 Task: Look for space in Upland, United States from 10th July, 2023 to 15th July, 2023 for 7 adults in price range Rs.10000 to Rs.15000. Place can be entire place or shared room with 4 bedrooms having 7 beds and 4 bathrooms. Property type can be house, flat, guest house. Amenities needed are: wifi, TV, free parkinig on premises, gym, breakfast. Booking option can be shelf check-in. Required host language is English.
Action: Mouse moved to (516, 136)
Screenshot: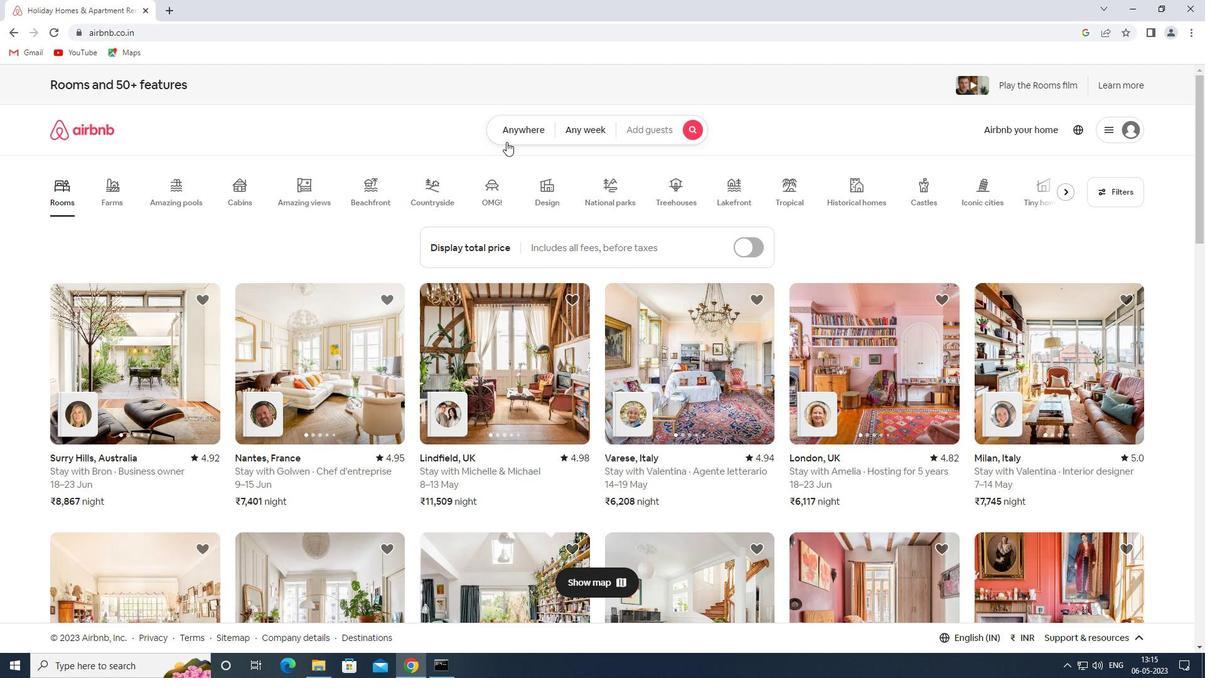 
Action: Mouse pressed left at (516, 136)
Screenshot: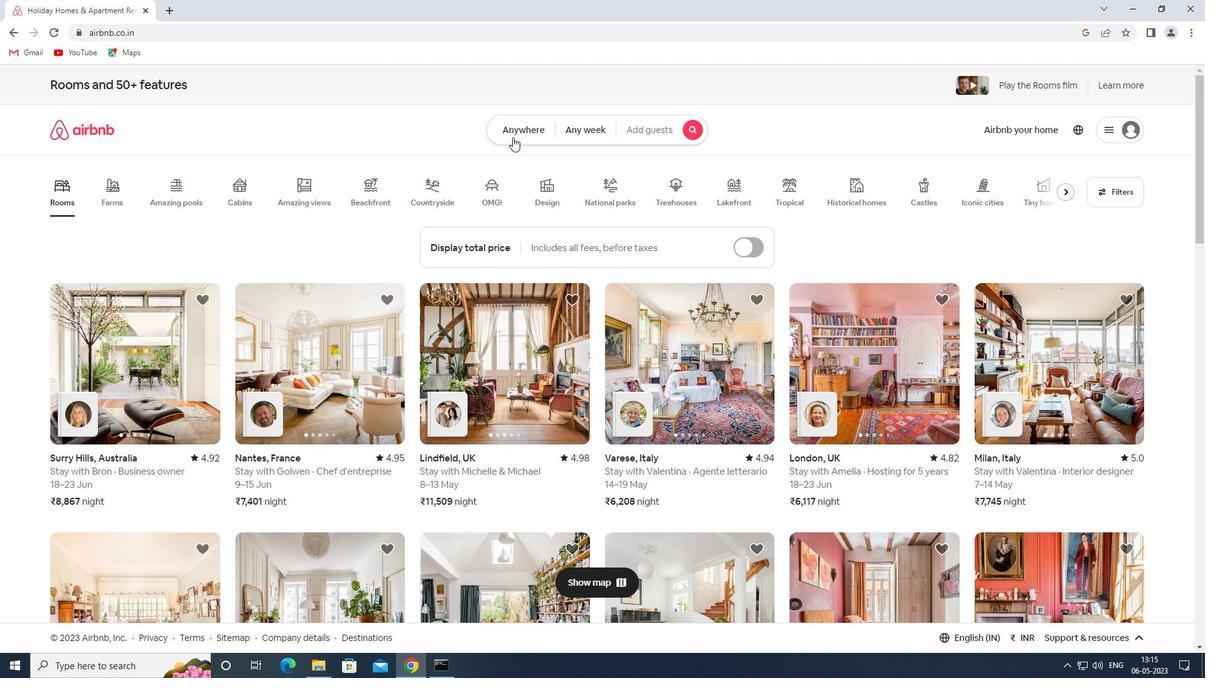 
Action: Mouse moved to (450, 188)
Screenshot: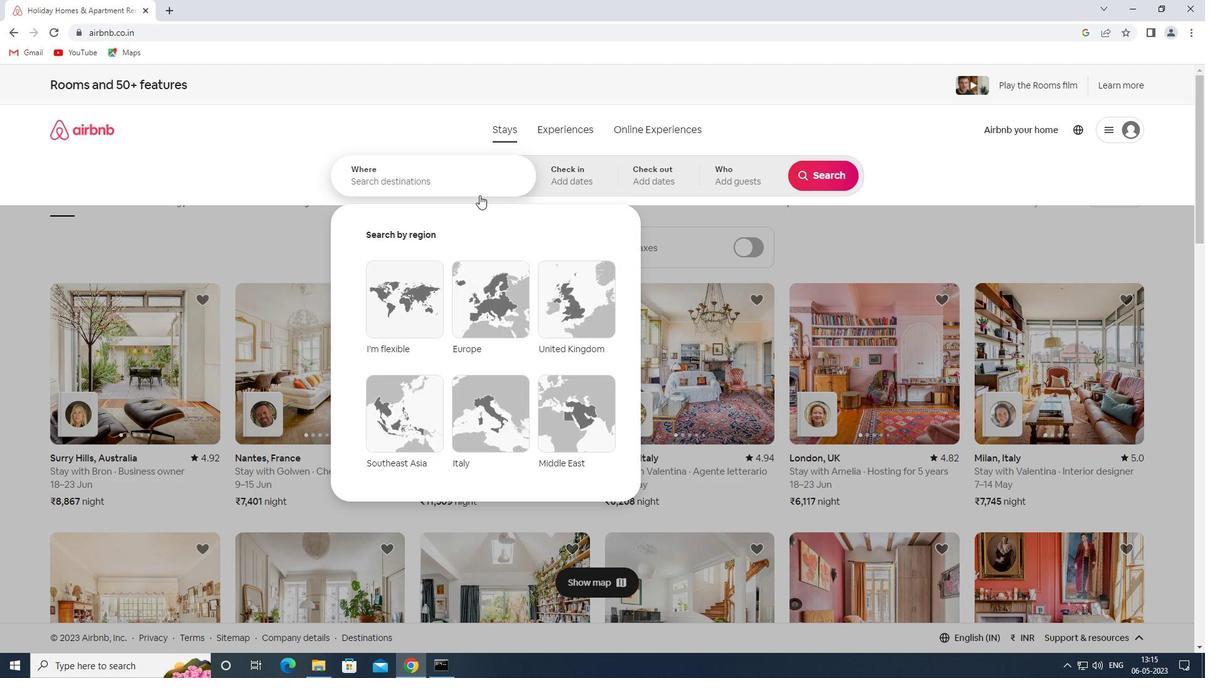 
Action: Mouse pressed left at (450, 188)
Screenshot: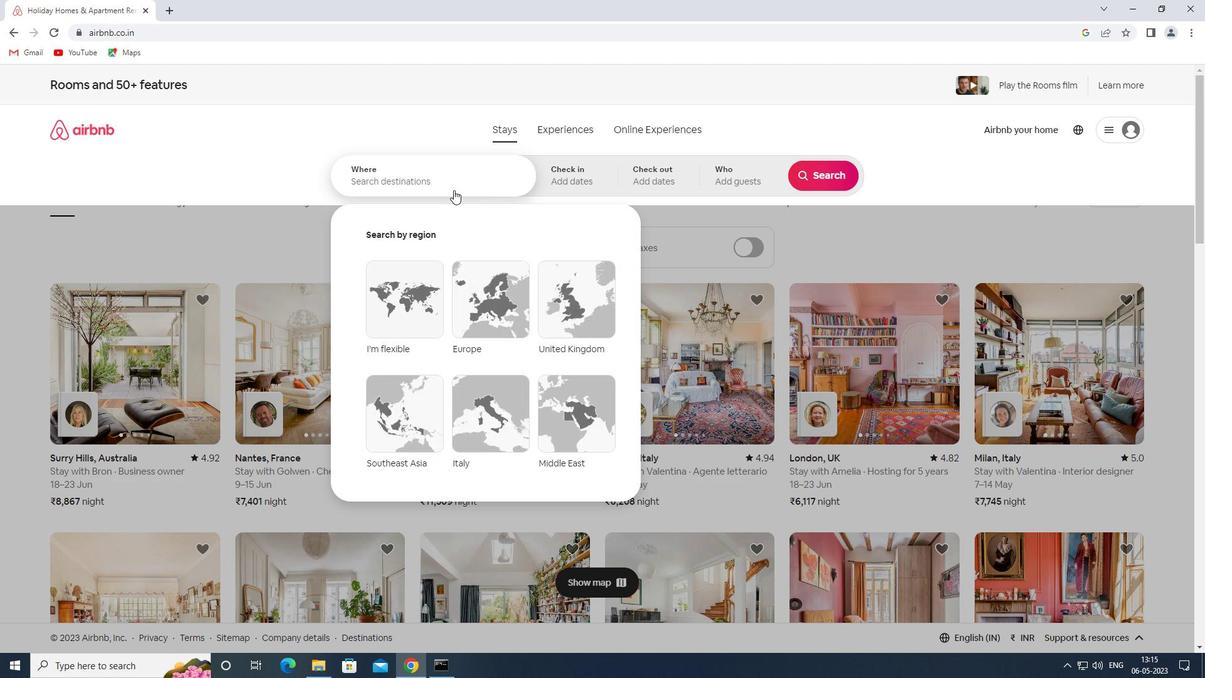 
Action: Key pressed <Key.shift>SPACE<Key.space>IN<Key.space><Key.shift>UPLAND,<Key.shift>UNITED<Key.space><Key.shift>STATES
Screenshot: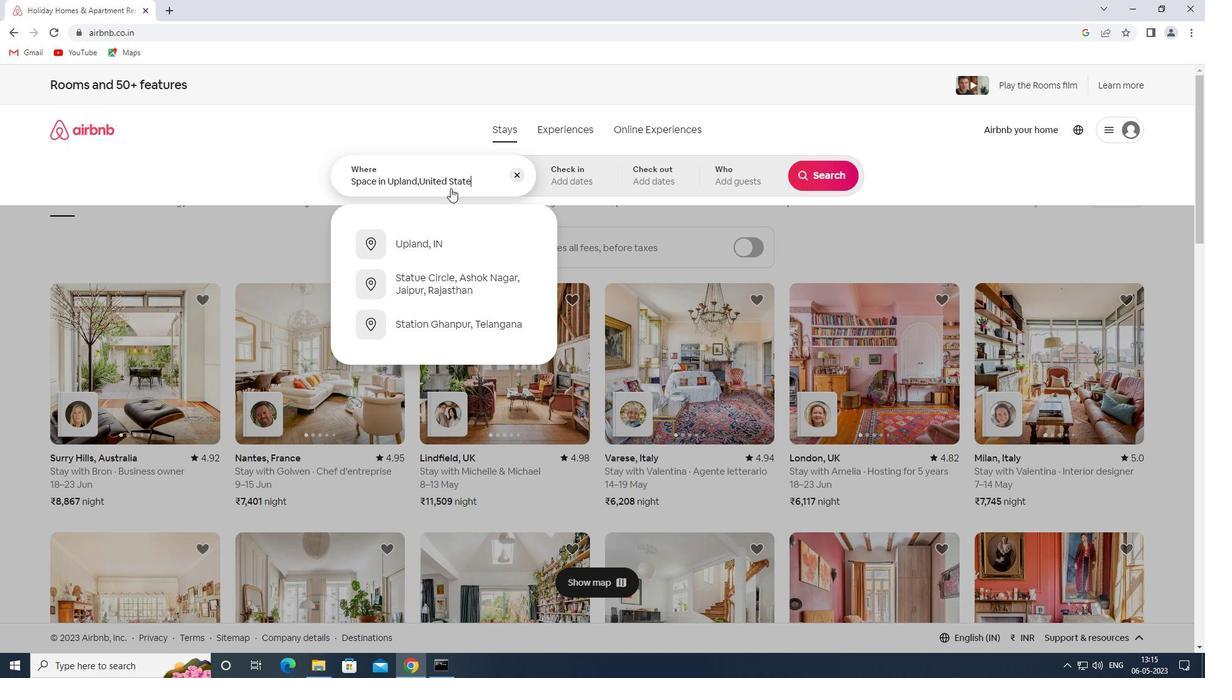 
Action: Mouse moved to (570, 178)
Screenshot: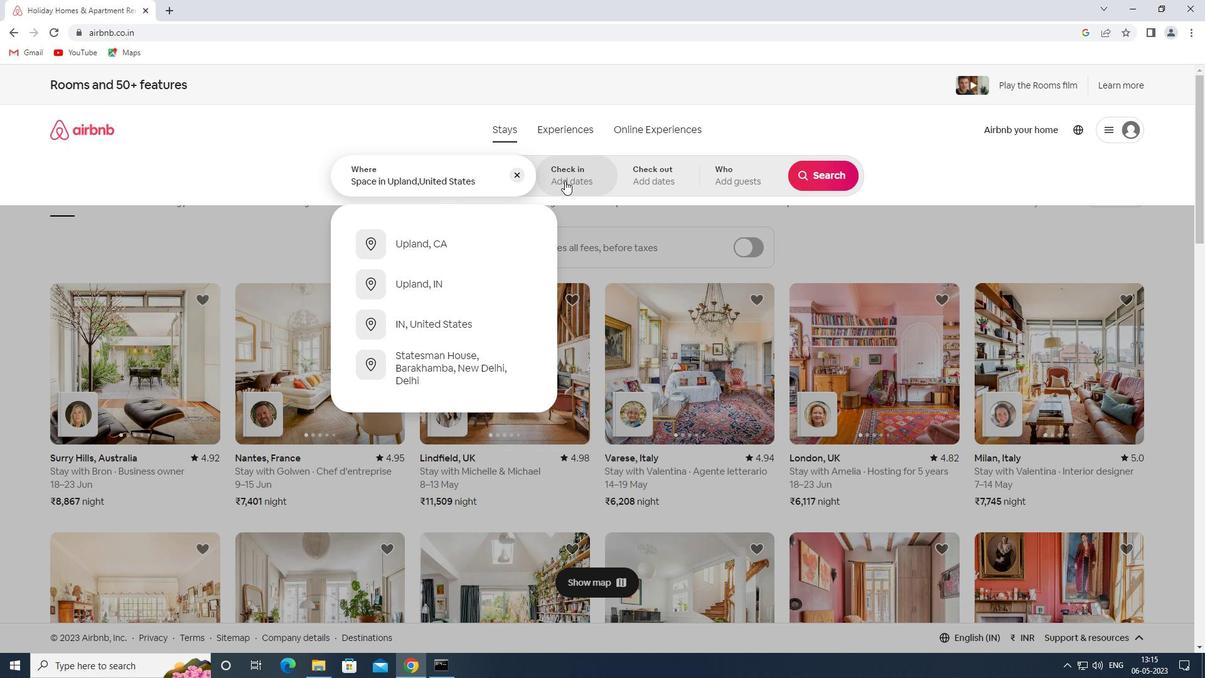 
Action: Mouse pressed left at (570, 178)
Screenshot: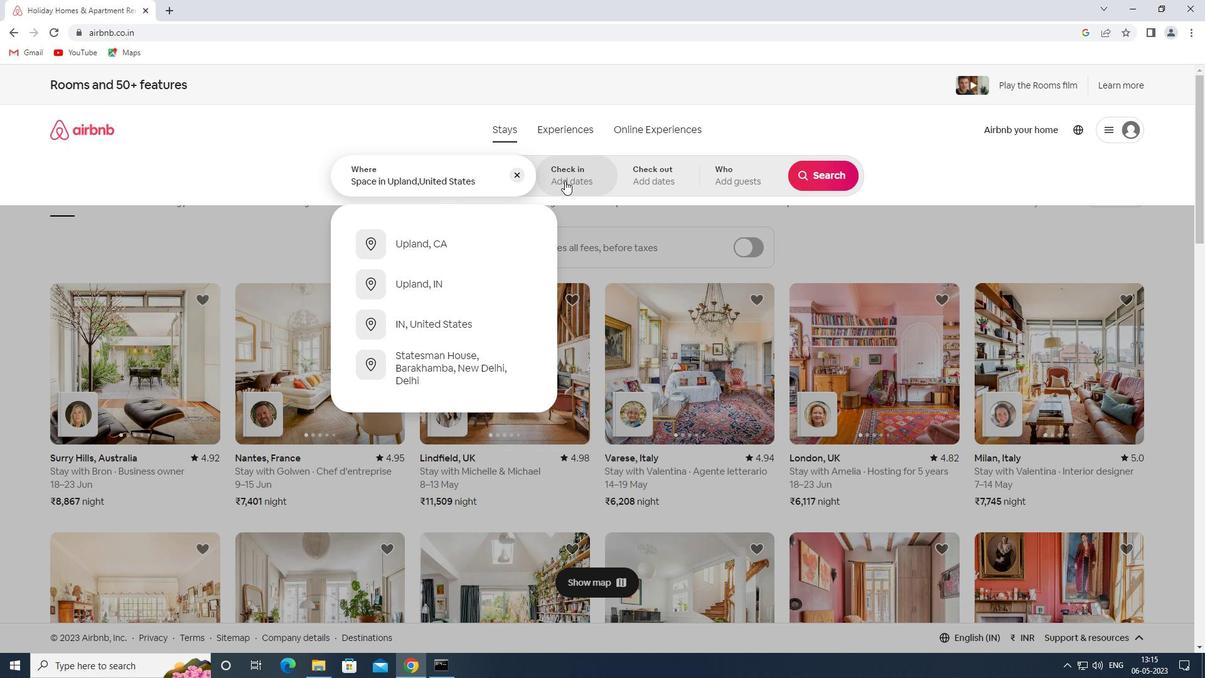 
Action: Mouse moved to (809, 276)
Screenshot: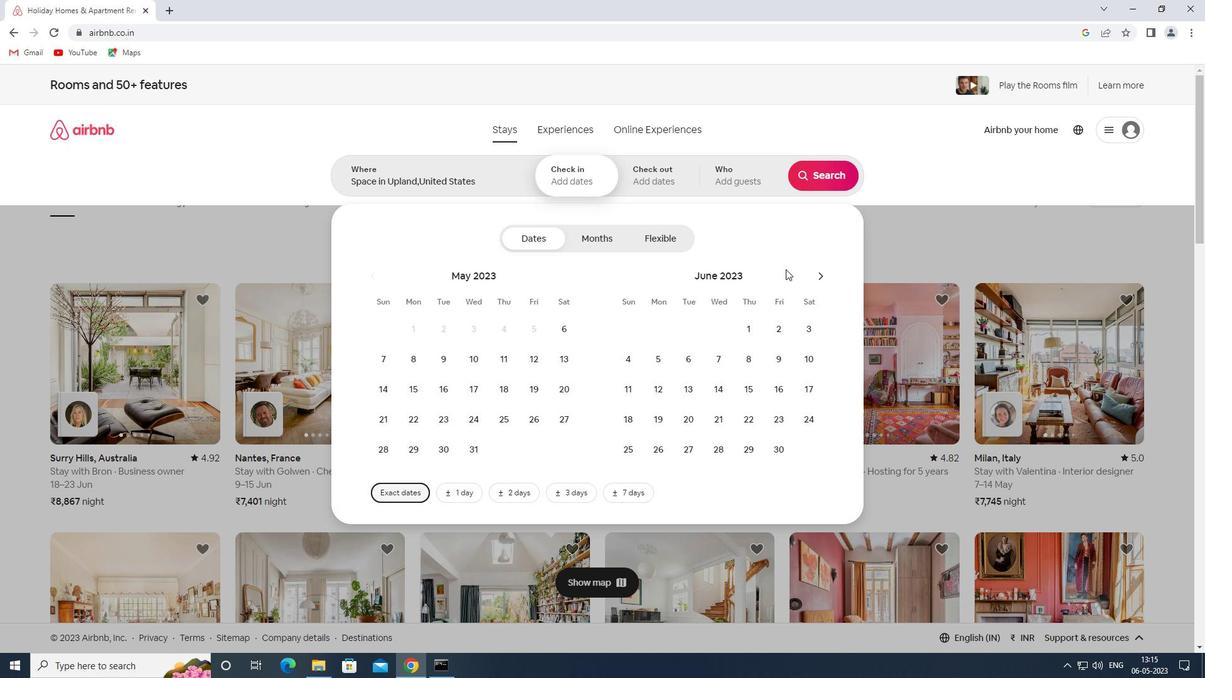 
Action: Mouse pressed left at (809, 276)
Screenshot: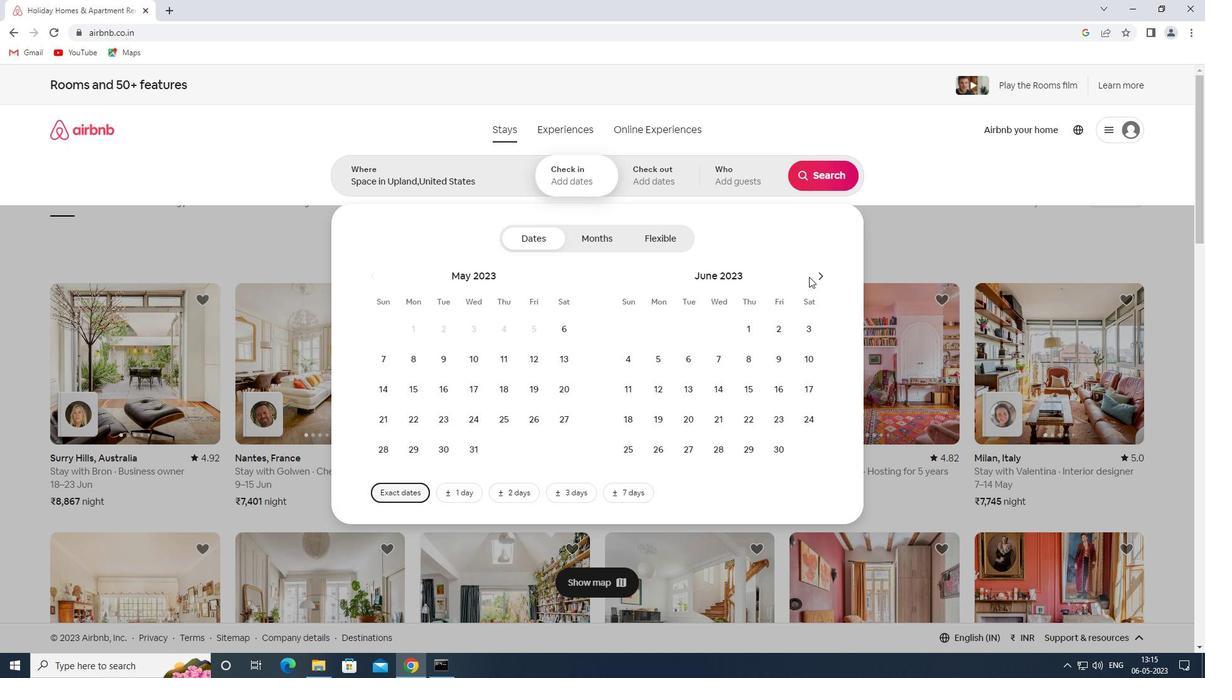 
Action: Mouse moved to (821, 278)
Screenshot: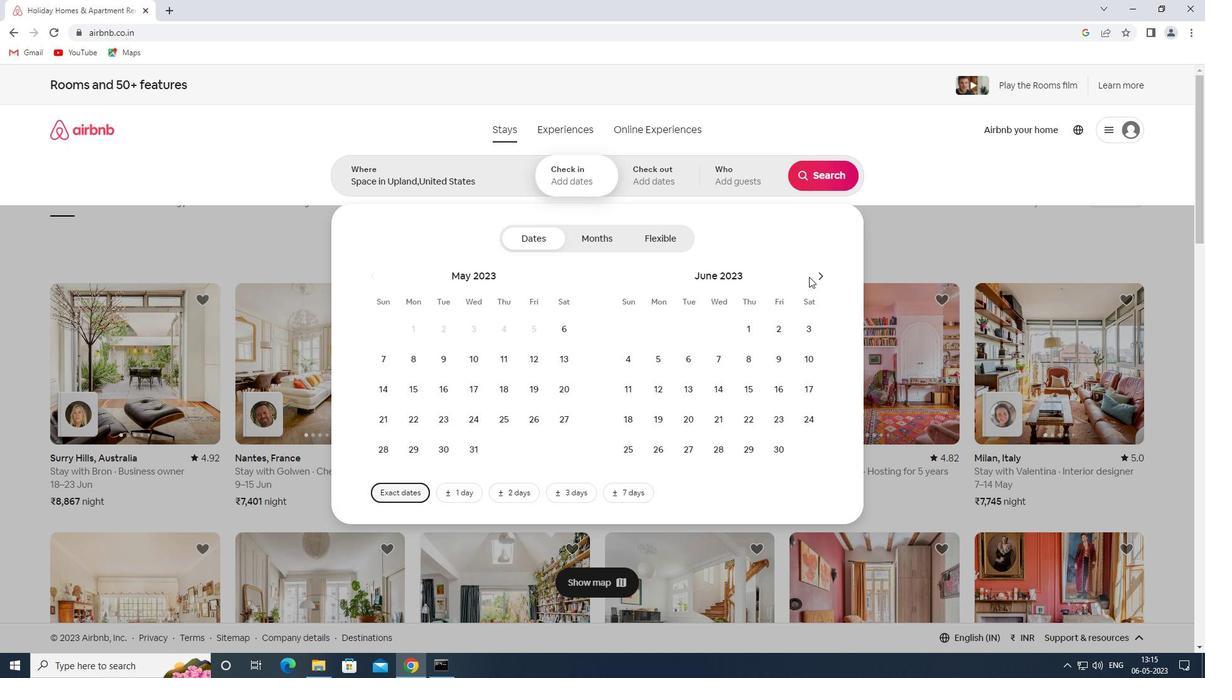 
Action: Mouse pressed left at (821, 278)
Screenshot: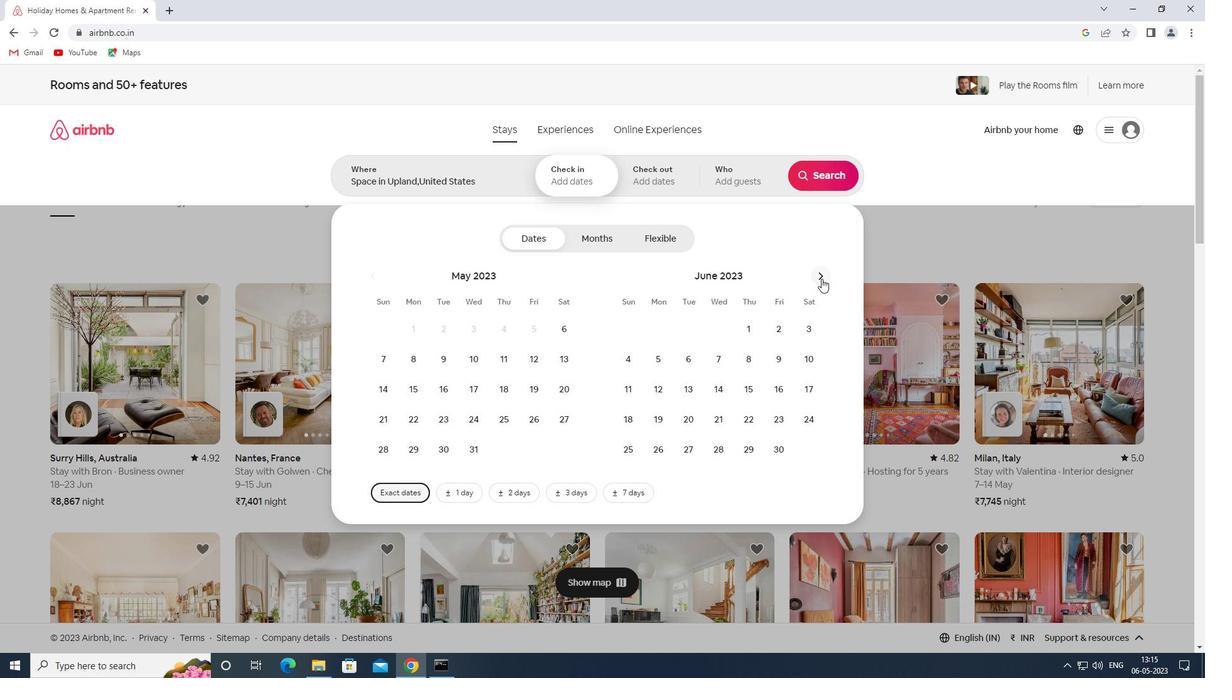 
Action: Mouse moved to (675, 387)
Screenshot: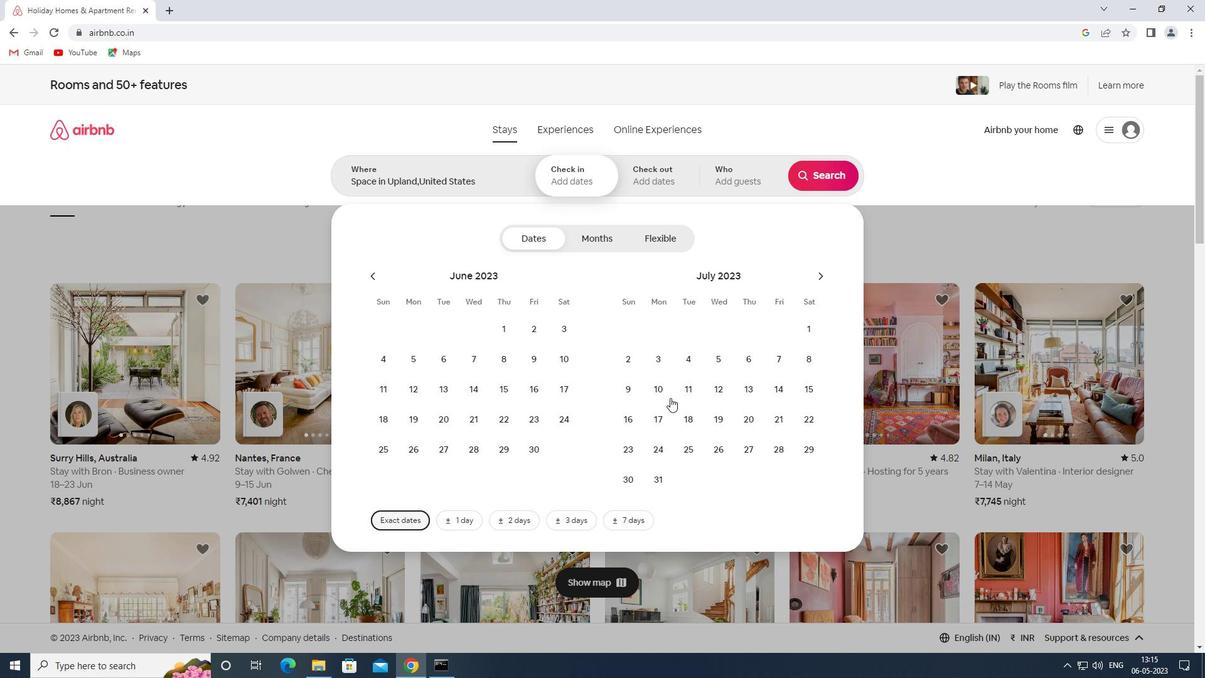 
Action: Mouse pressed left at (675, 387)
Screenshot: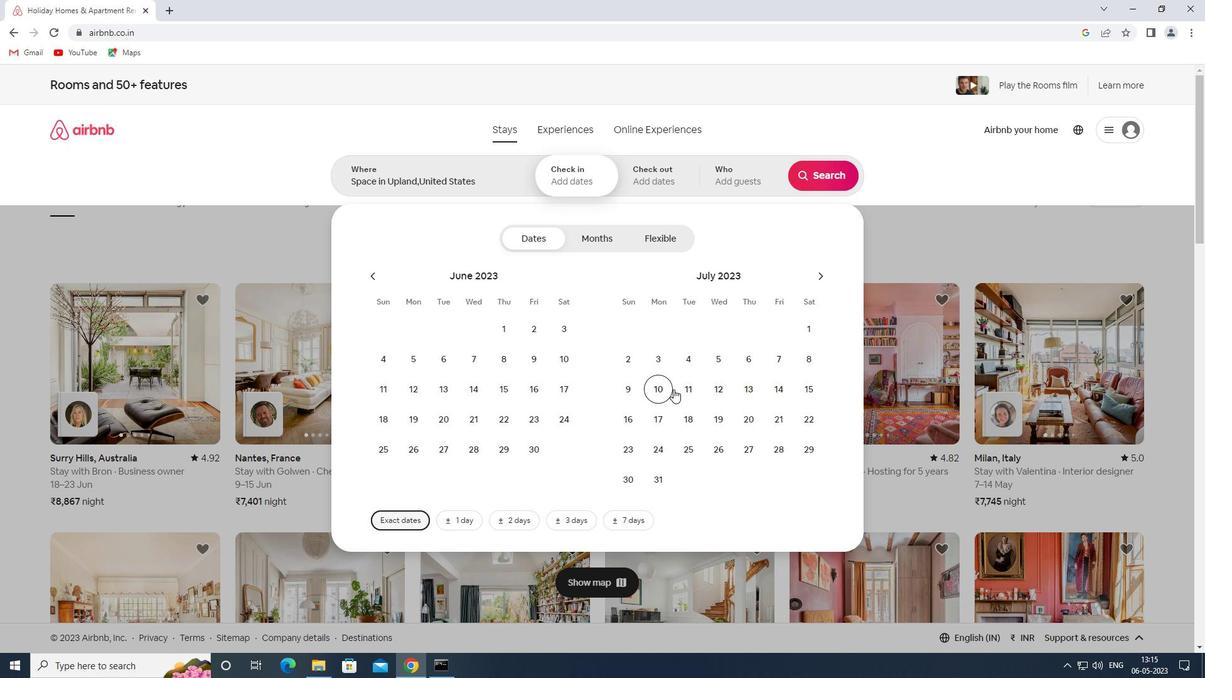 
Action: Mouse moved to (650, 392)
Screenshot: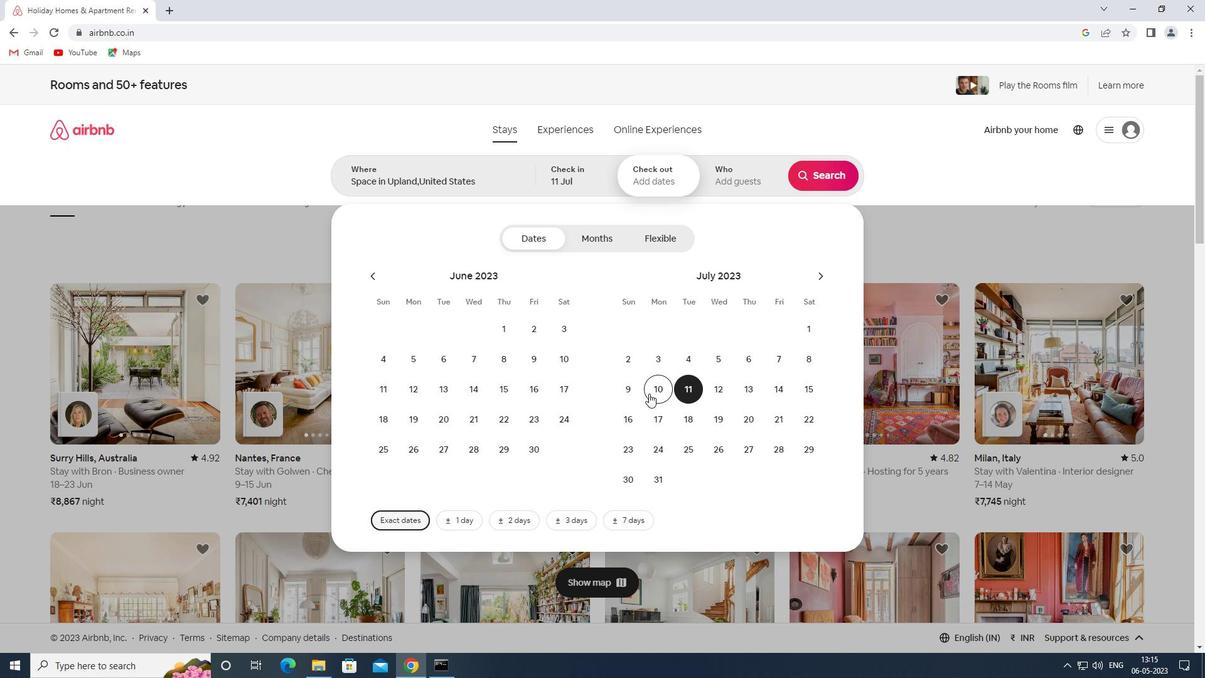 
Action: Mouse pressed left at (650, 392)
Screenshot: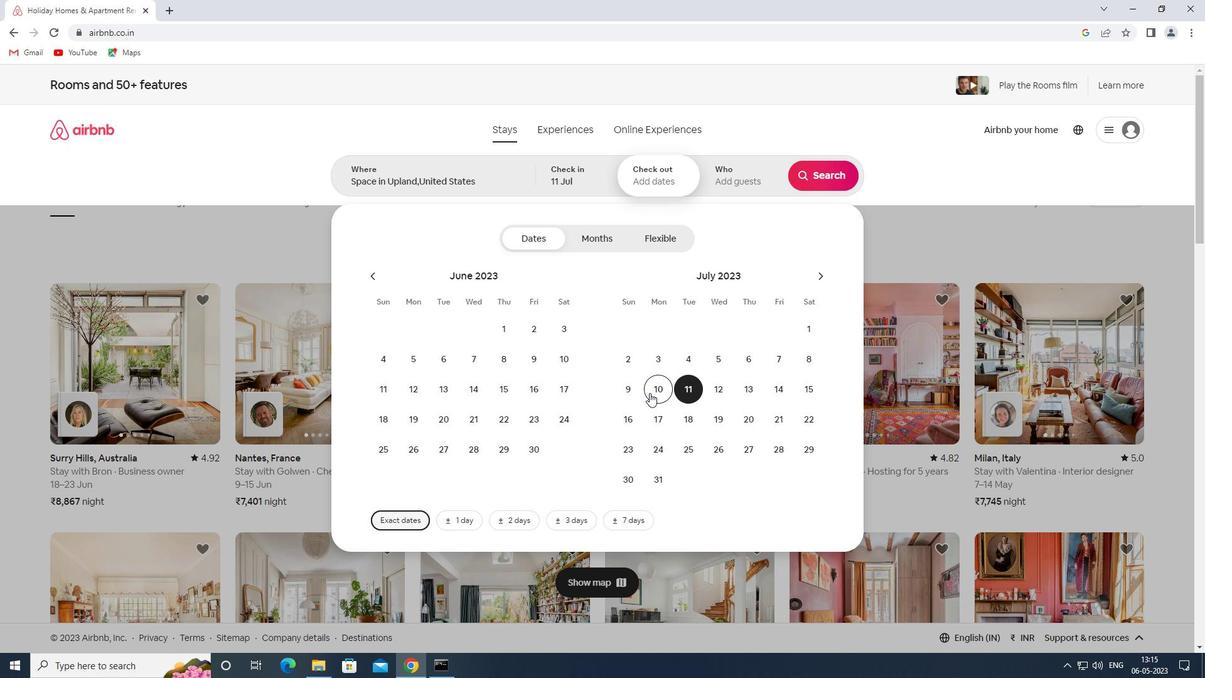 
Action: Mouse moved to (795, 385)
Screenshot: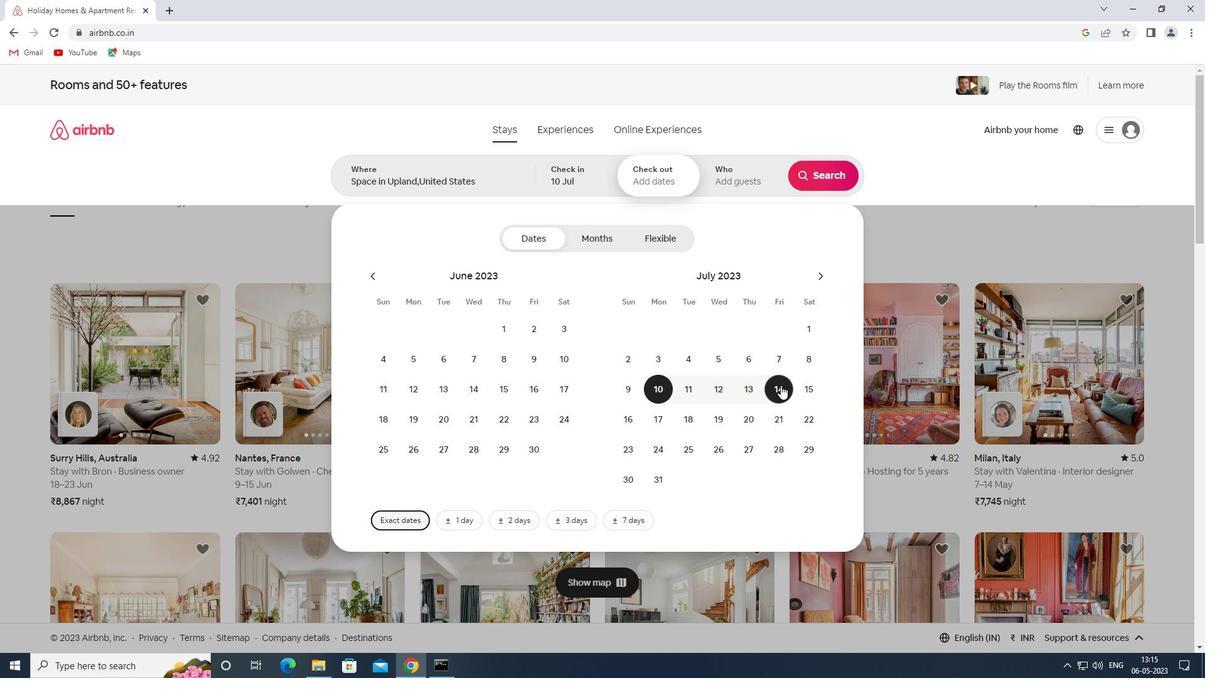 
Action: Mouse pressed left at (795, 385)
Screenshot: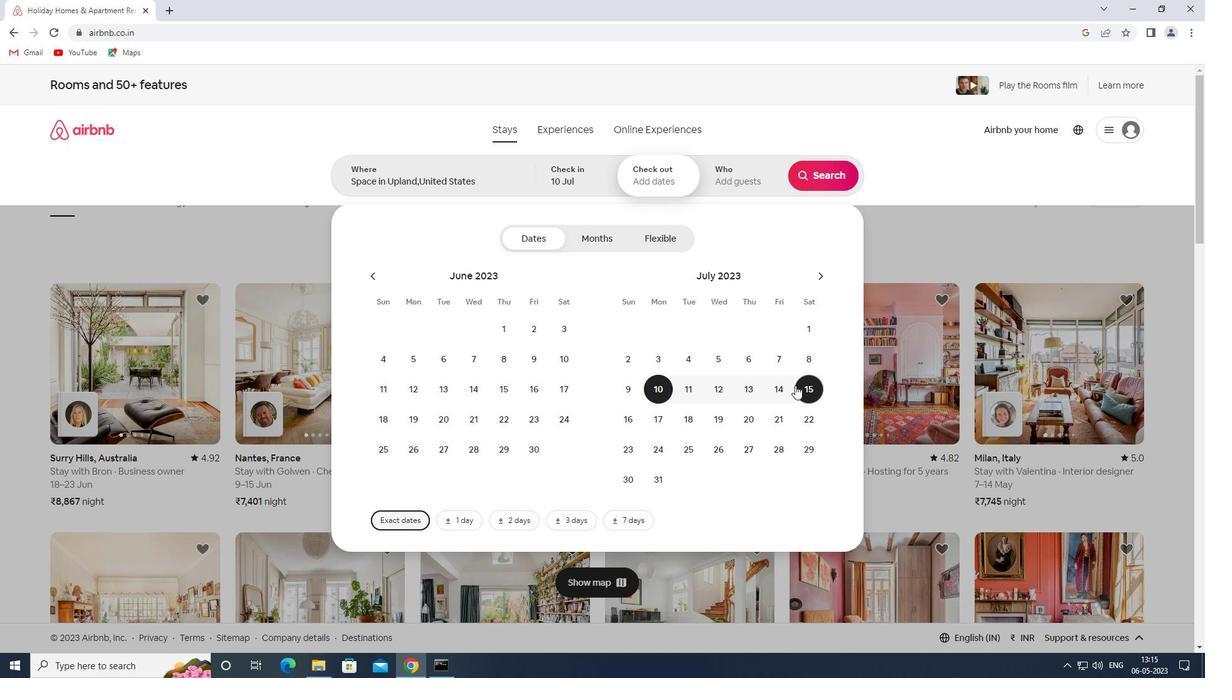 
Action: Mouse moved to (730, 177)
Screenshot: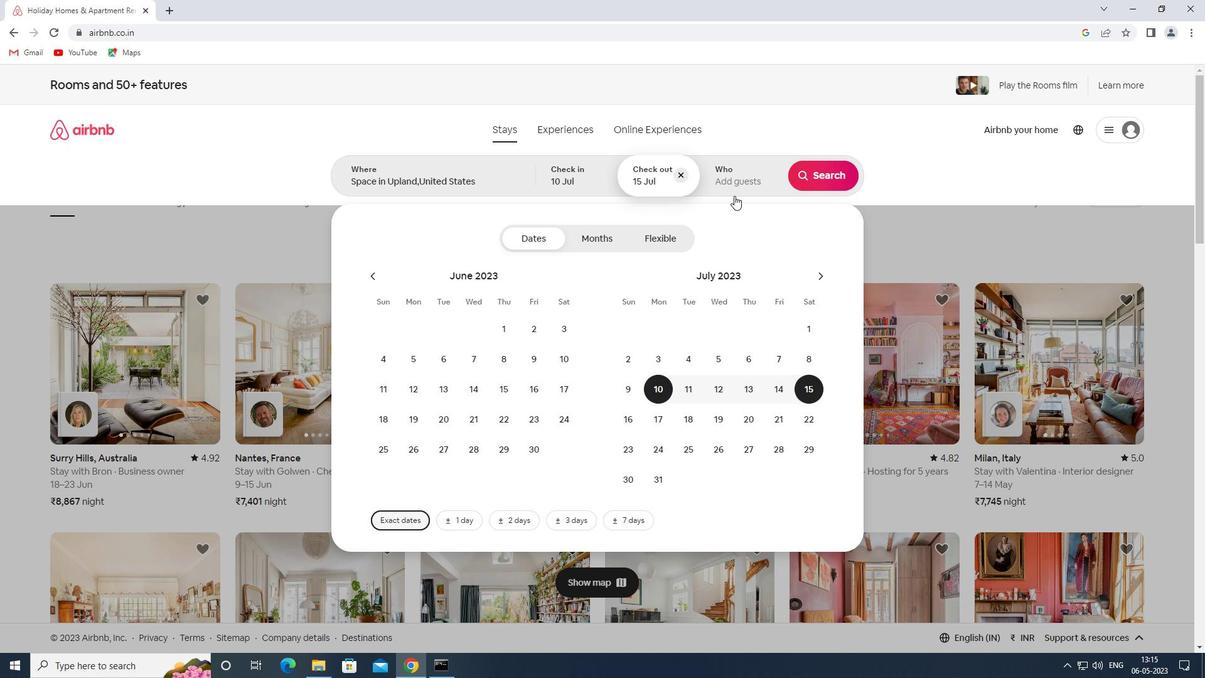 
Action: Mouse pressed left at (730, 177)
Screenshot: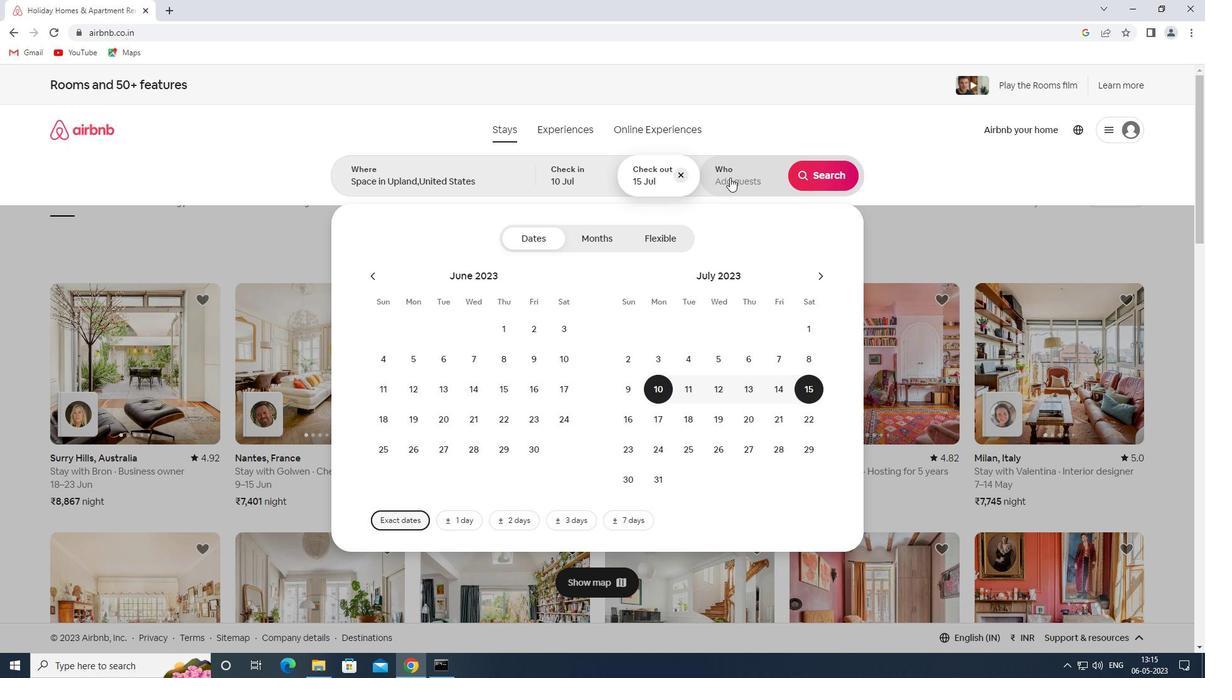 
Action: Mouse moved to (828, 243)
Screenshot: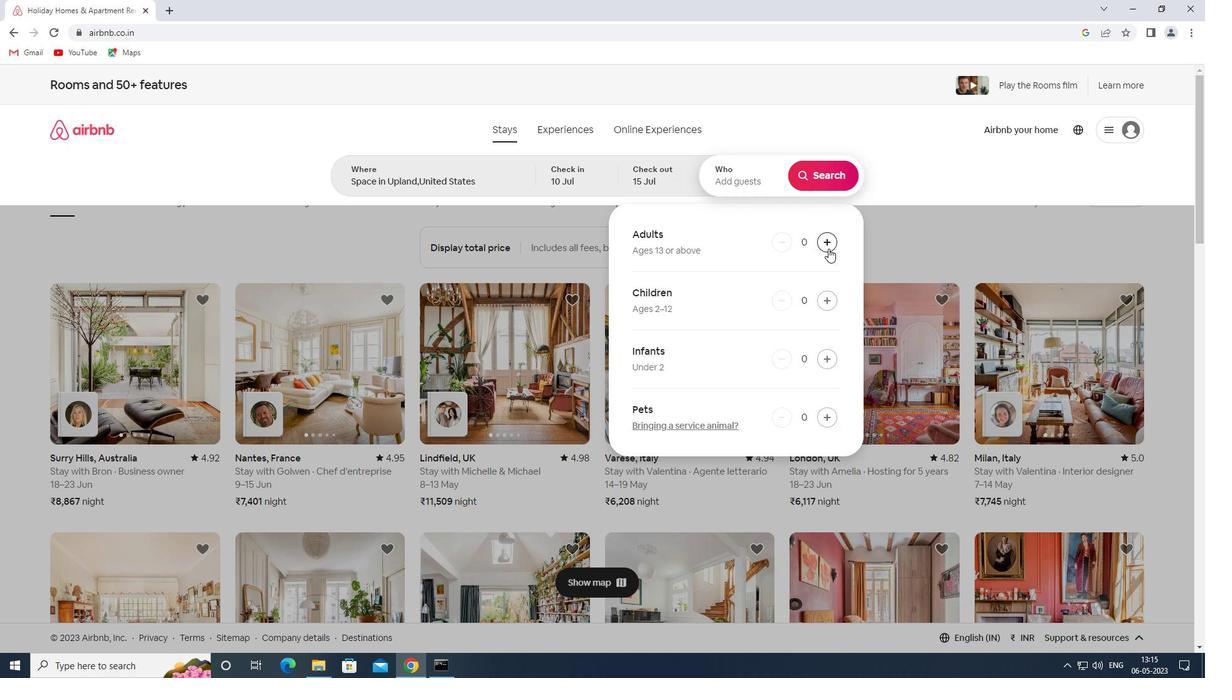 
Action: Mouse pressed left at (828, 243)
Screenshot: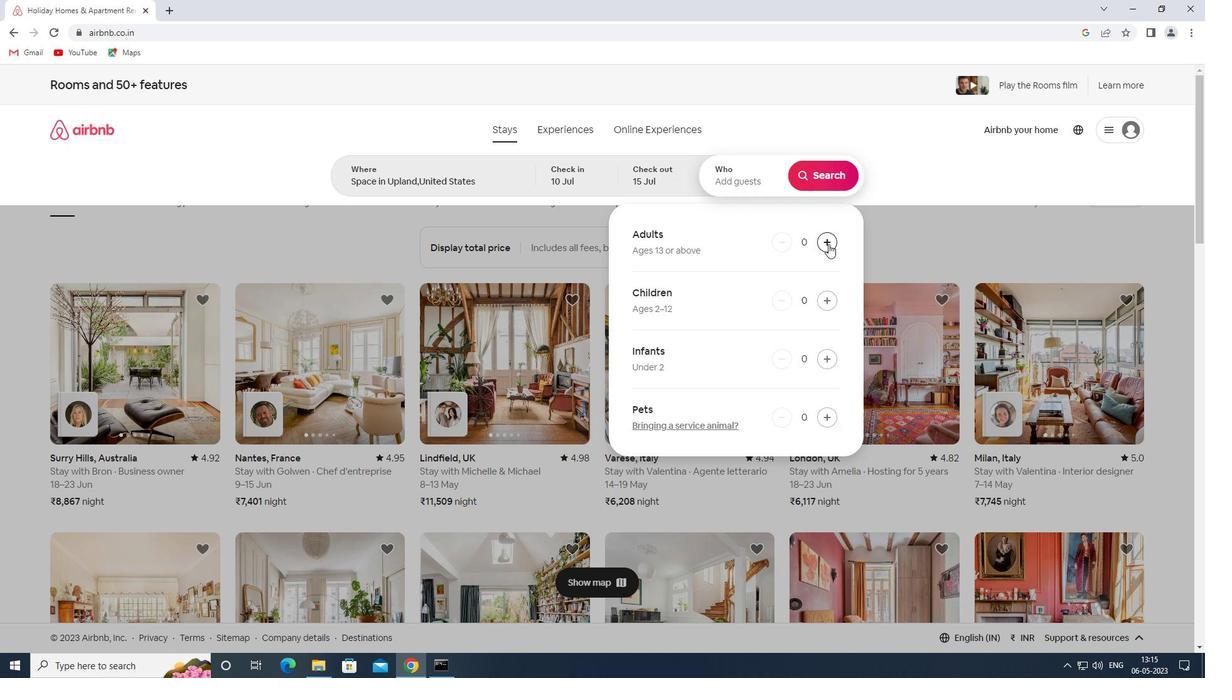 
Action: Mouse pressed left at (828, 243)
Screenshot: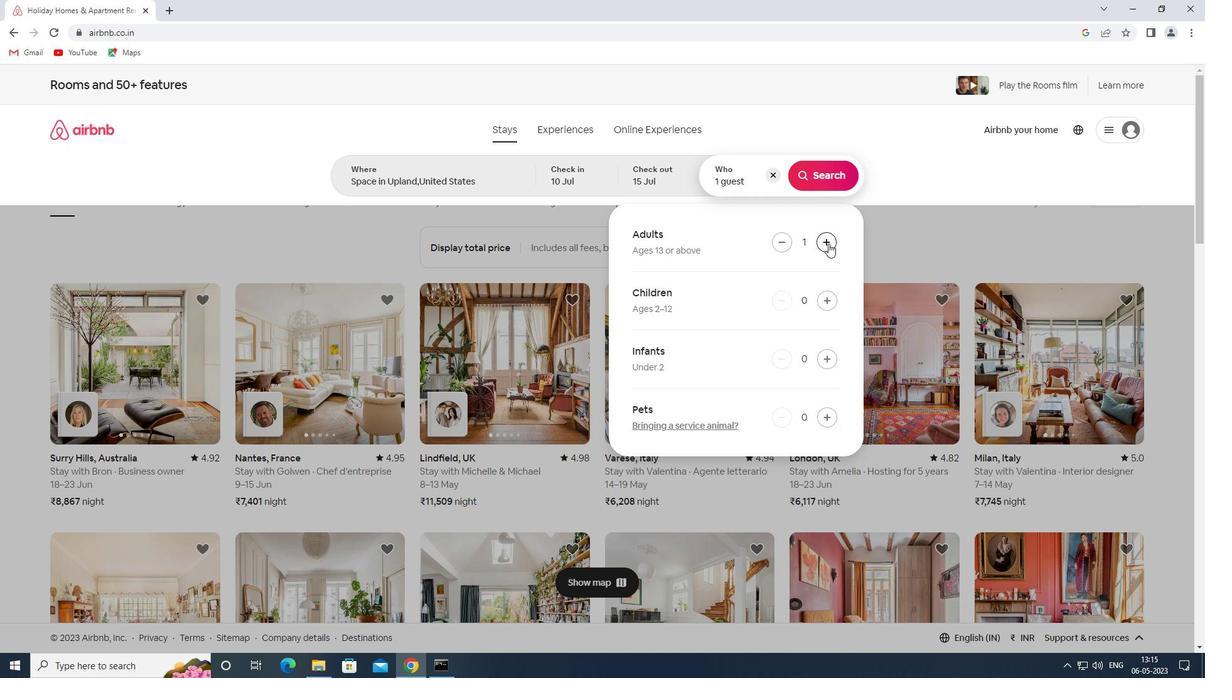 
Action: Mouse pressed left at (828, 243)
Screenshot: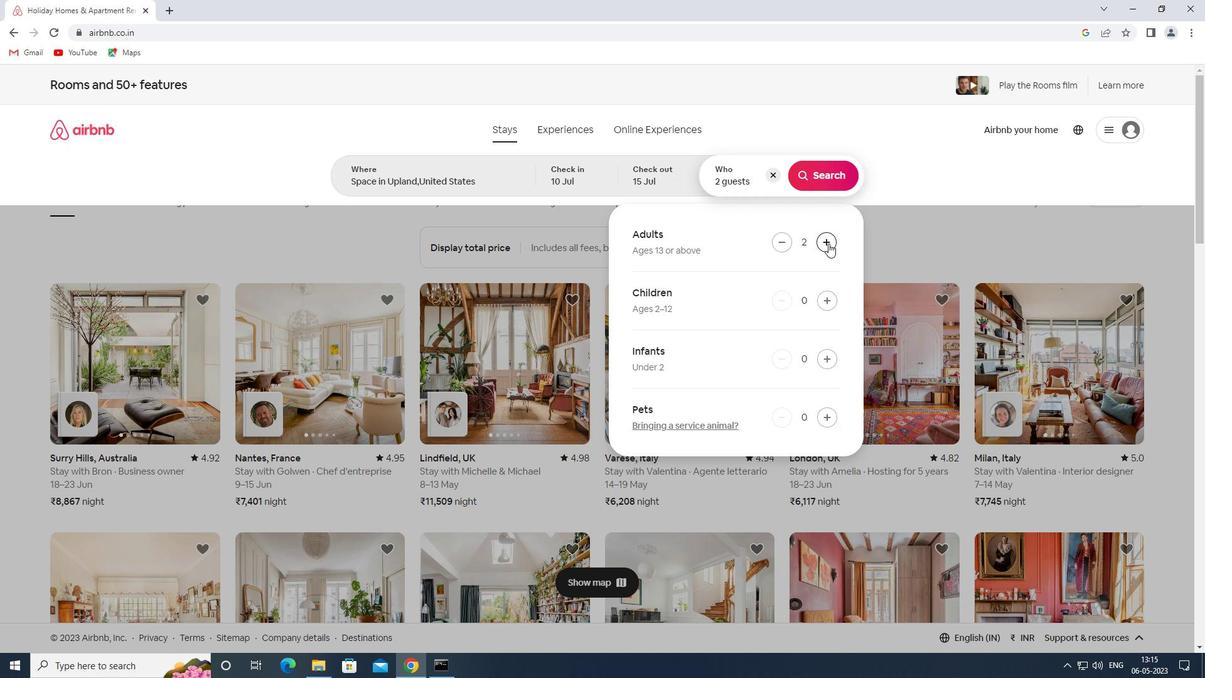 
Action: Mouse pressed left at (828, 243)
Screenshot: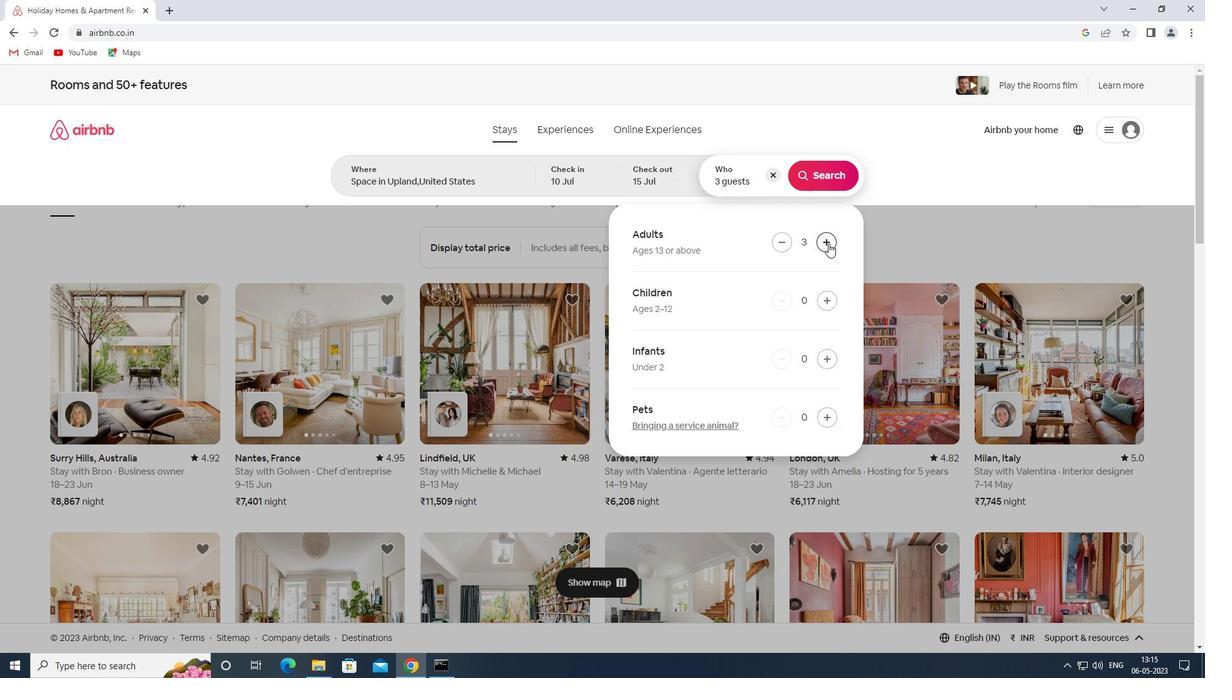 
Action: Mouse pressed left at (828, 243)
Screenshot: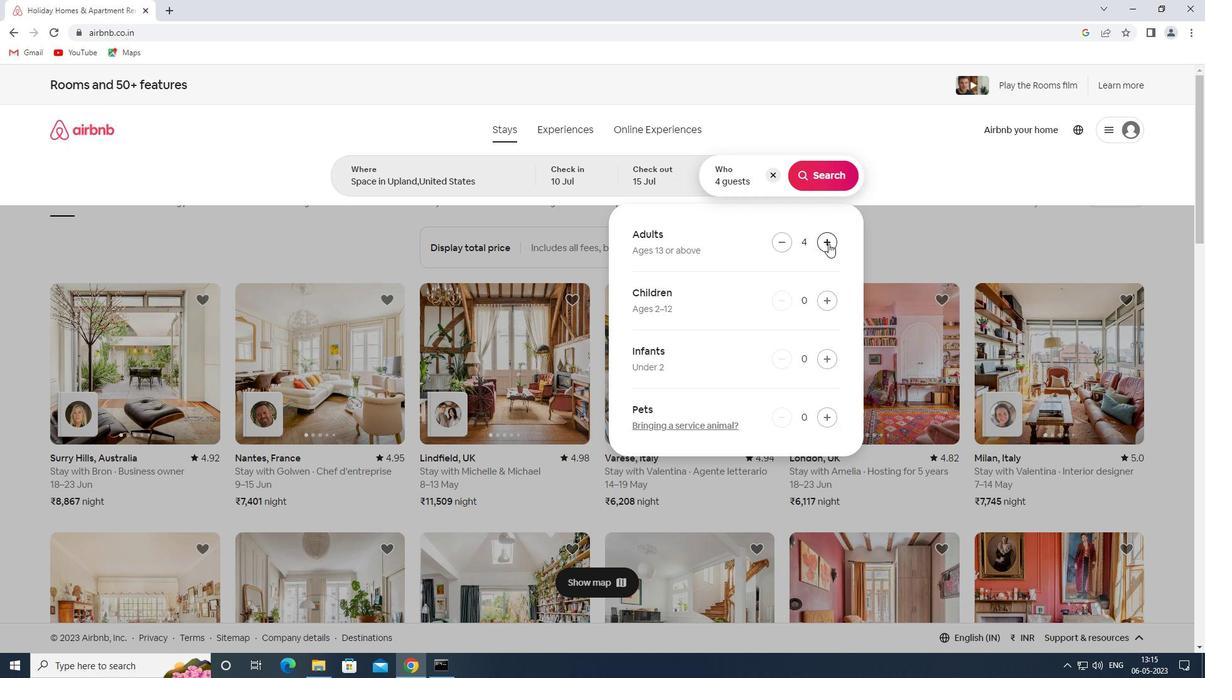 
Action: Mouse pressed left at (828, 243)
Screenshot: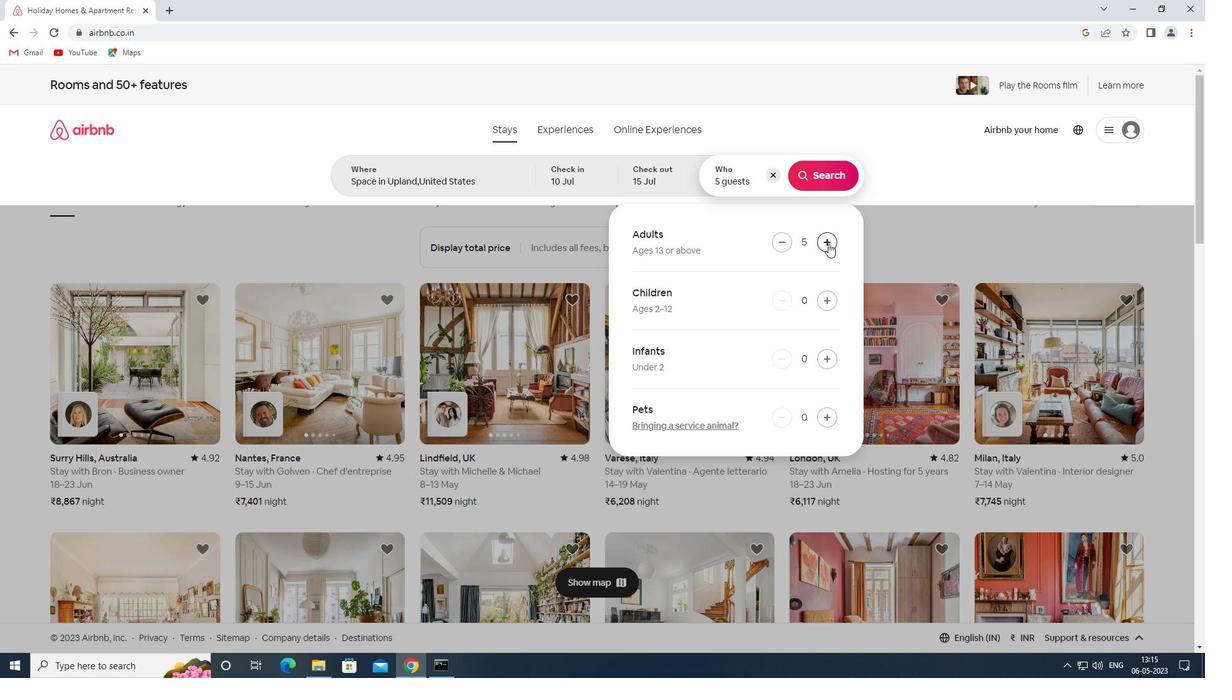 
Action: Mouse pressed left at (828, 243)
Screenshot: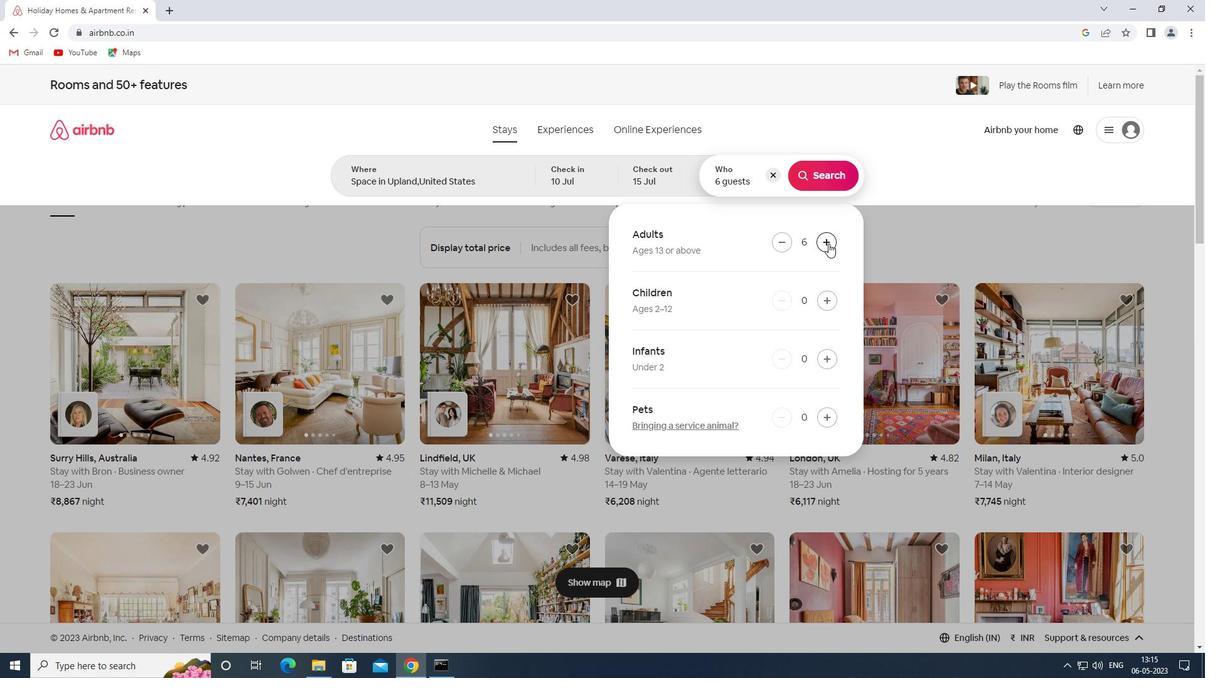 
Action: Mouse moved to (813, 180)
Screenshot: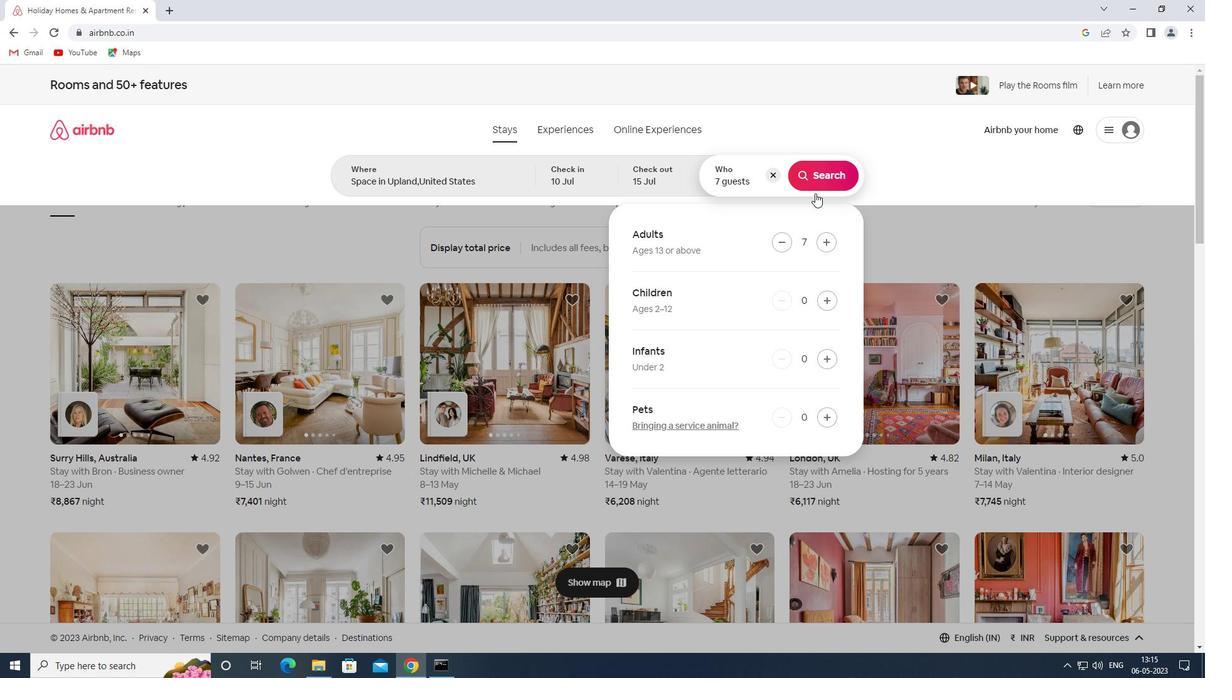 
Action: Mouse pressed left at (813, 180)
Screenshot: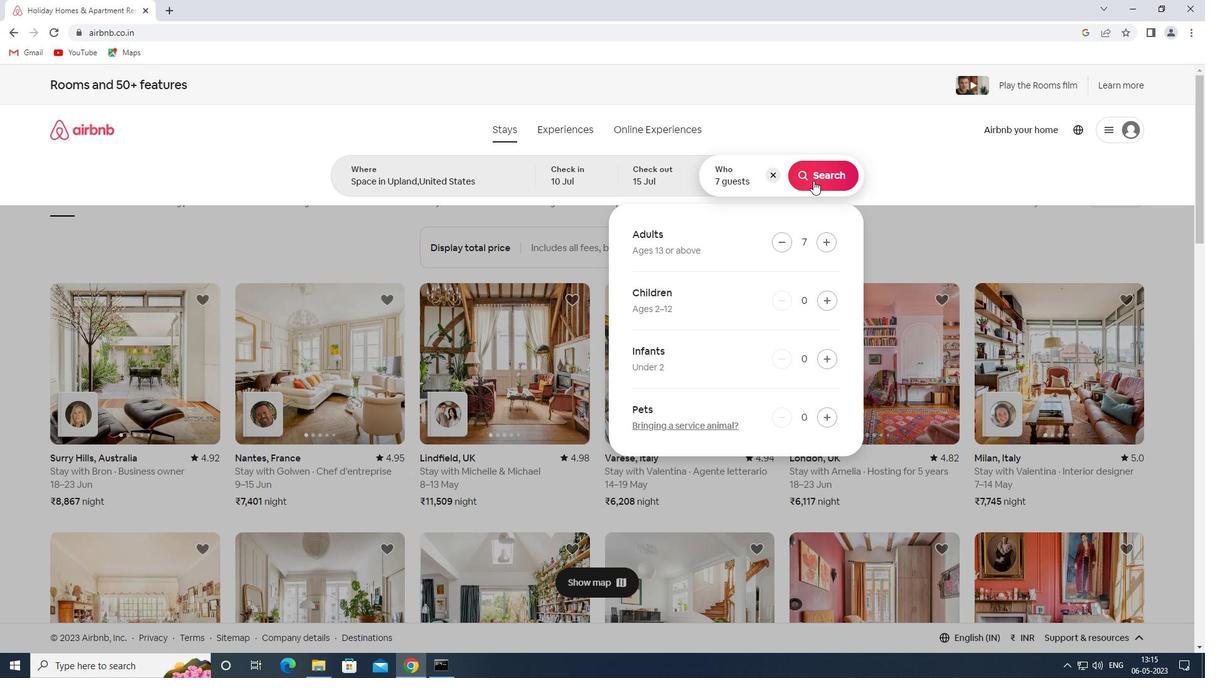 
Action: Mouse moved to (1141, 132)
Screenshot: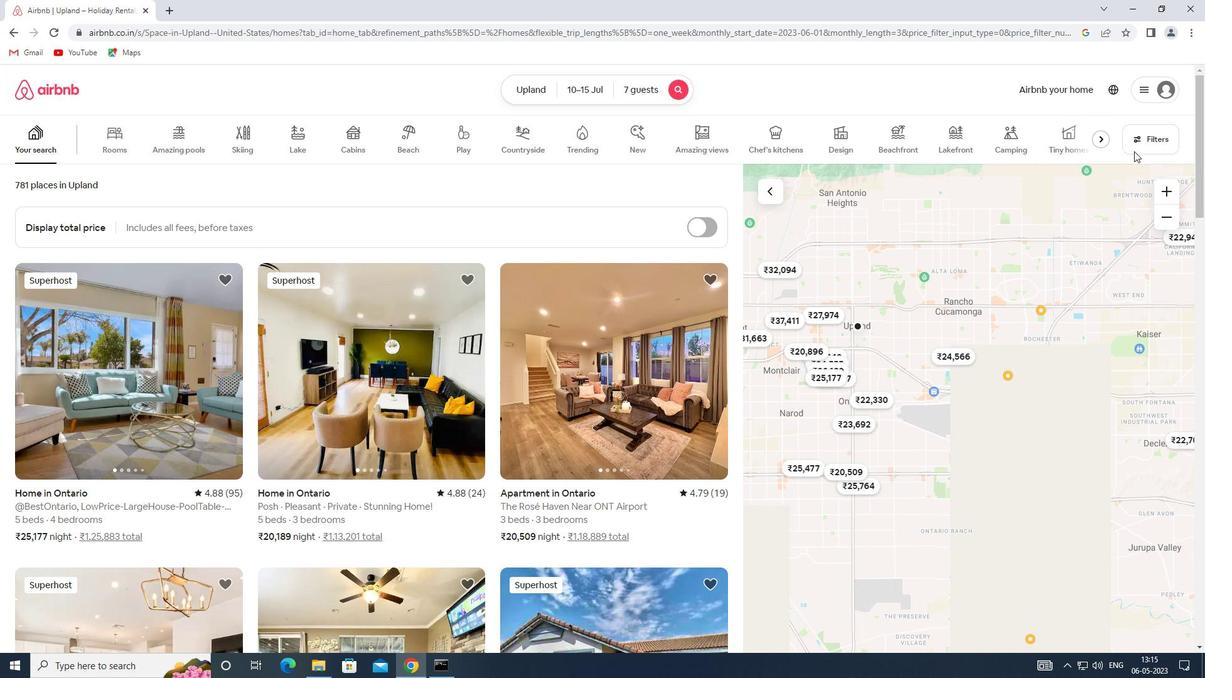 
Action: Mouse pressed left at (1141, 132)
Screenshot: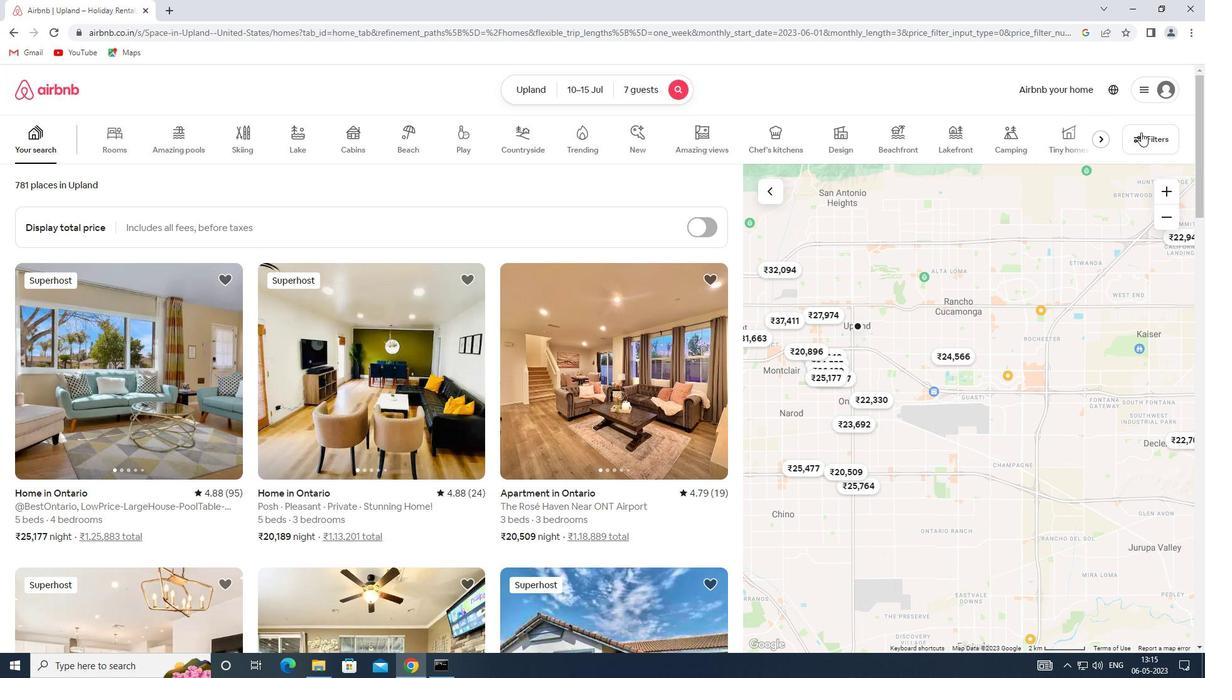 
Action: Mouse moved to (433, 450)
Screenshot: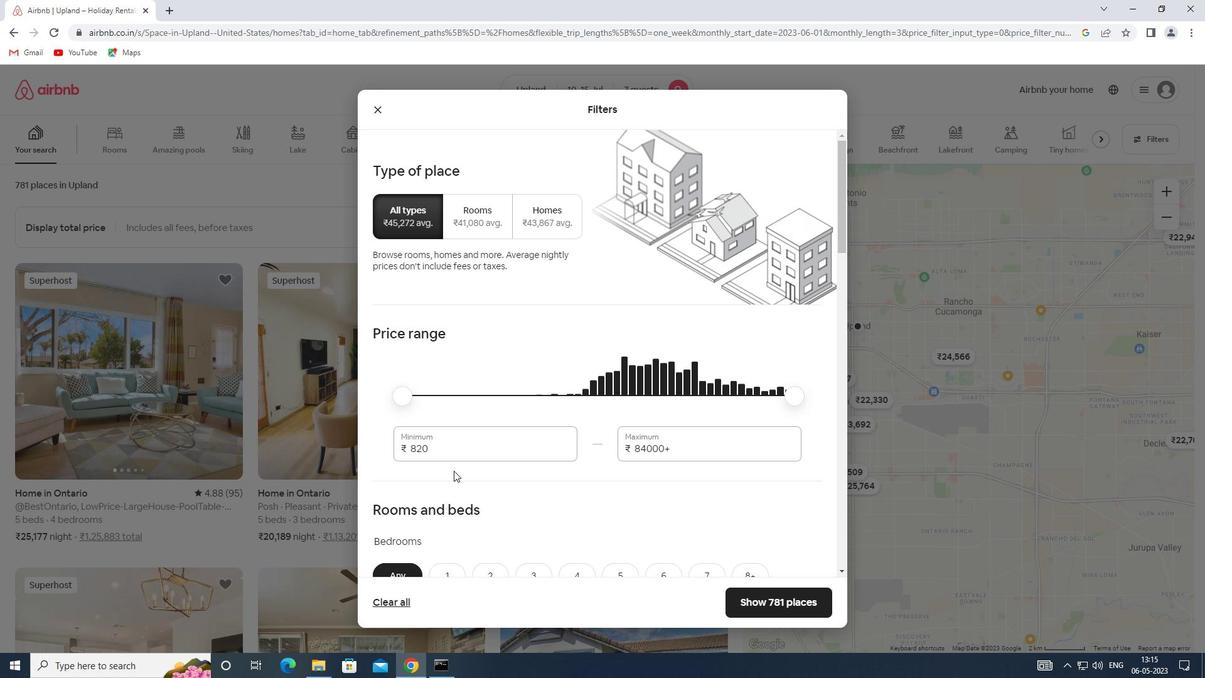 
Action: Mouse pressed left at (433, 450)
Screenshot: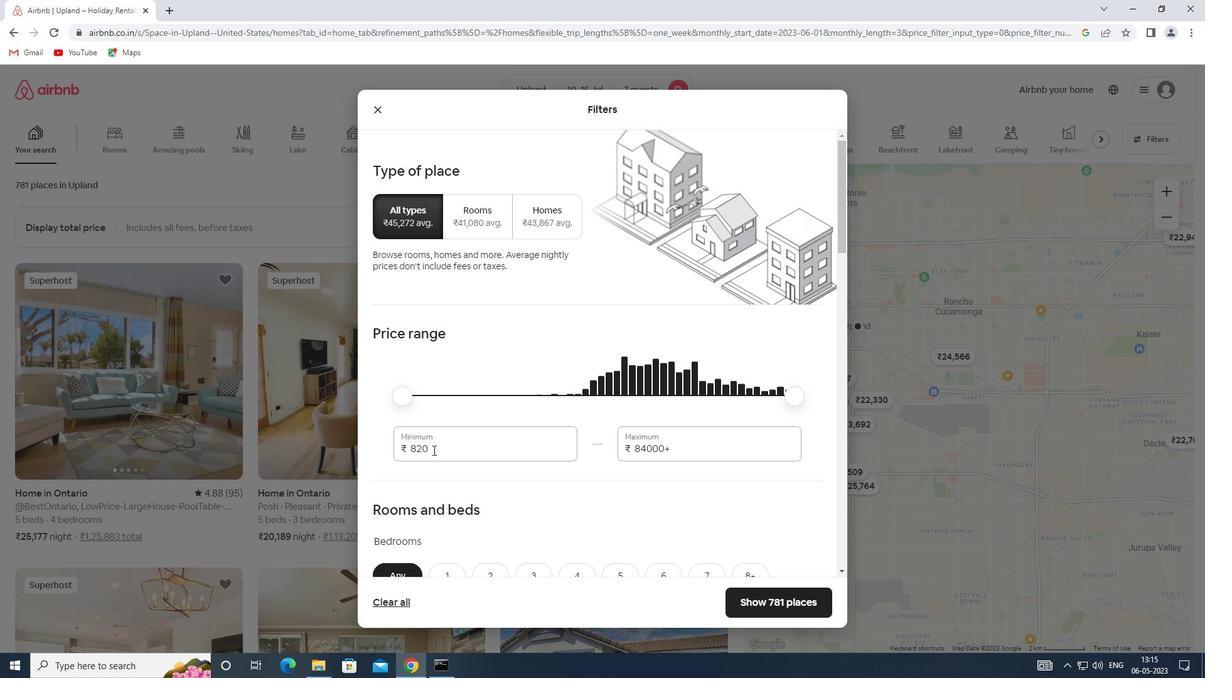 
Action: Mouse moved to (388, 445)
Screenshot: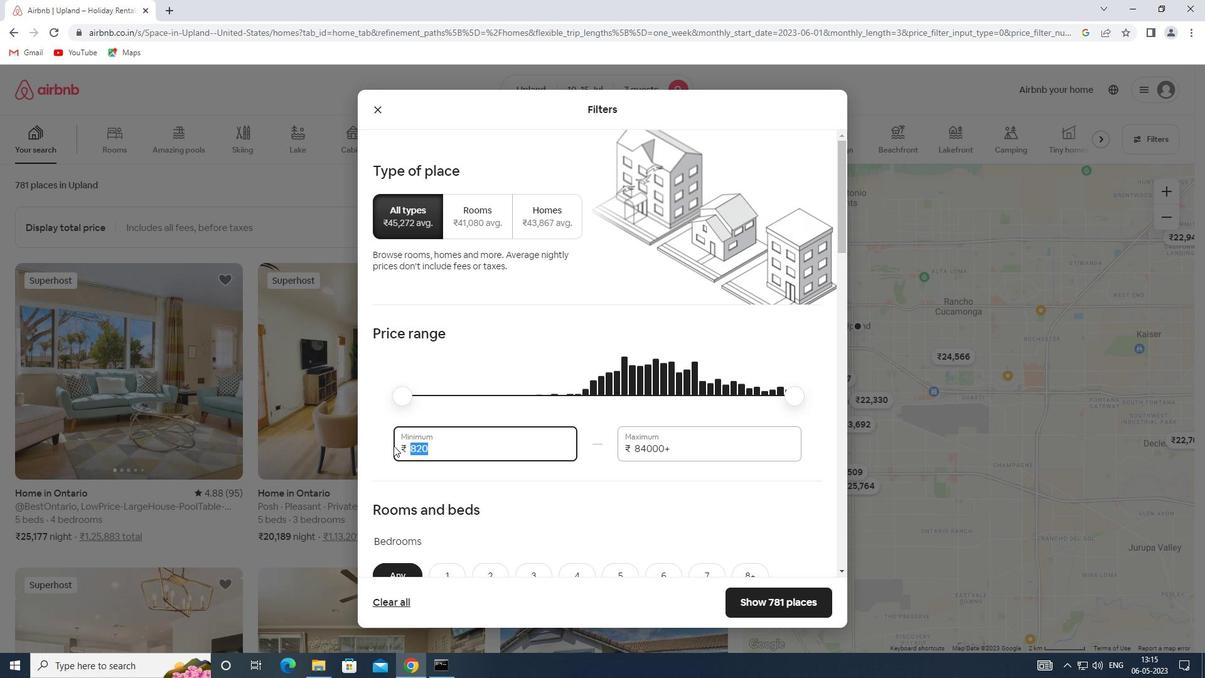 
Action: Key pressed 1
Screenshot: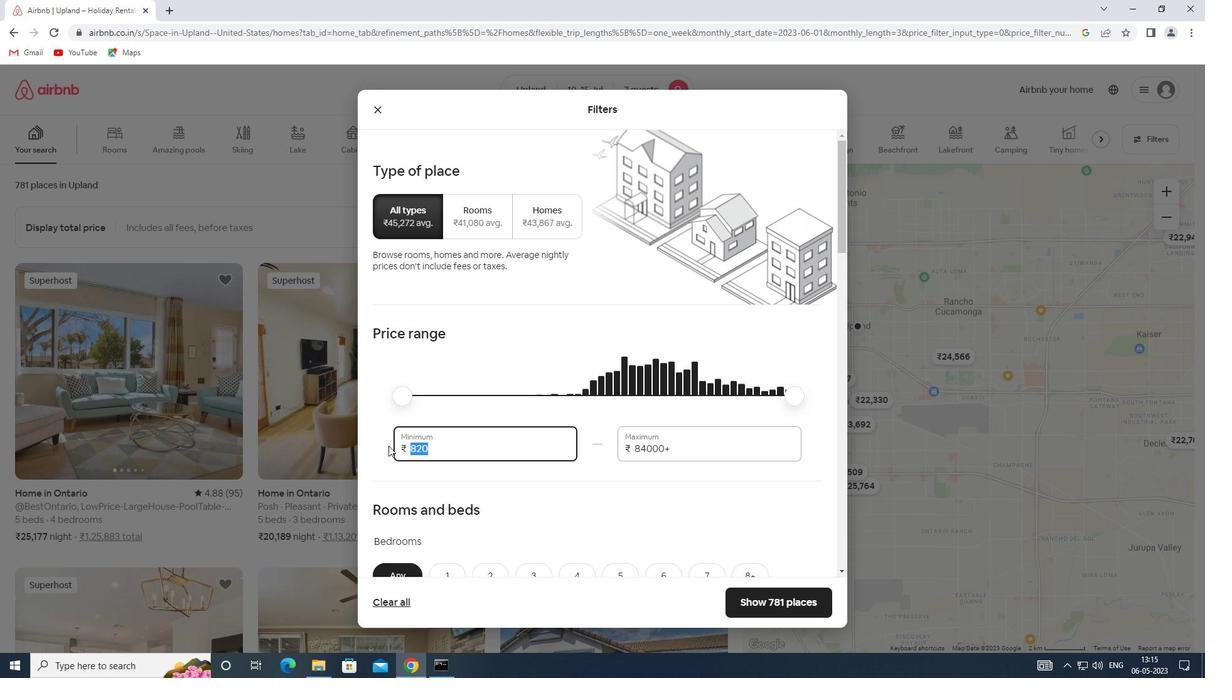 
Action: Mouse moved to (388, 445)
Screenshot: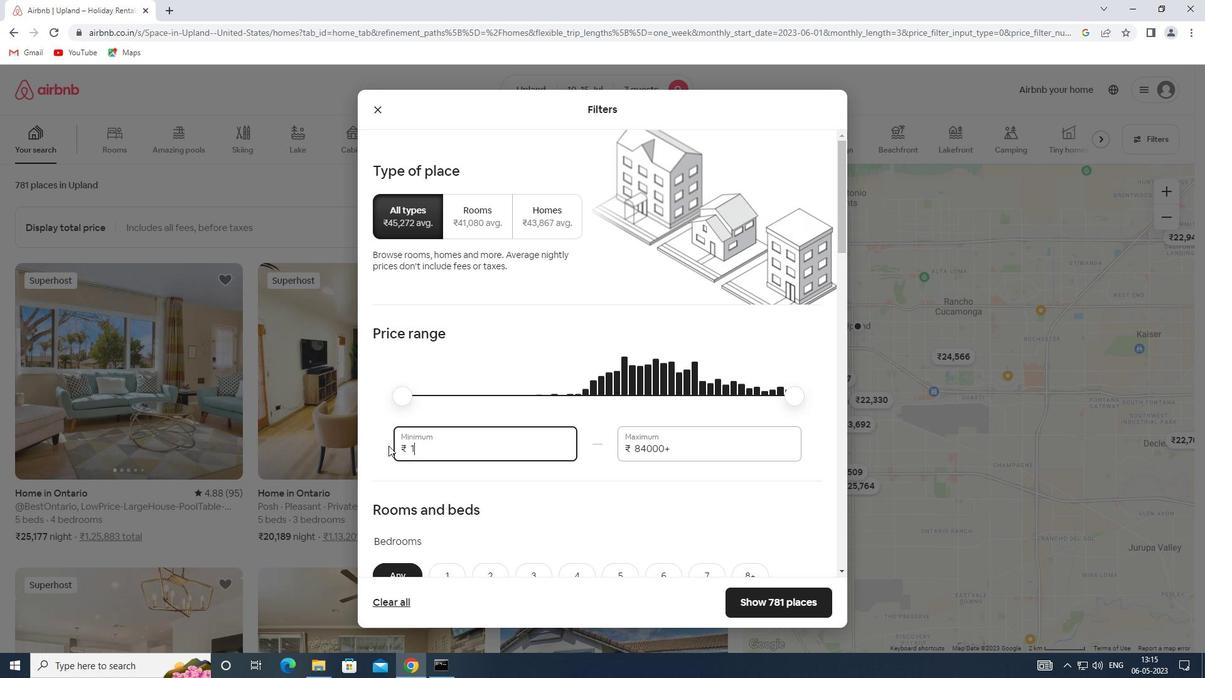 
Action: Key pressed 000
Screenshot: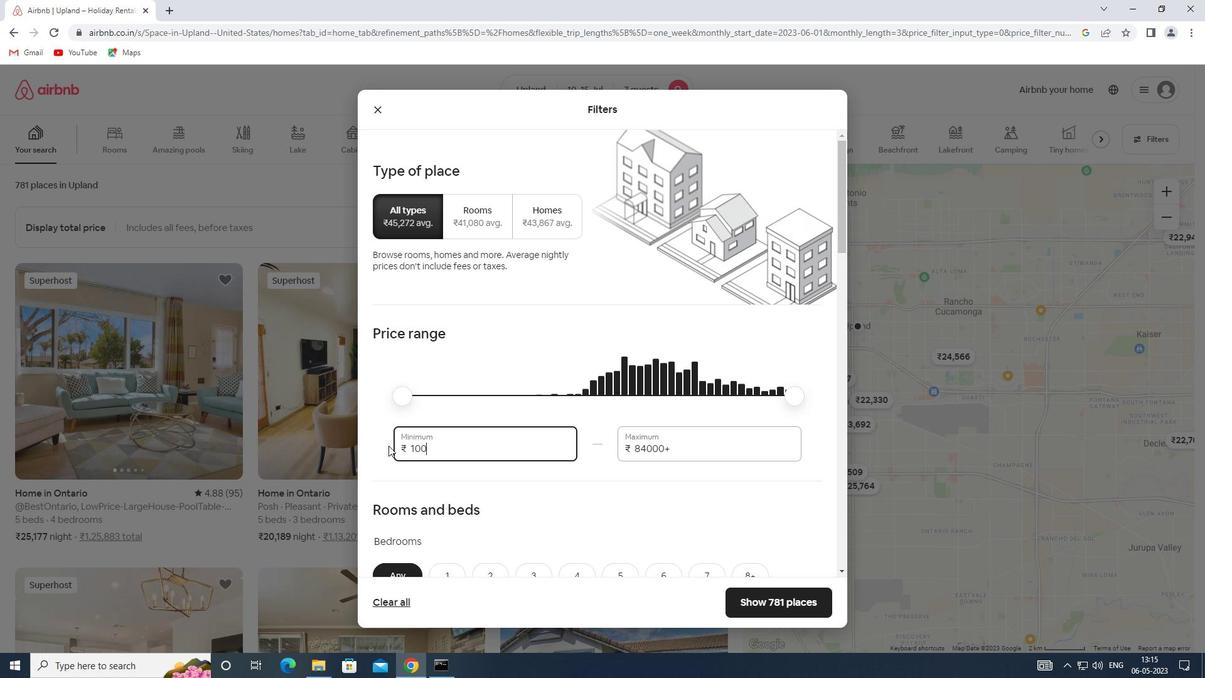 
Action: Mouse moved to (389, 445)
Screenshot: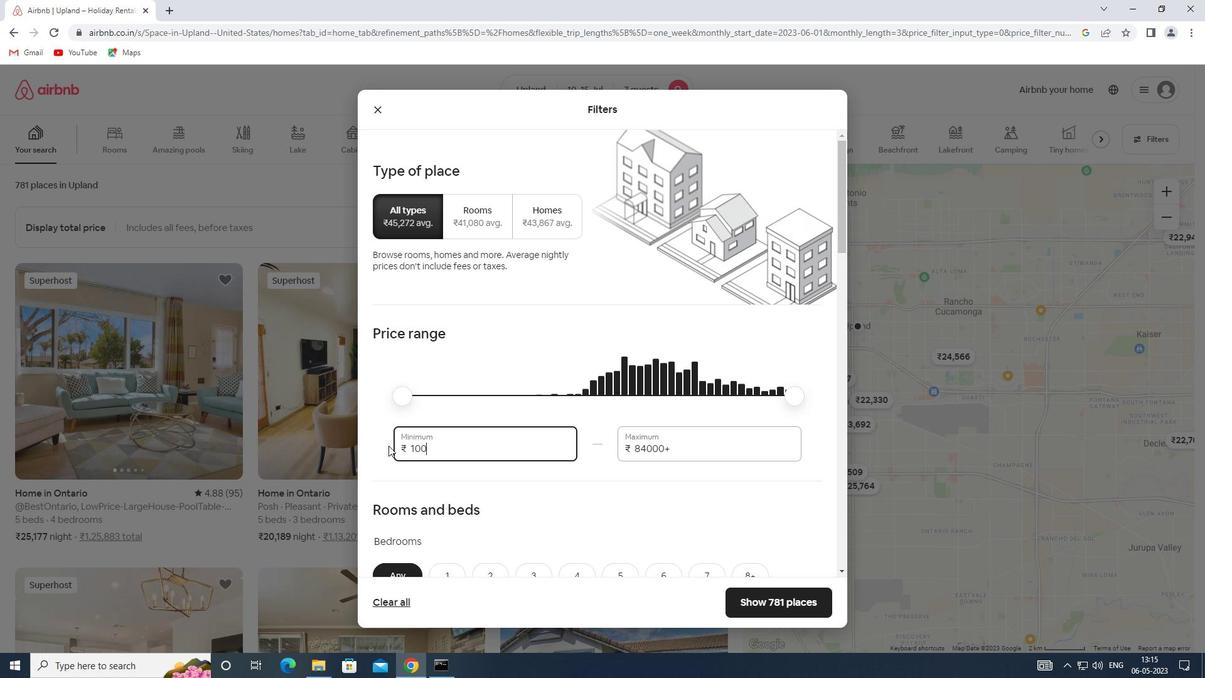 
Action: Key pressed 0
Screenshot: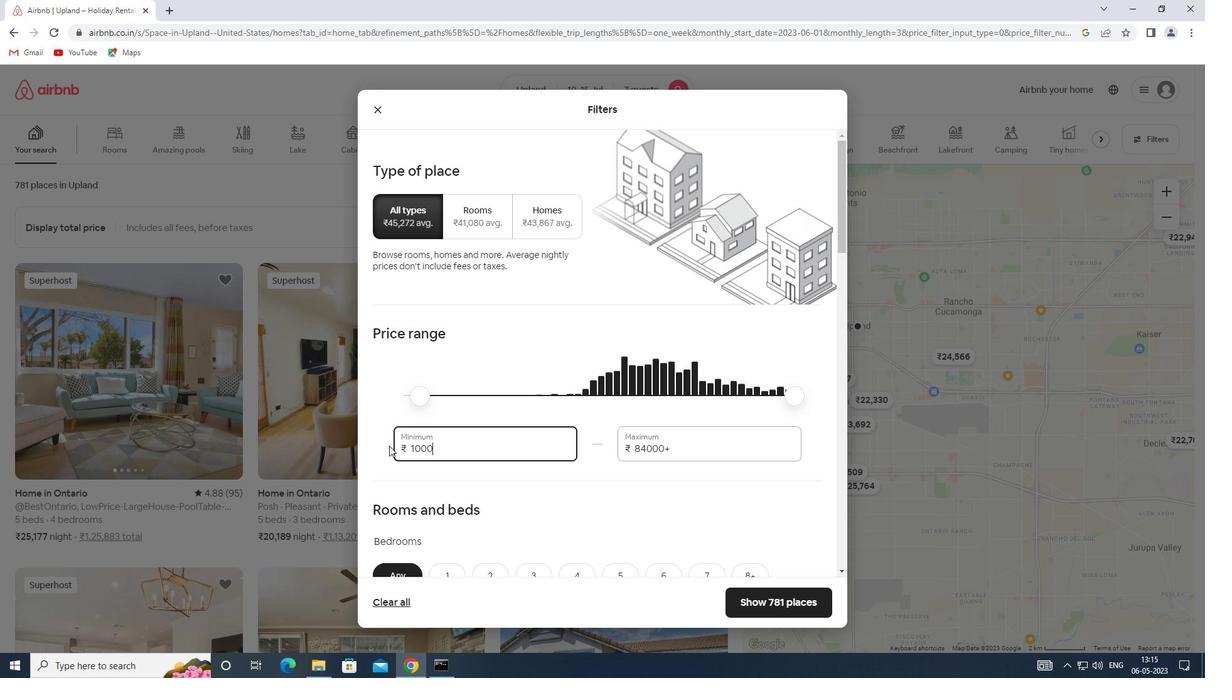 
Action: Mouse moved to (690, 450)
Screenshot: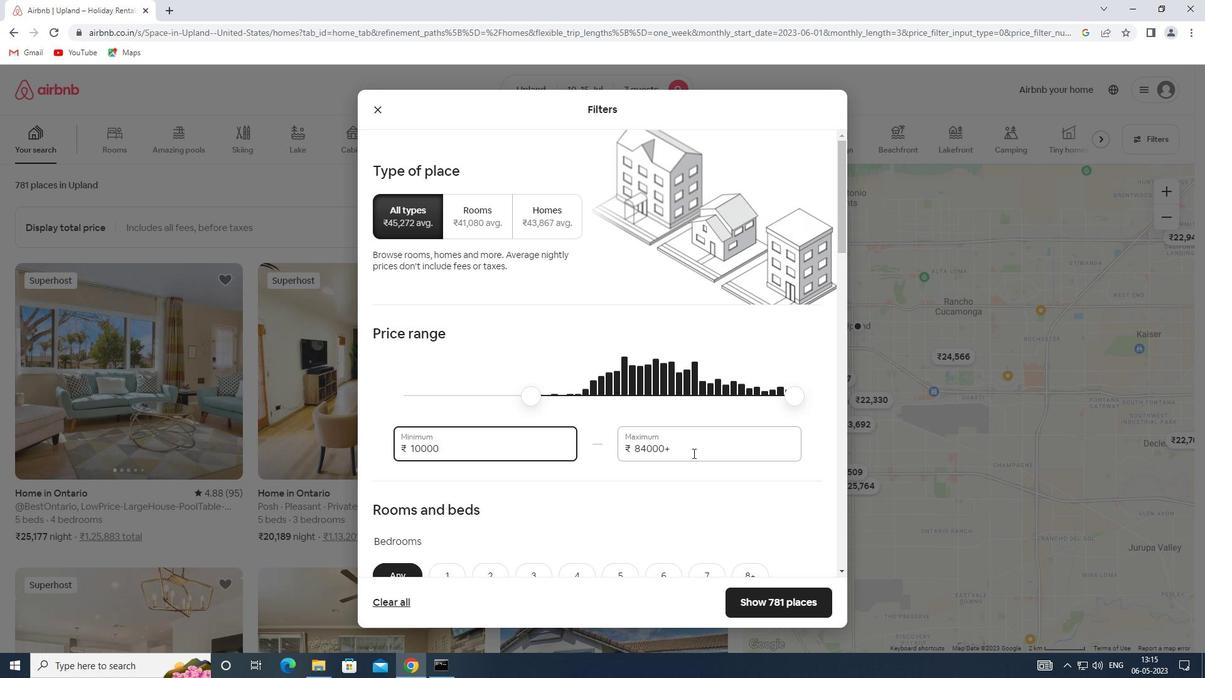 
Action: Mouse pressed left at (690, 450)
Screenshot: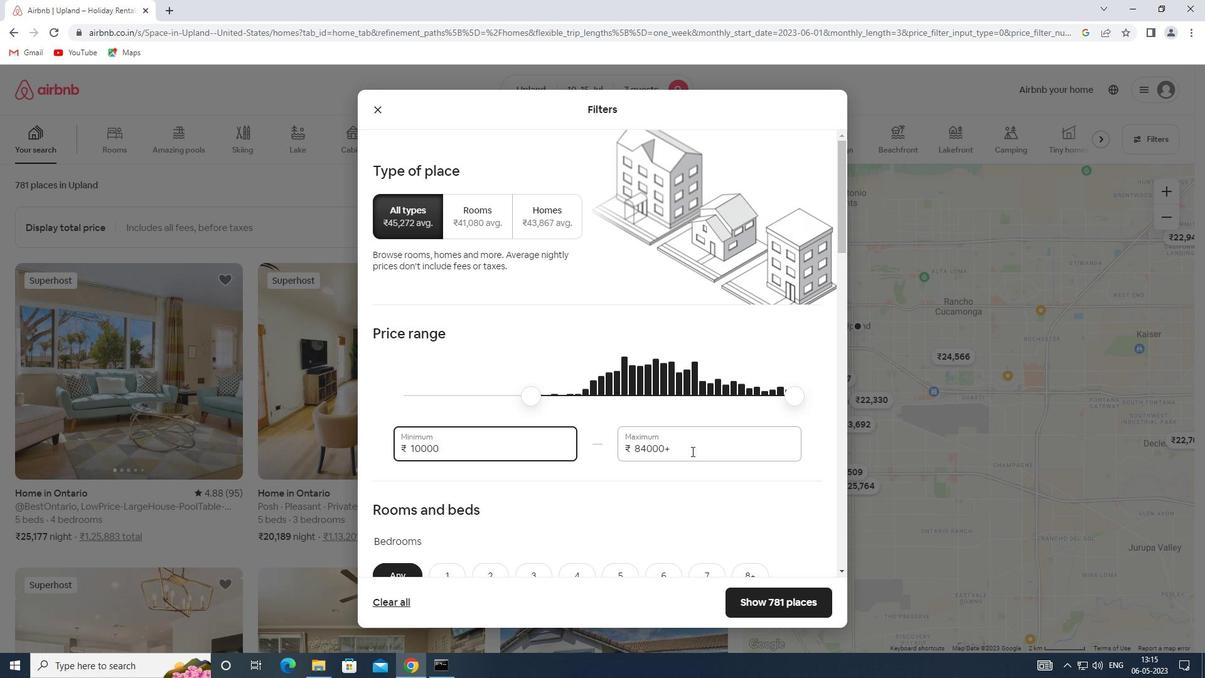
Action: Mouse moved to (635, 450)
Screenshot: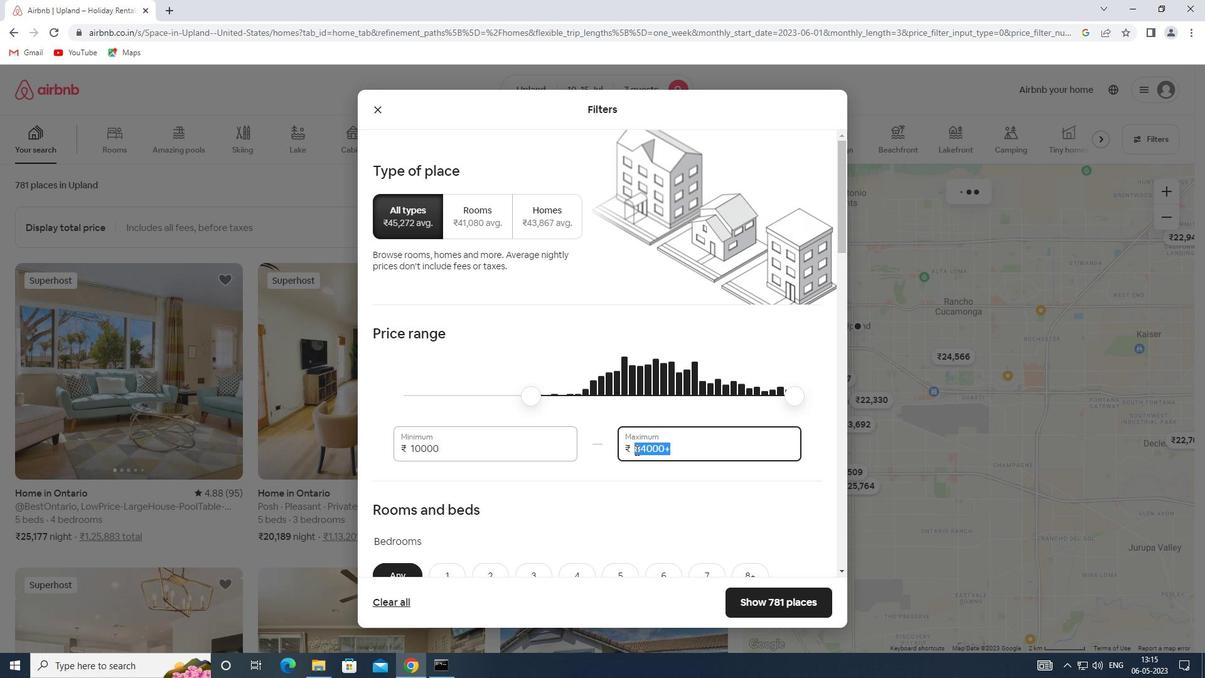 
Action: Key pressed 15000
Screenshot: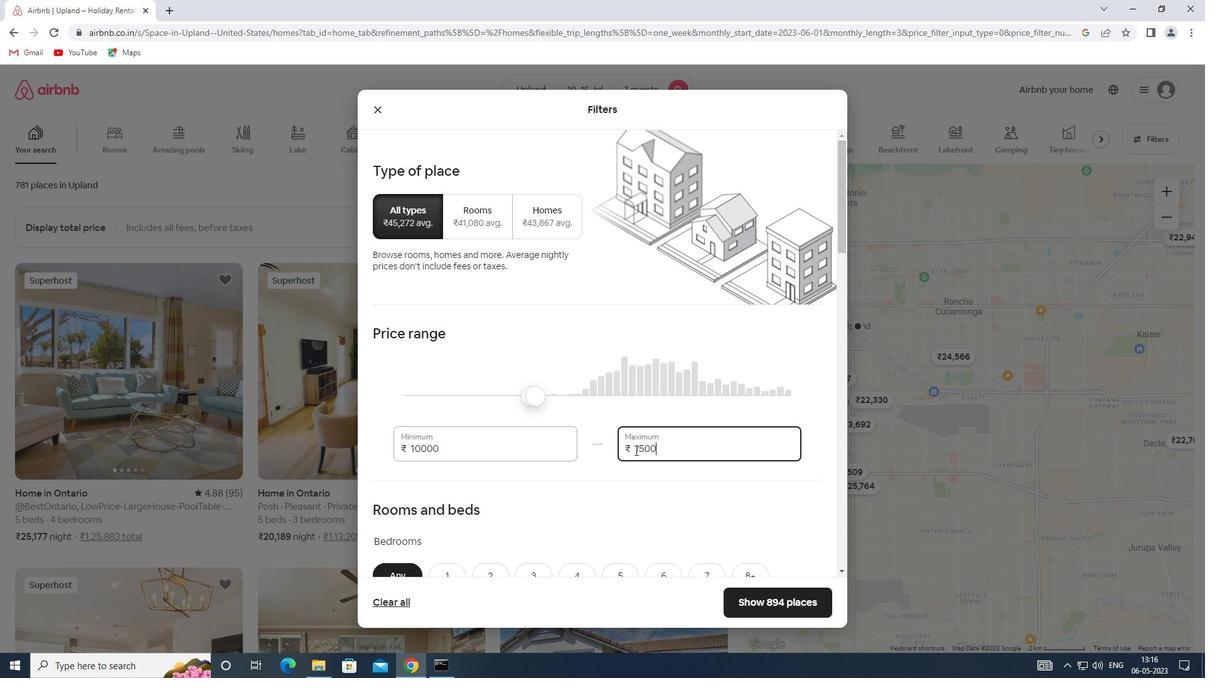 
Action: Mouse scrolled (635, 449) with delta (0, 0)
Screenshot: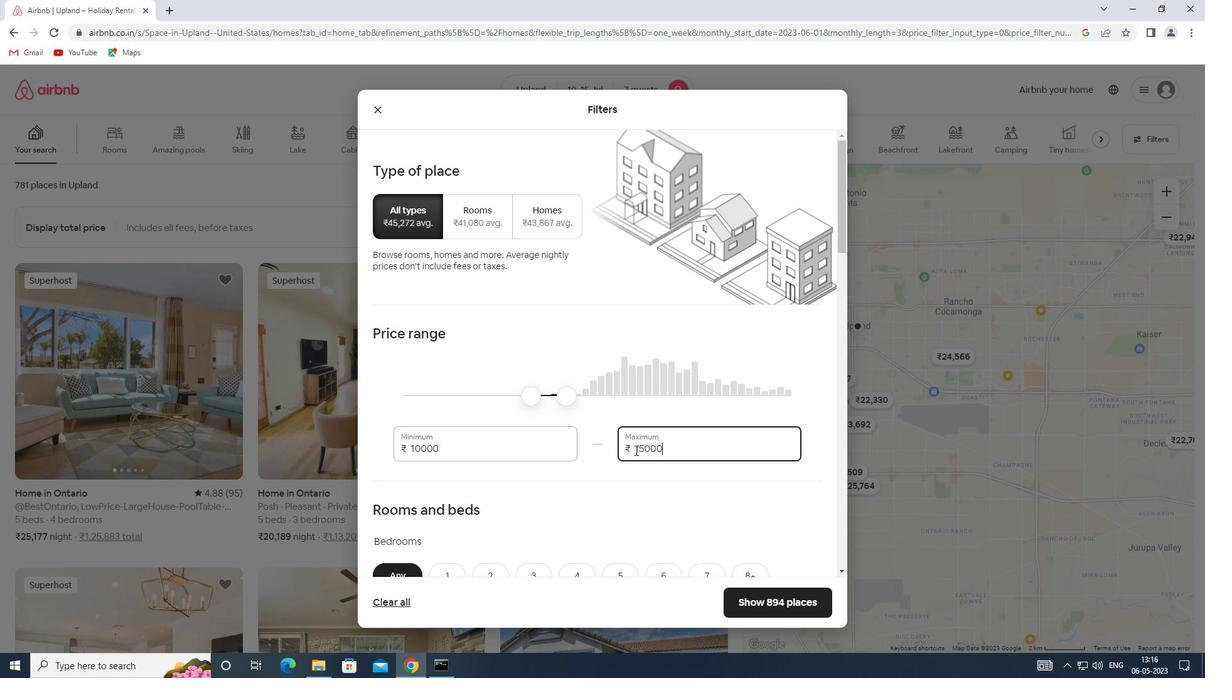 
Action: Mouse scrolled (635, 449) with delta (0, 0)
Screenshot: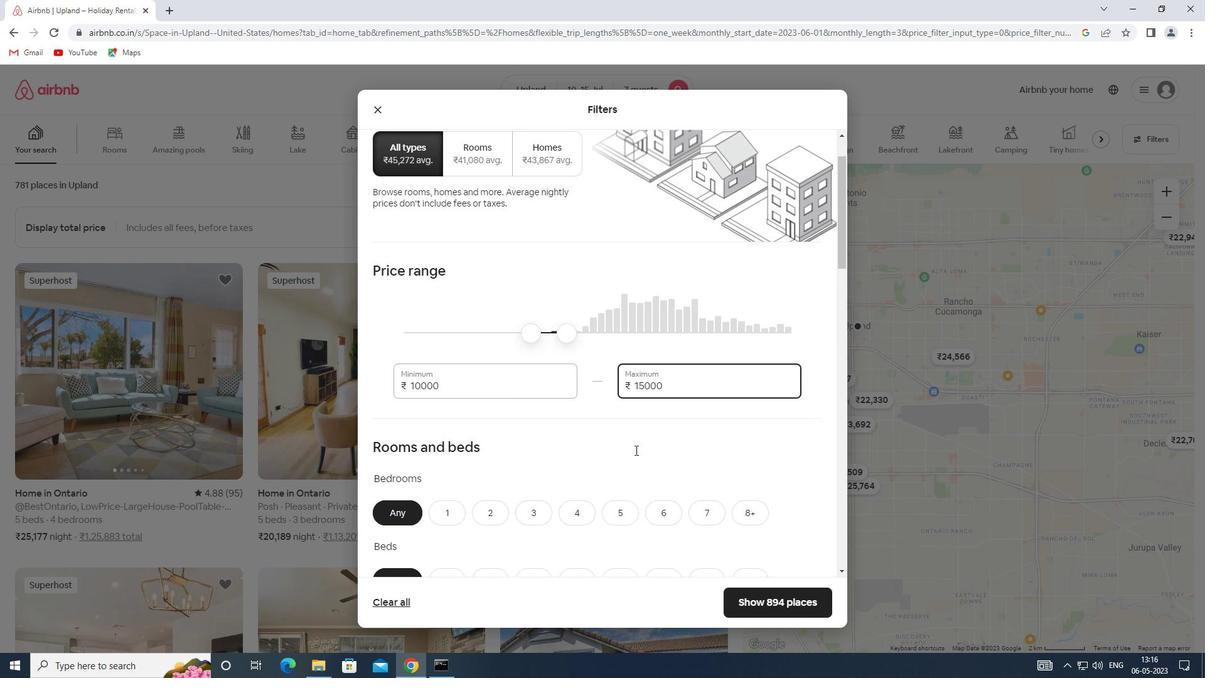 
Action: Mouse scrolled (635, 449) with delta (0, 0)
Screenshot: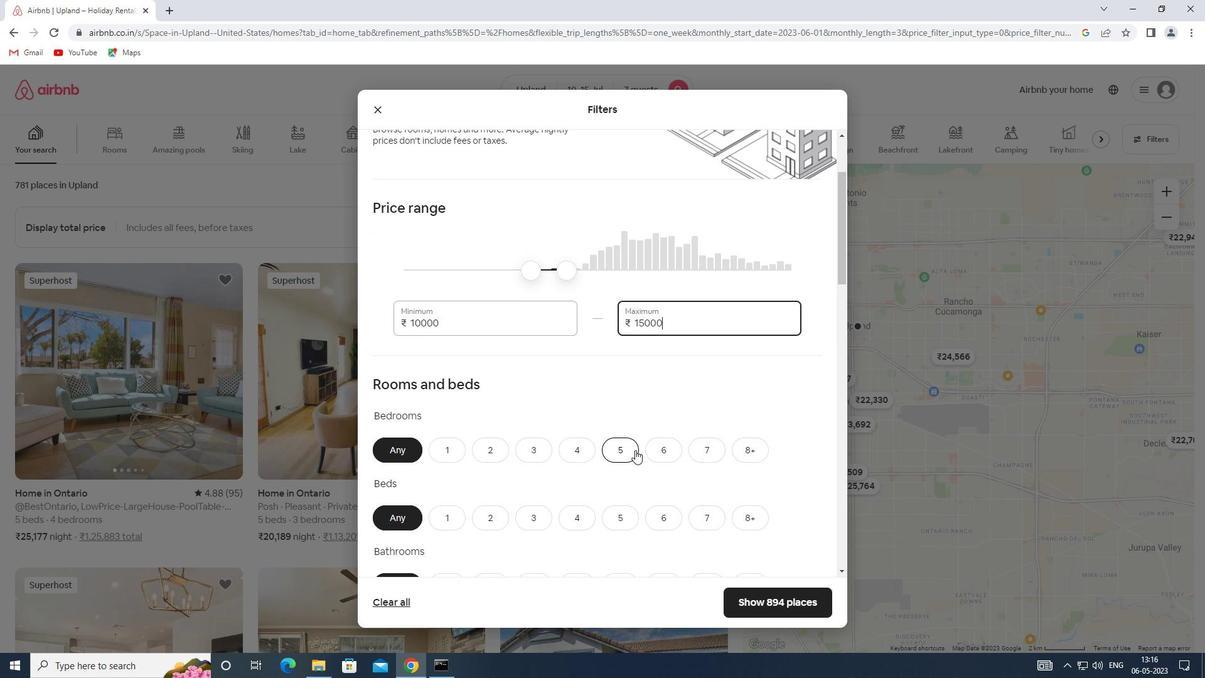 
Action: Mouse moved to (587, 393)
Screenshot: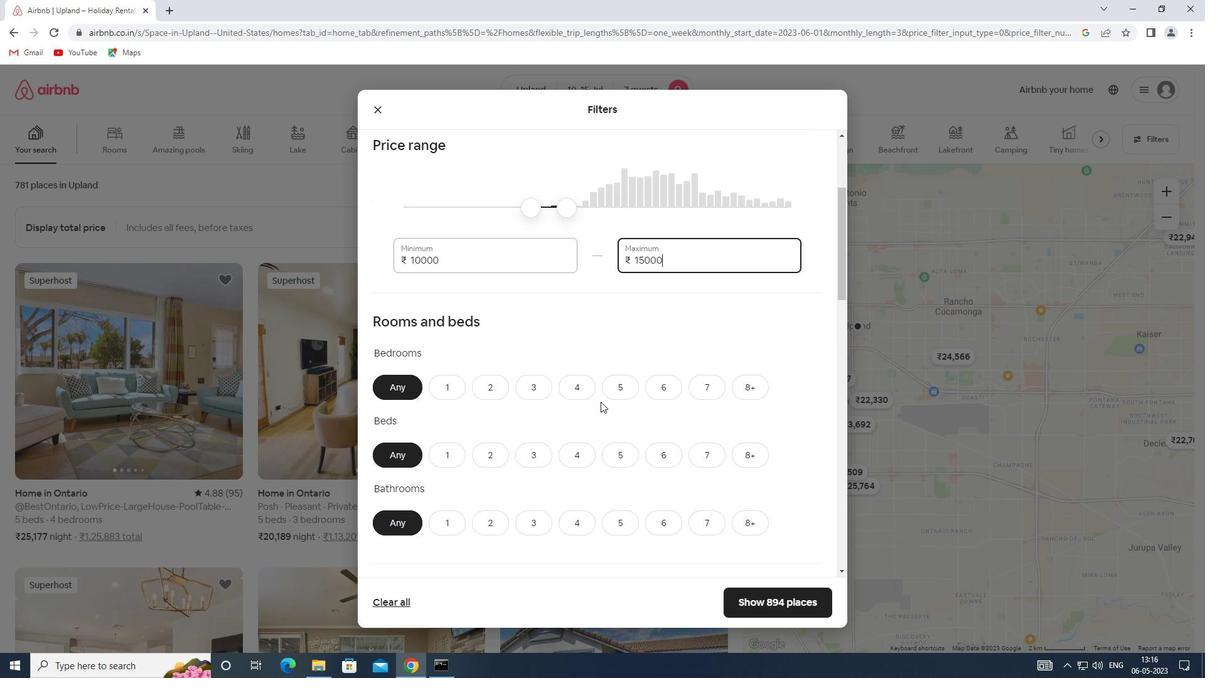 
Action: Mouse pressed left at (587, 393)
Screenshot: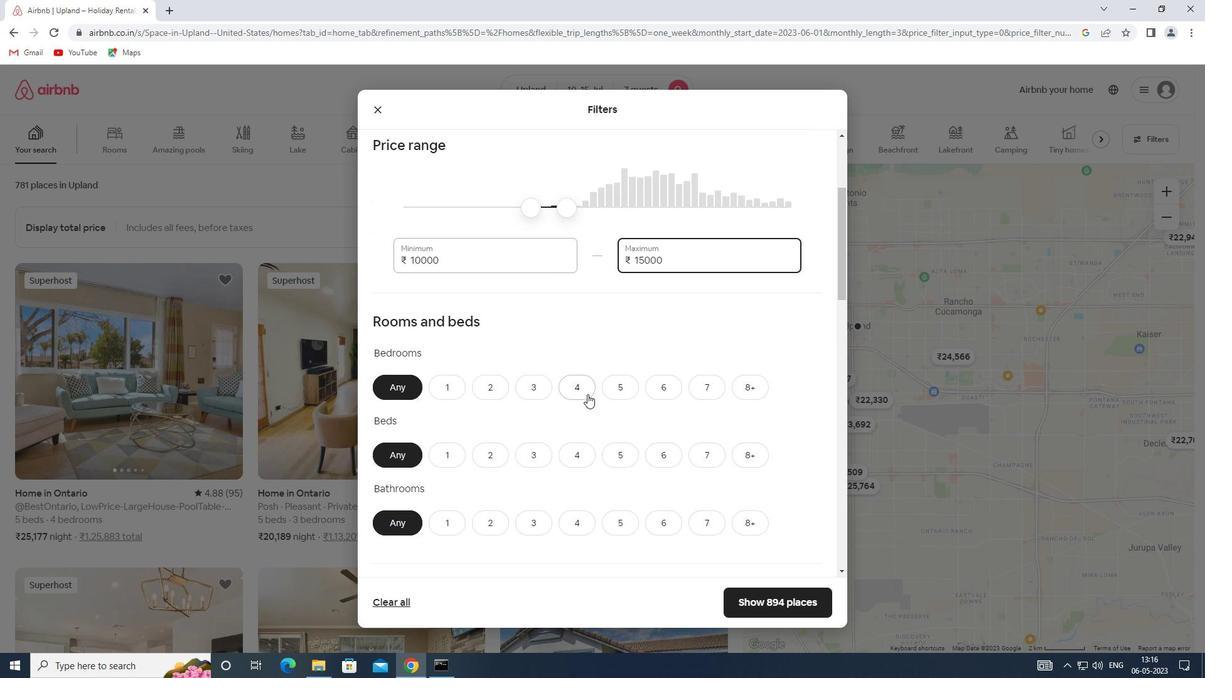 
Action: Mouse moved to (699, 452)
Screenshot: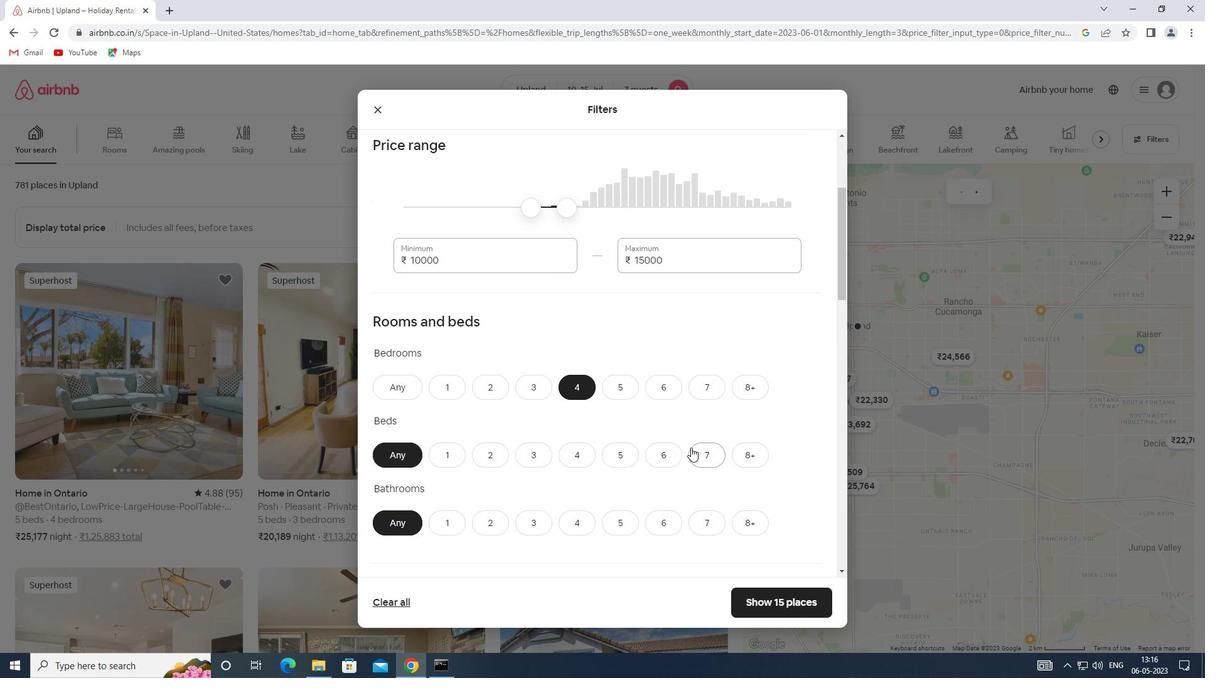 
Action: Mouse pressed left at (699, 452)
Screenshot: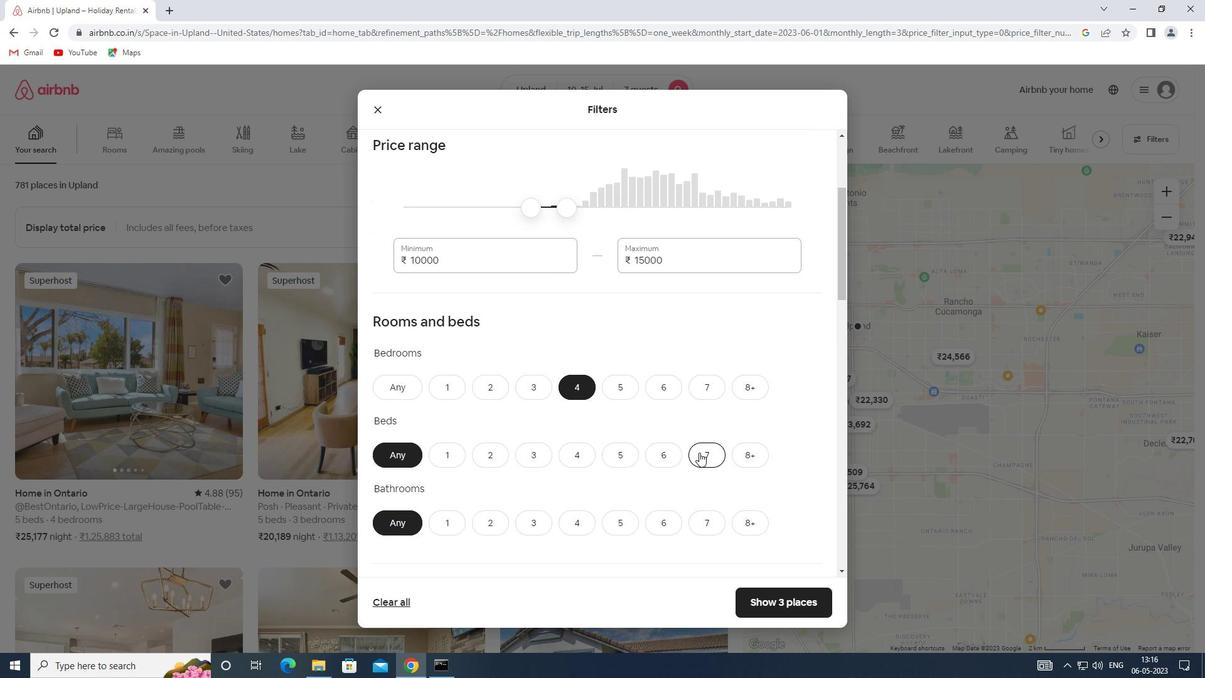
Action: Mouse moved to (578, 516)
Screenshot: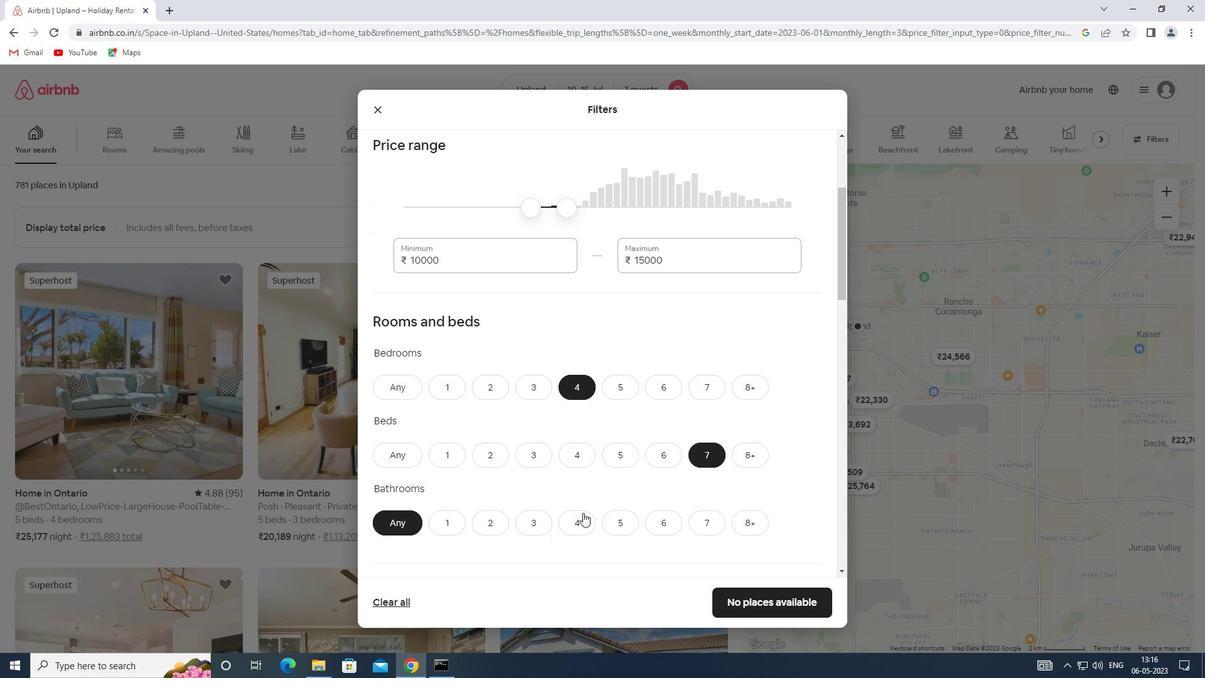 
Action: Mouse pressed left at (578, 516)
Screenshot: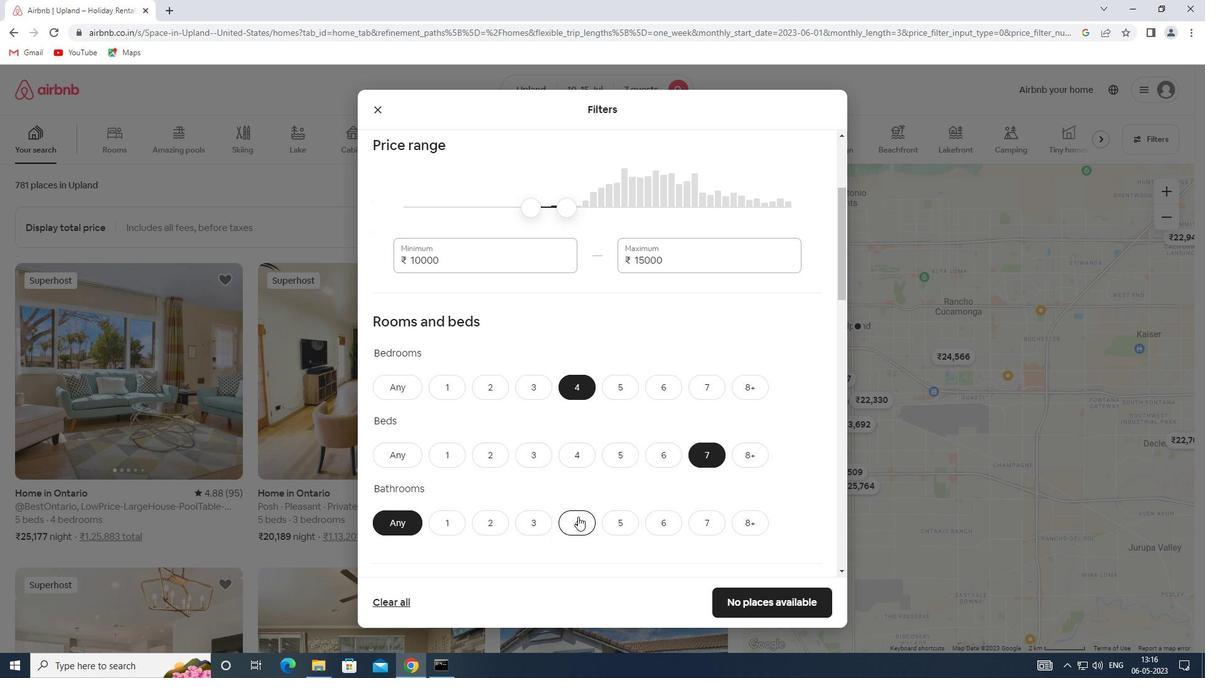 
Action: Mouse moved to (605, 442)
Screenshot: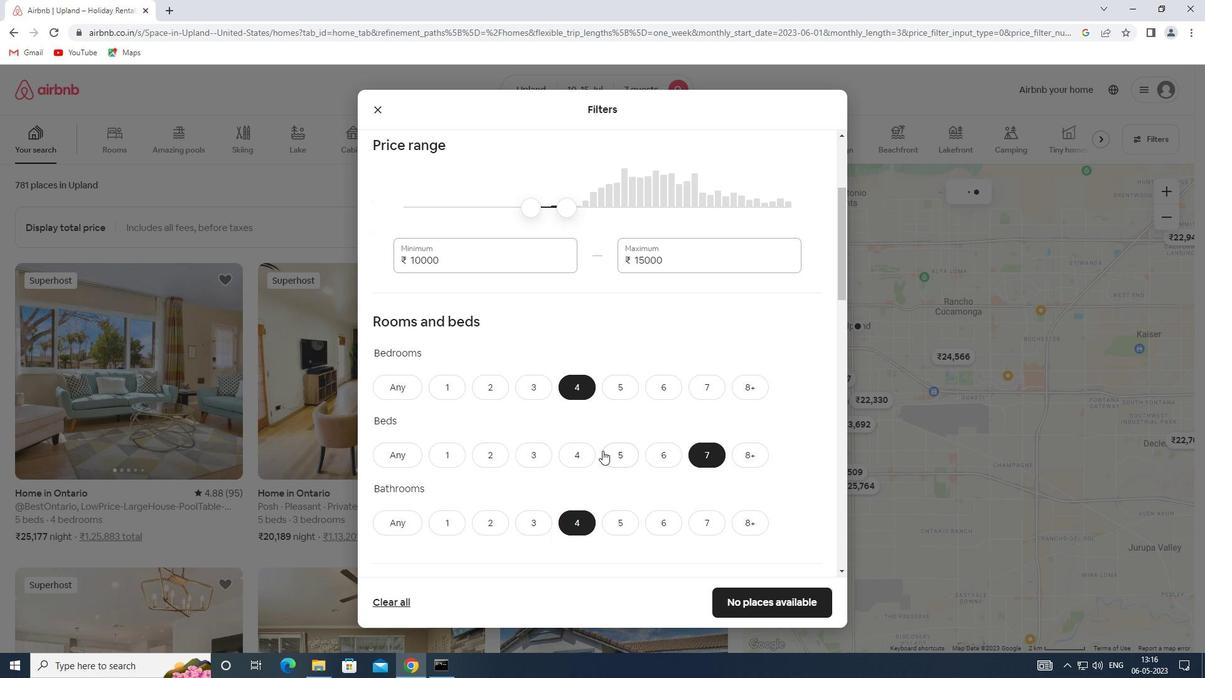 
Action: Mouse scrolled (605, 442) with delta (0, 0)
Screenshot: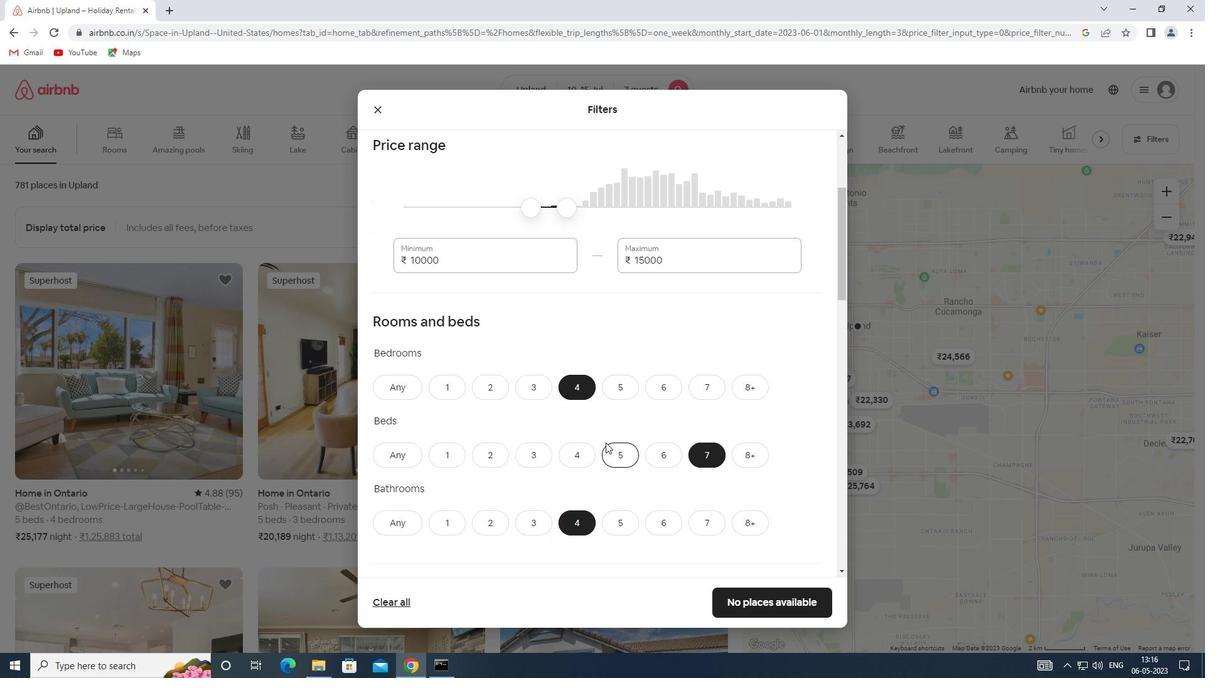 
Action: Mouse scrolled (605, 442) with delta (0, 0)
Screenshot: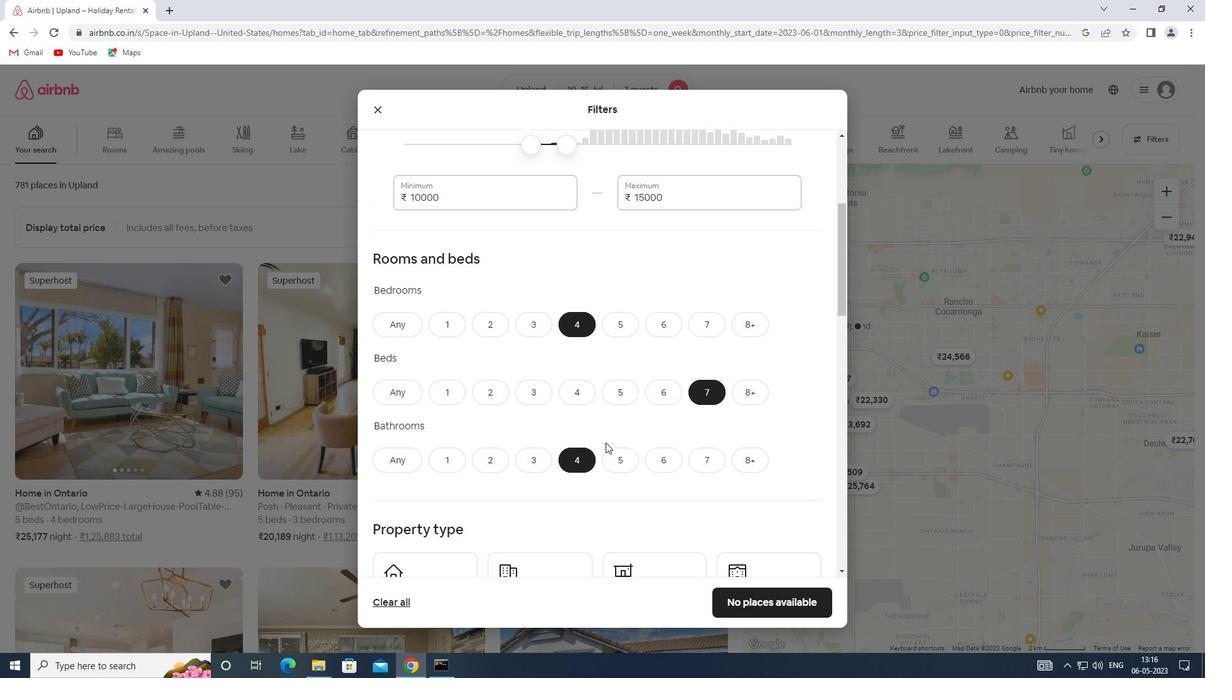 
Action: Mouse scrolled (605, 442) with delta (0, 0)
Screenshot: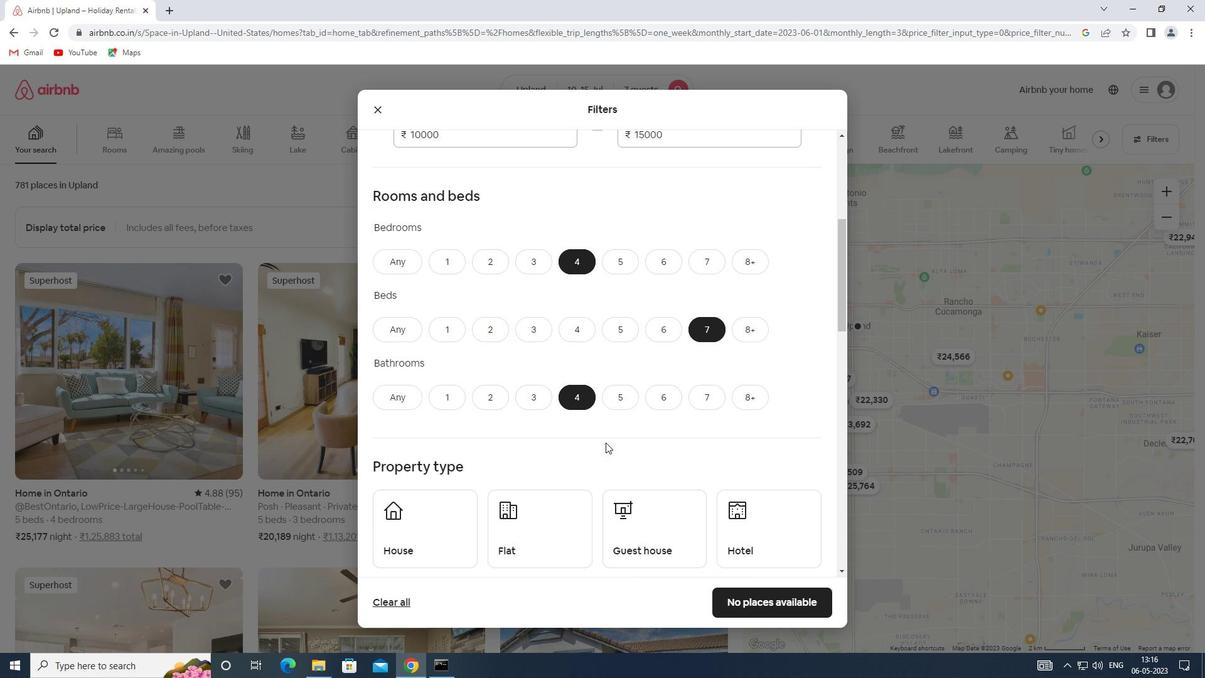 
Action: Mouse moved to (451, 477)
Screenshot: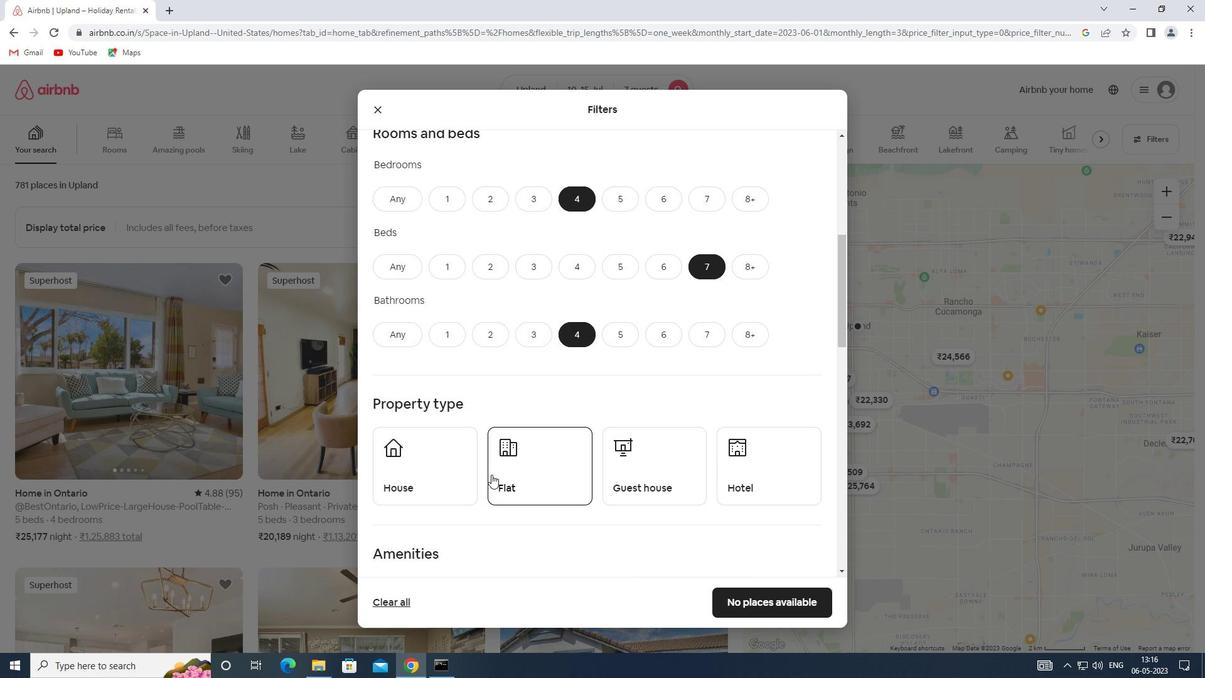 
Action: Mouse pressed left at (451, 477)
Screenshot: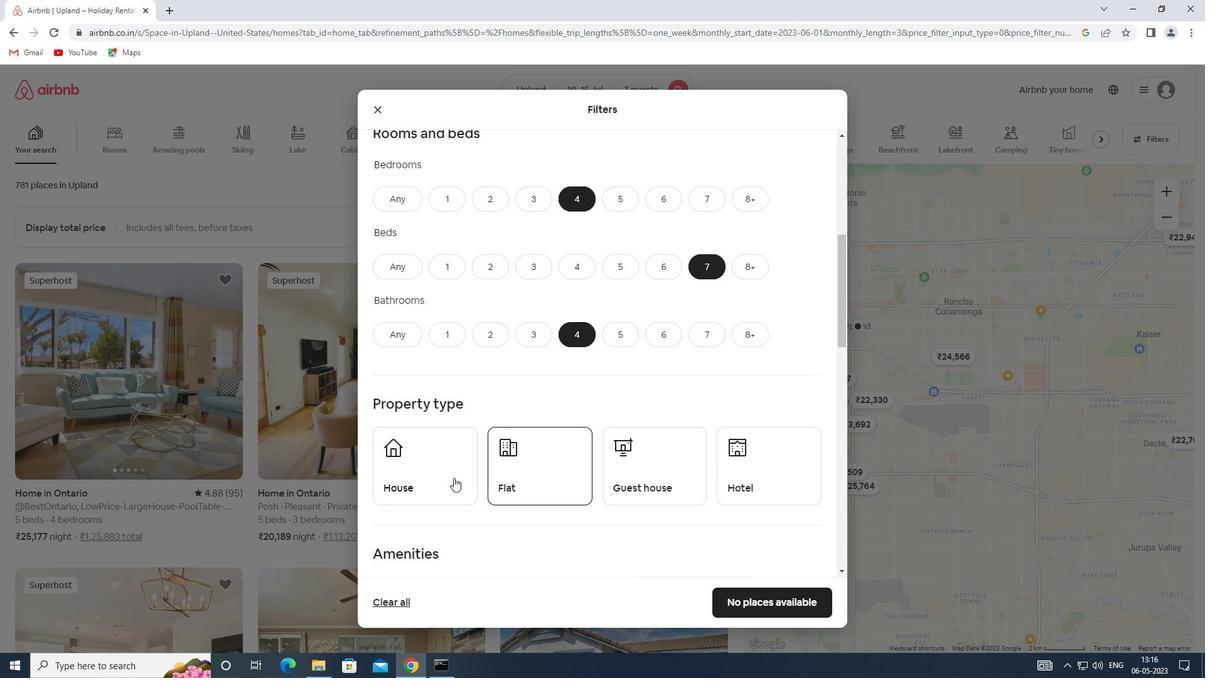 
Action: Mouse moved to (514, 479)
Screenshot: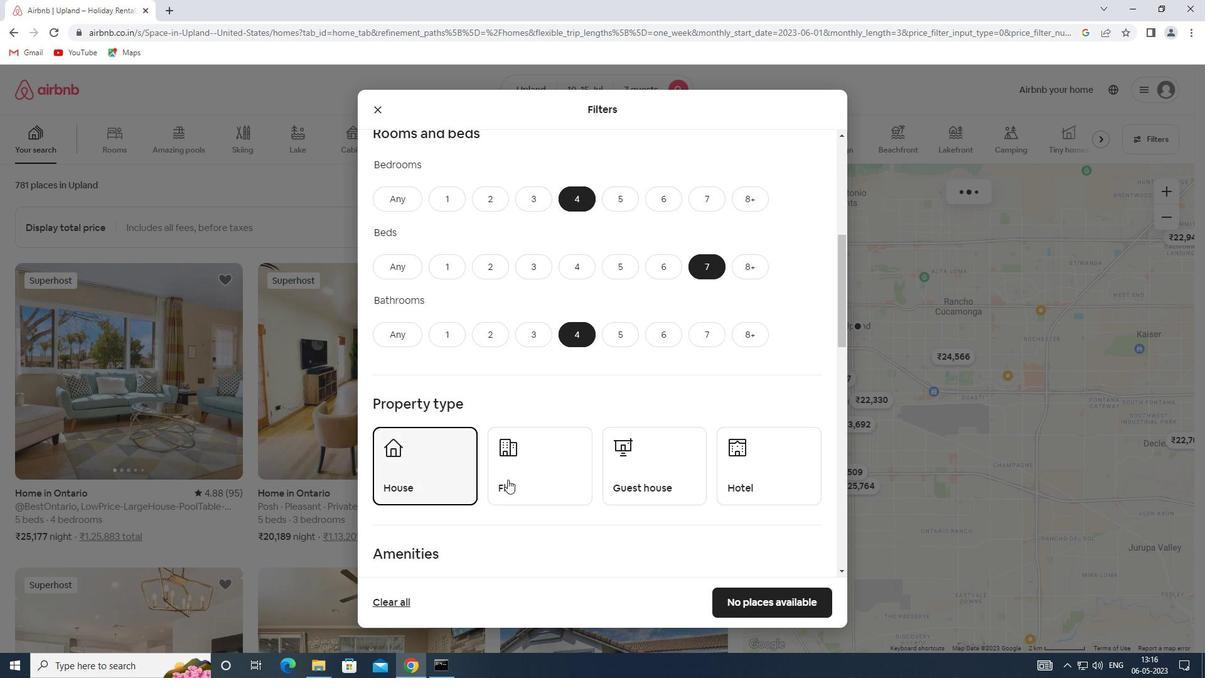 
Action: Mouse pressed left at (514, 479)
Screenshot: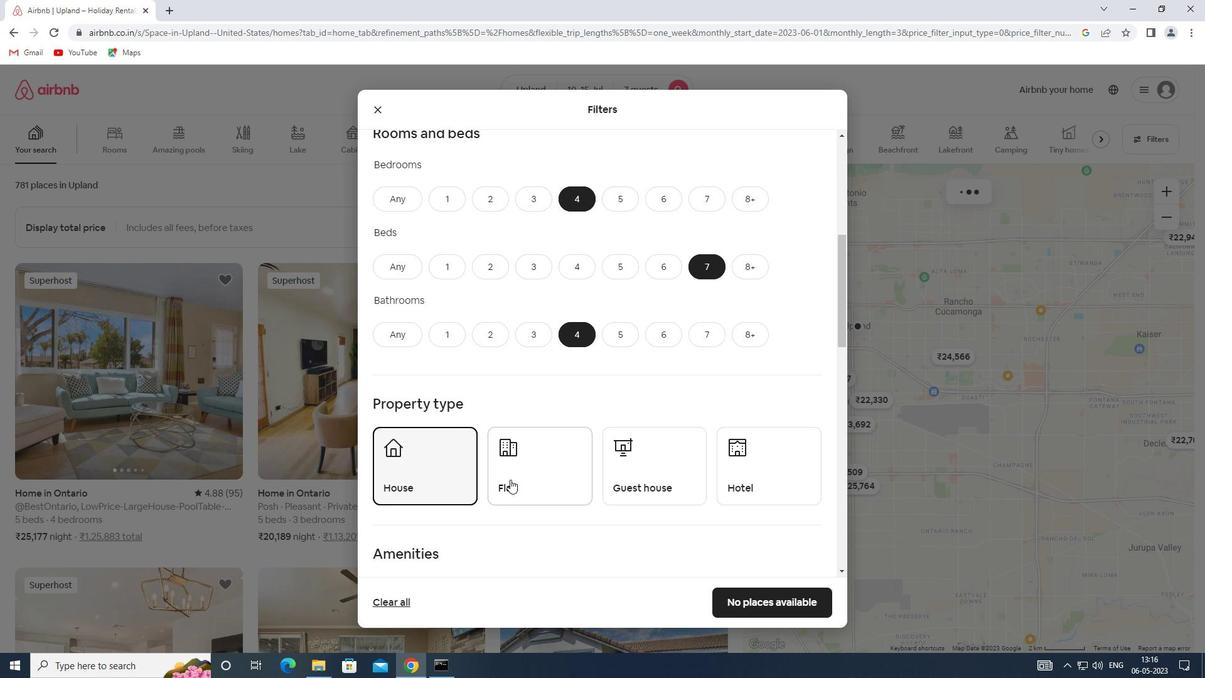 
Action: Mouse moved to (650, 481)
Screenshot: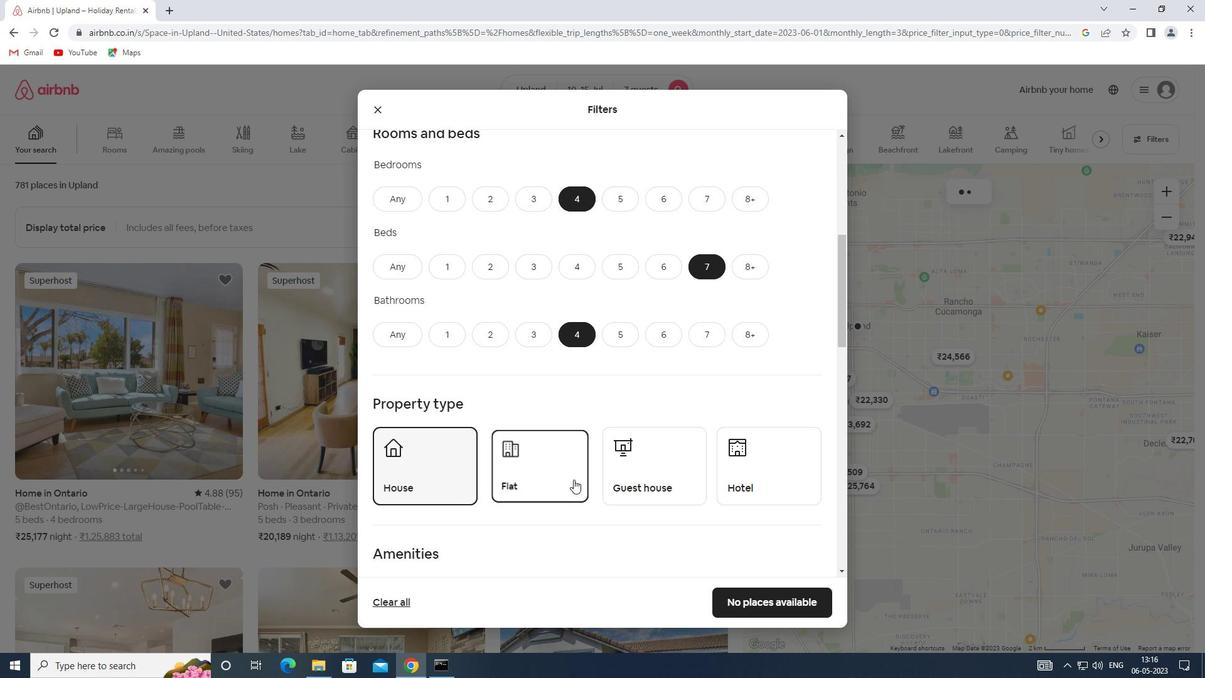 
Action: Mouse pressed left at (650, 481)
Screenshot: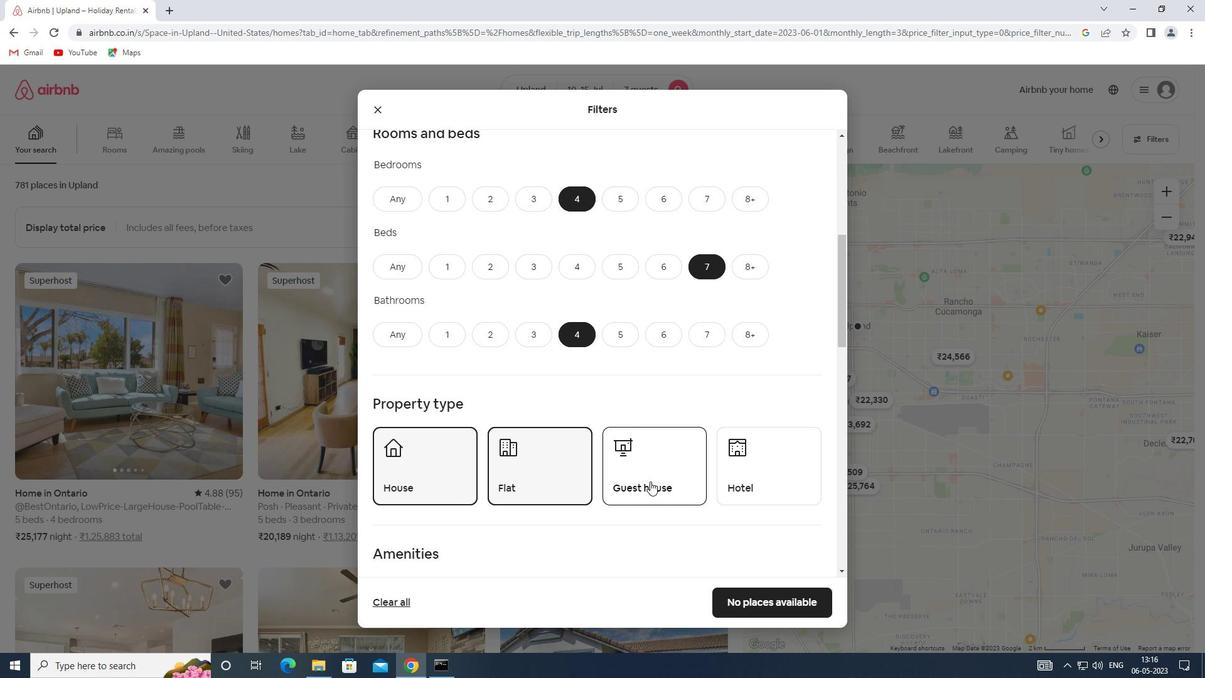 
Action: Mouse moved to (636, 475)
Screenshot: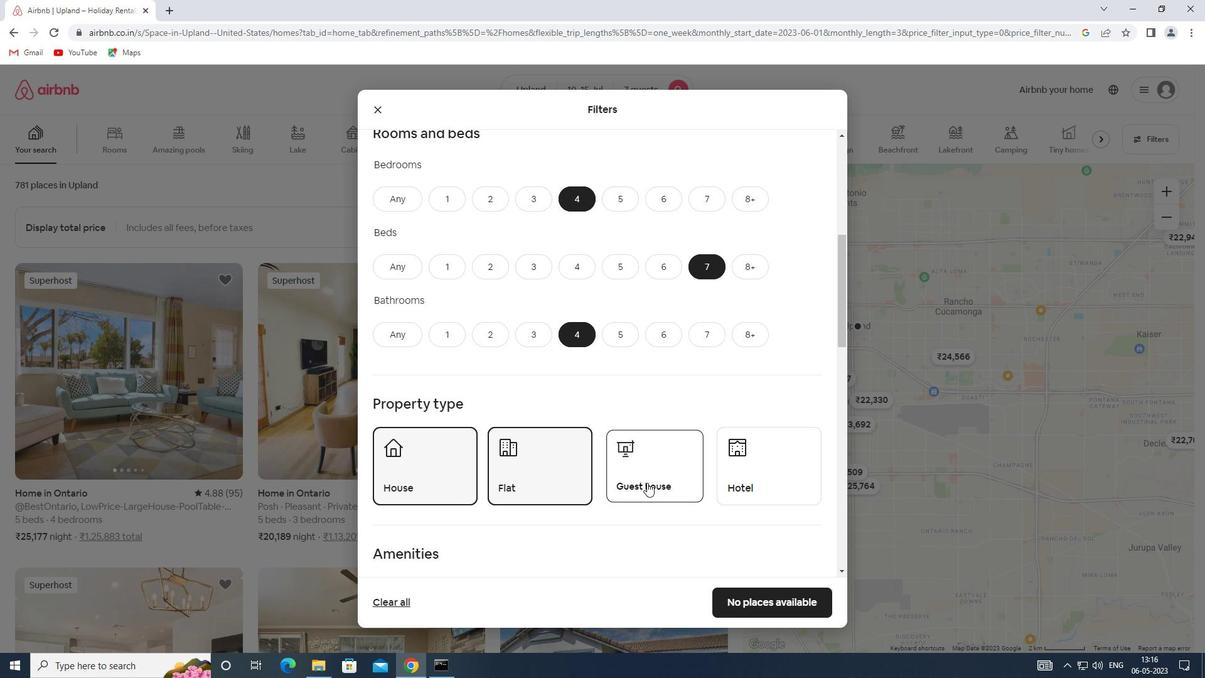 
Action: Mouse scrolled (636, 475) with delta (0, 0)
Screenshot: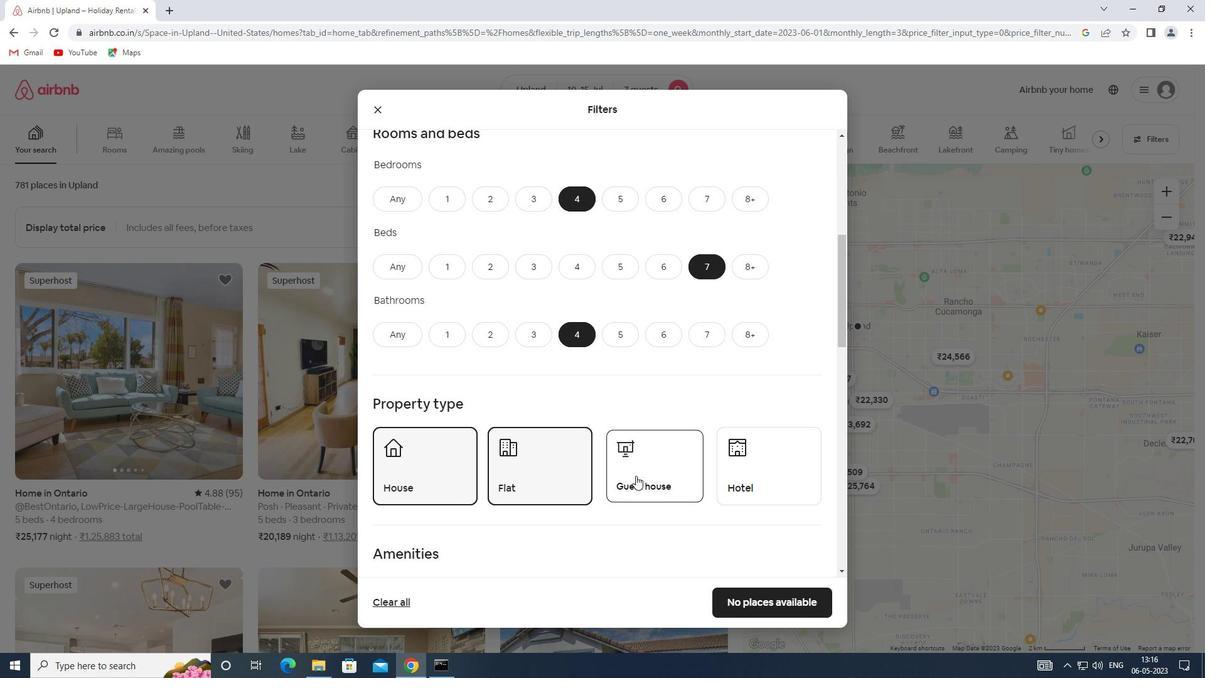 
Action: Mouse scrolled (636, 475) with delta (0, 0)
Screenshot: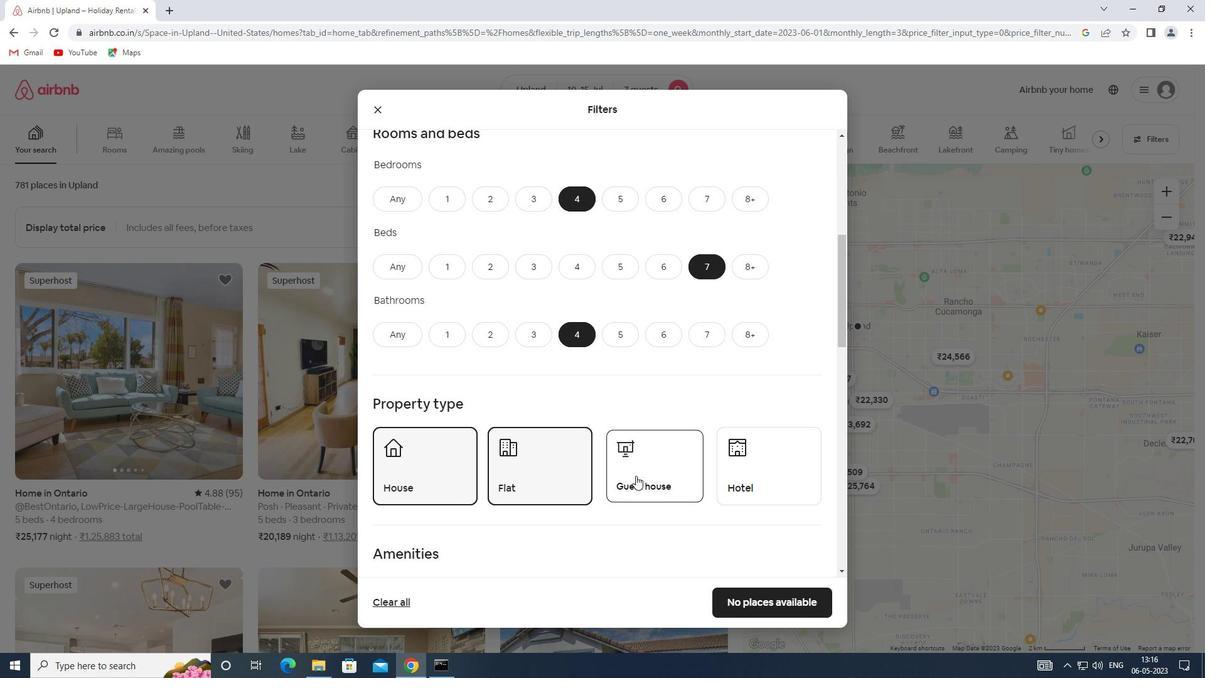 
Action: Mouse scrolled (636, 475) with delta (0, 0)
Screenshot: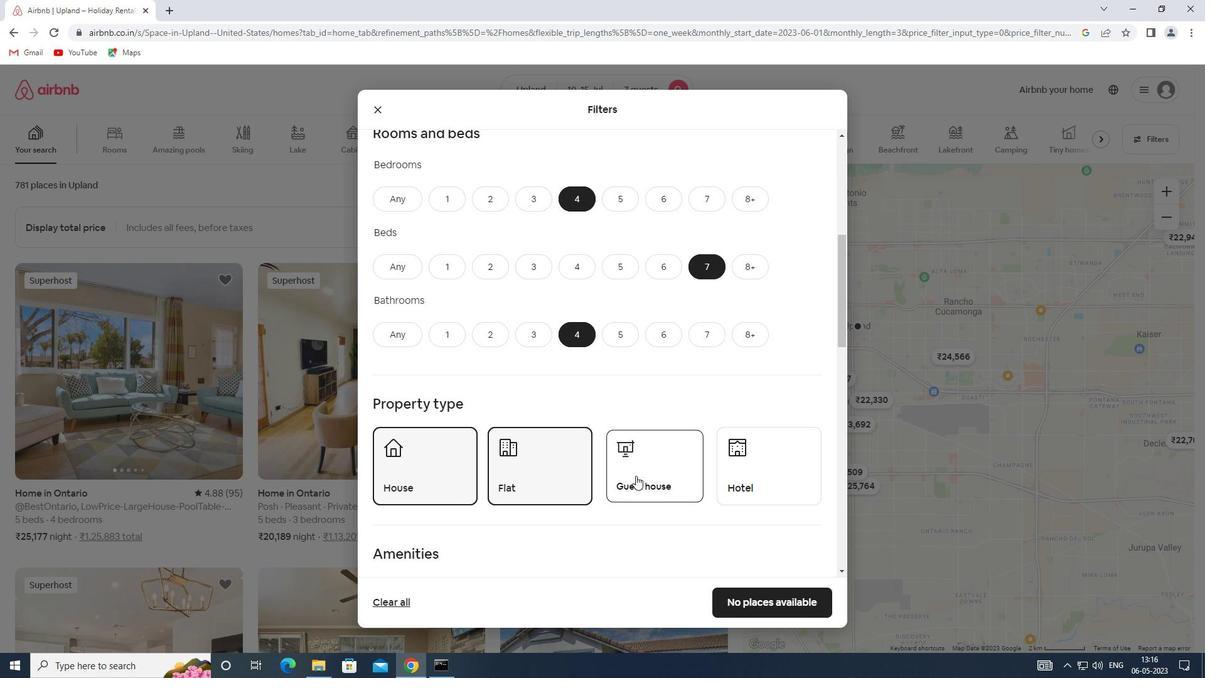 
Action: Mouse scrolled (636, 475) with delta (0, 0)
Screenshot: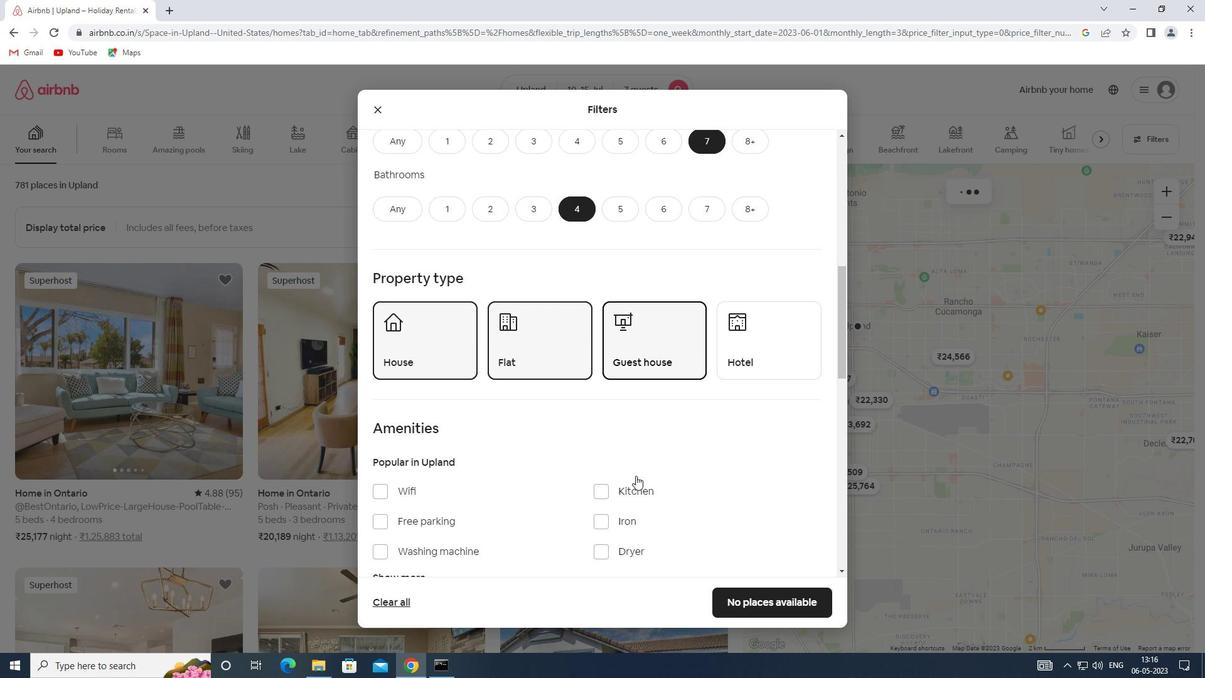 
Action: Mouse moved to (636, 475)
Screenshot: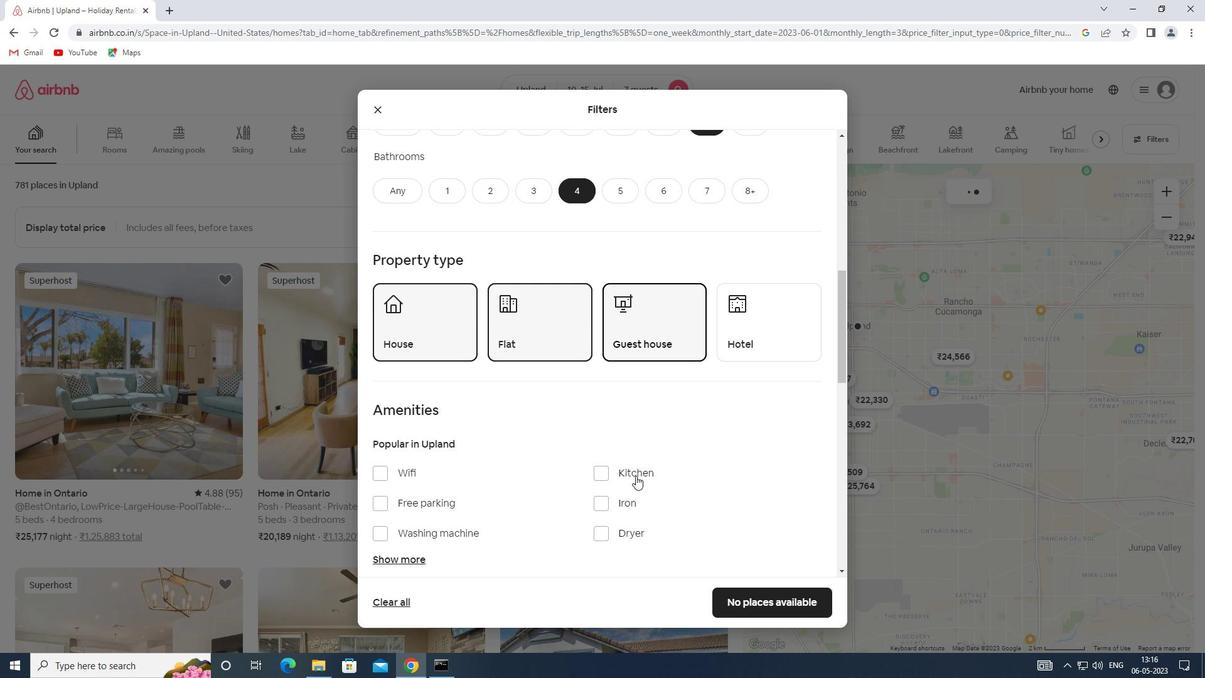 
Action: Mouse scrolled (636, 474) with delta (0, 0)
Screenshot: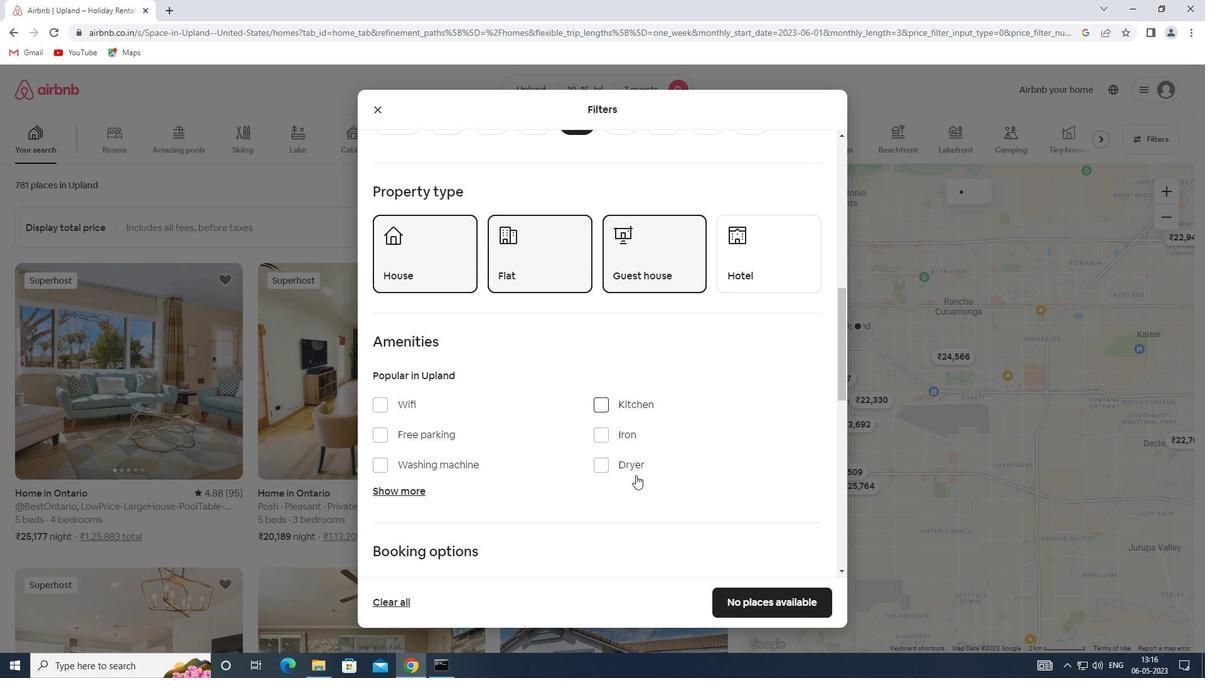 
Action: Mouse moved to (387, 307)
Screenshot: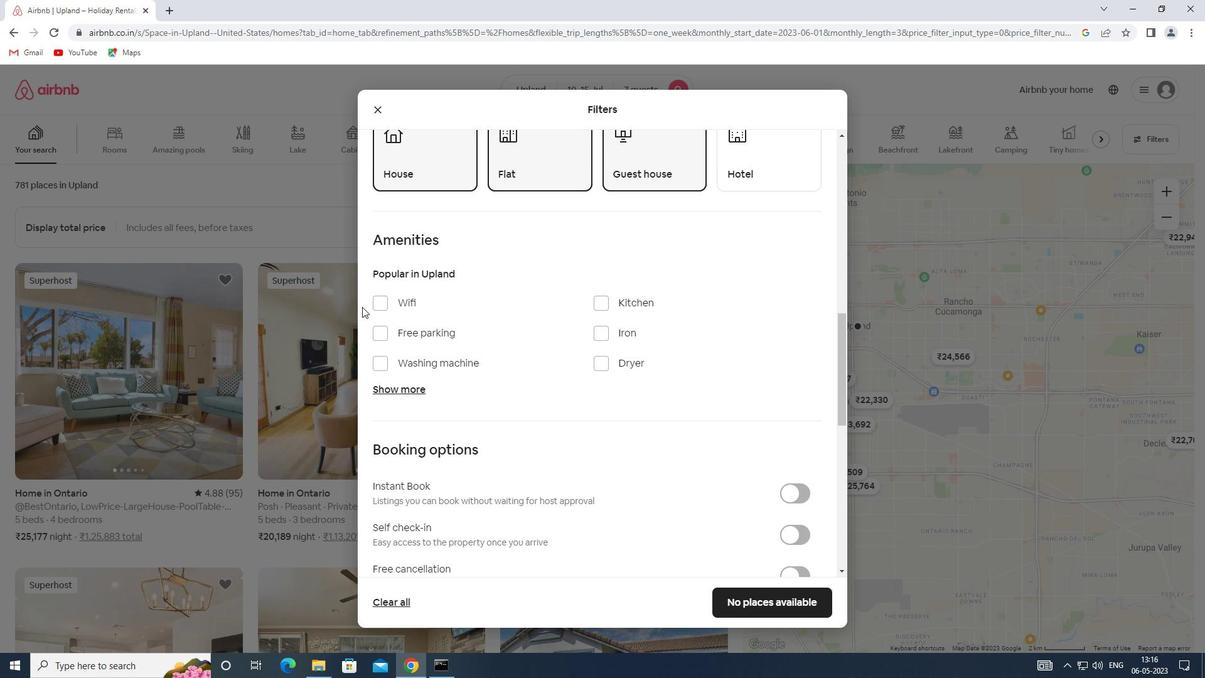 
Action: Mouse pressed left at (387, 307)
Screenshot: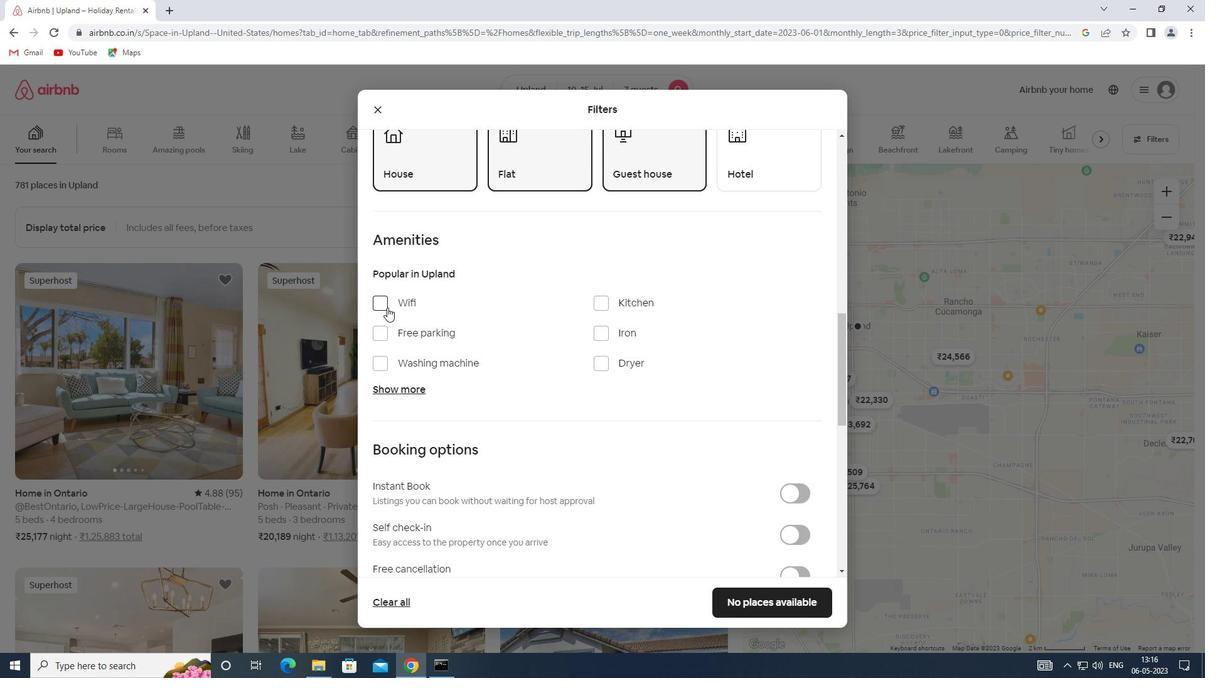 
Action: Mouse moved to (389, 388)
Screenshot: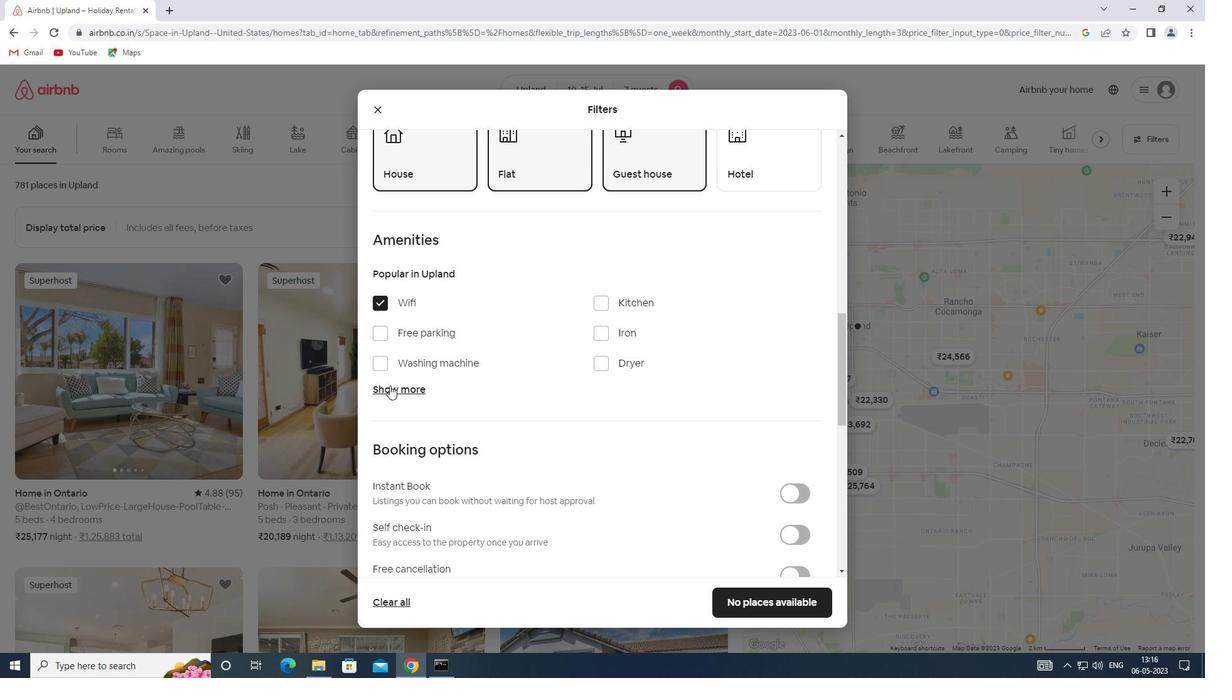 
Action: Mouse pressed left at (389, 388)
Screenshot: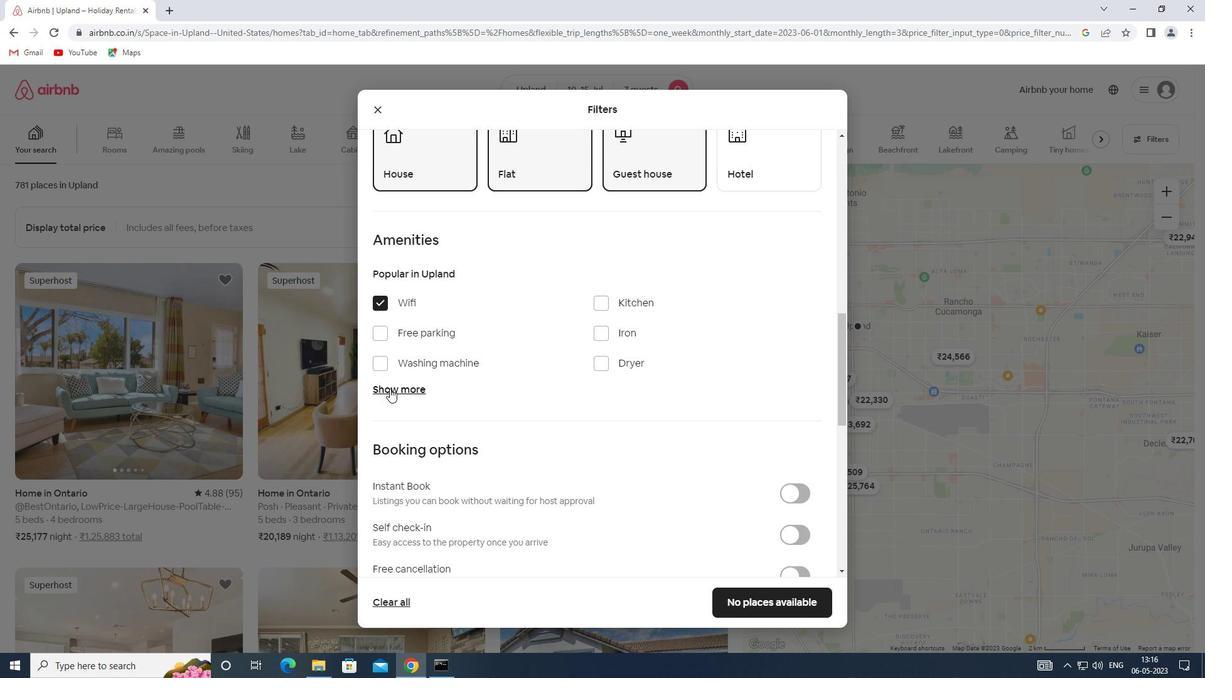 
Action: Mouse moved to (600, 460)
Screenshot: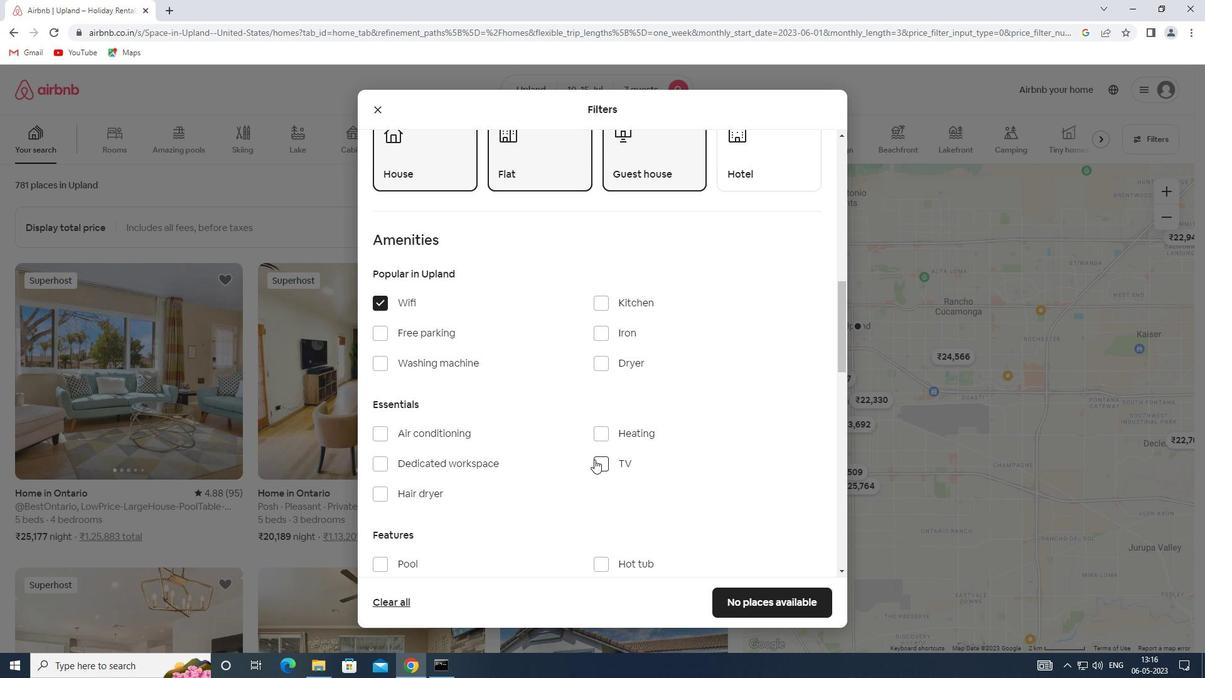 
Action: Mouse pressed left at (600, 460)
Screenshot: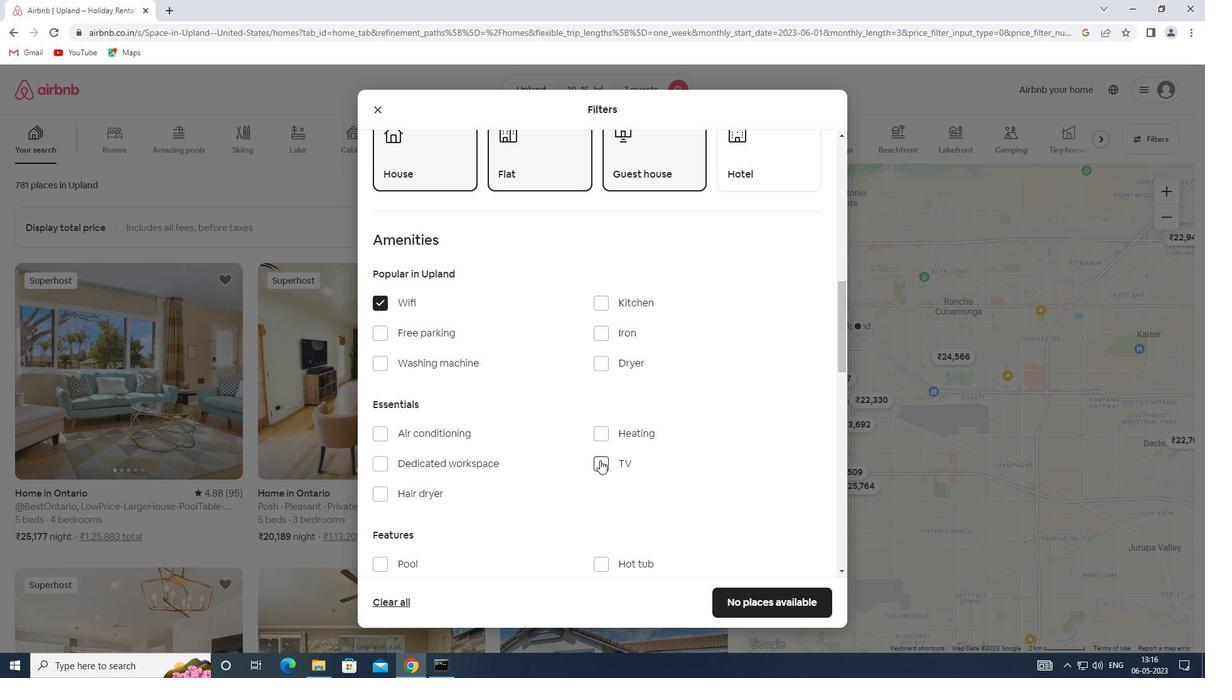 
Action: Mouse moved to (416, 330)
Screenshot: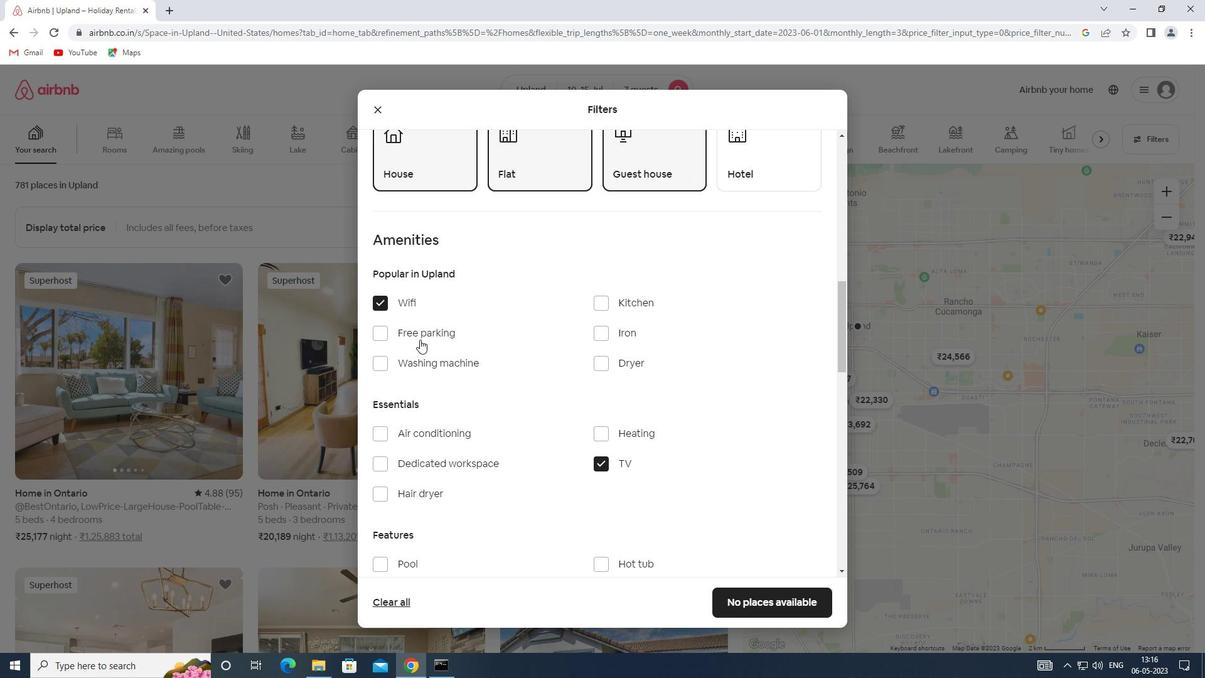 
Action: Mouse pressed left at (416, 330)
Screenshot: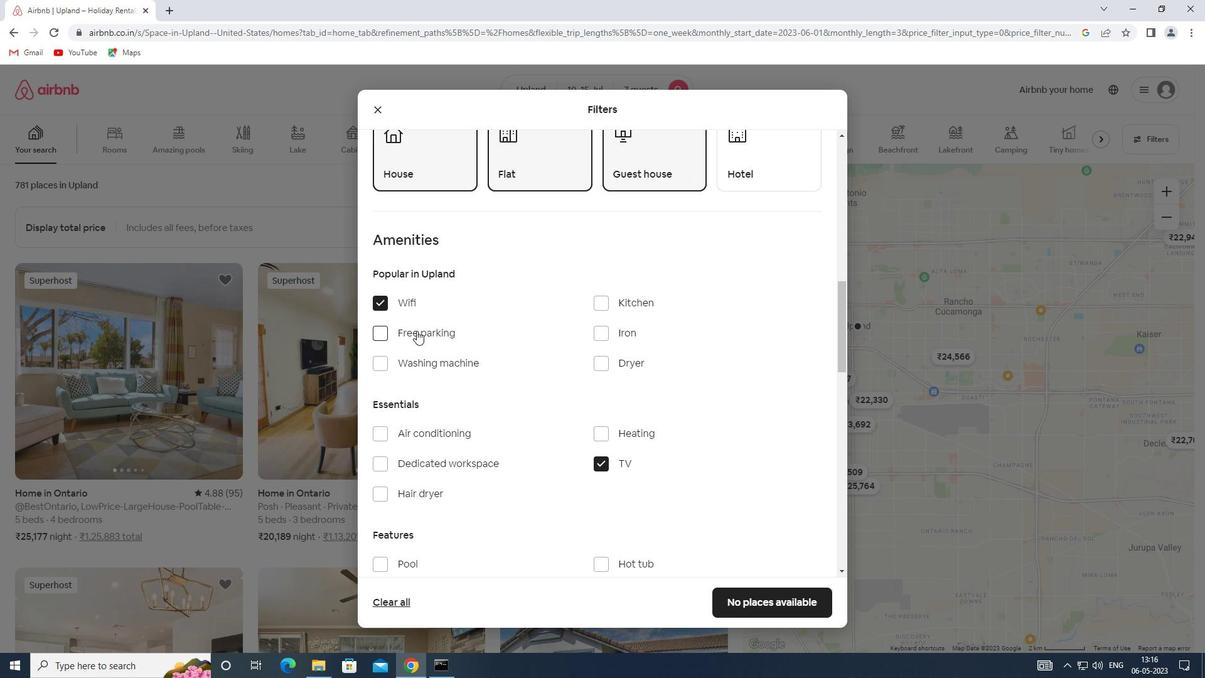 
Action: Mouse scrolled (416, 330) with delta (0, 0)
Screenshot: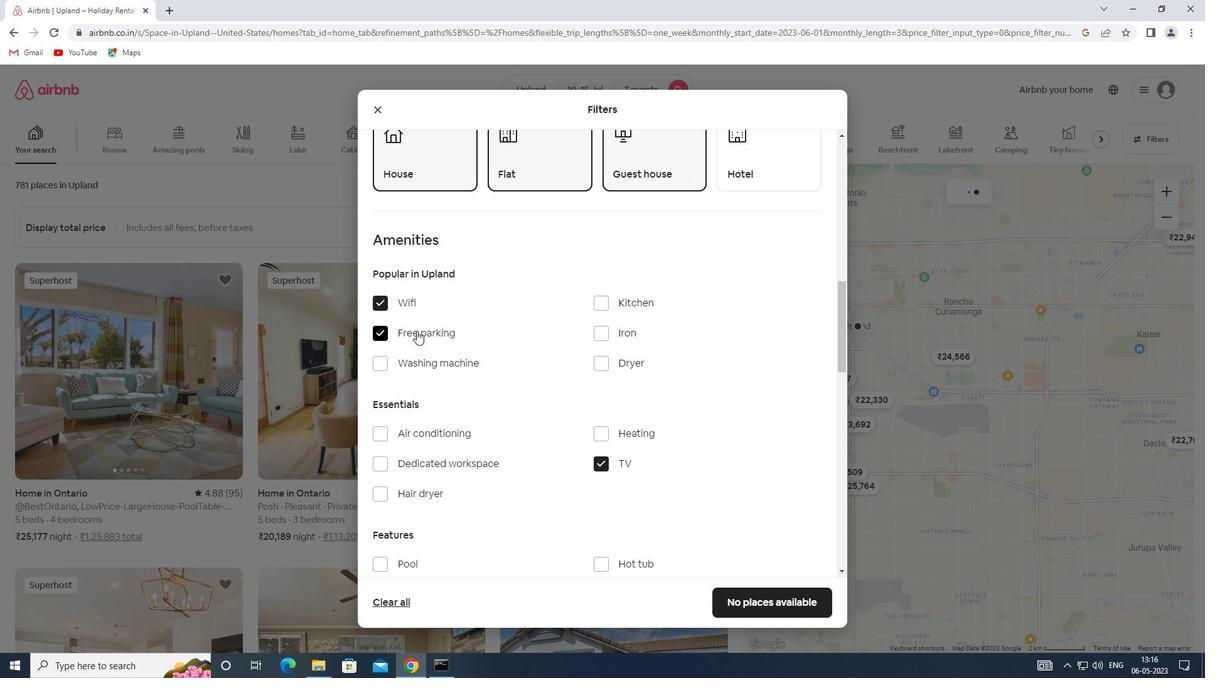 
Action: Mouse scrolled (416, 330) with delta (0, 0)
Screenshot: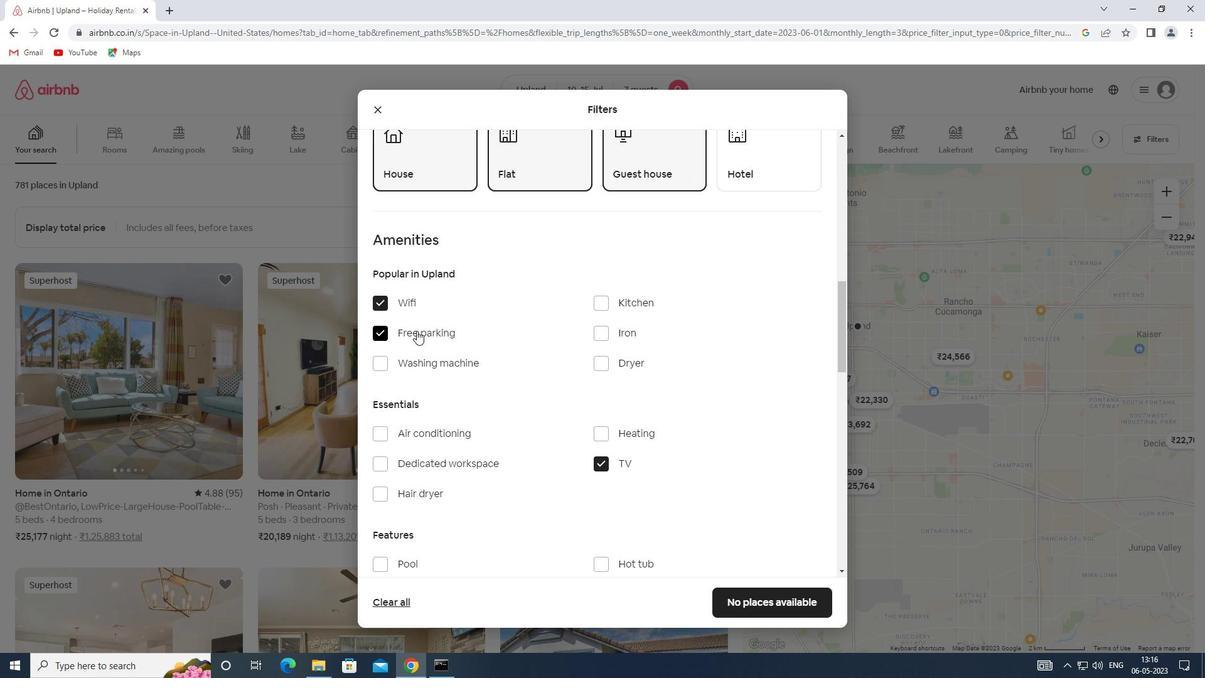 
Action: Mouse scrolled (416, 330) with delta (0, 0)
Screenshot: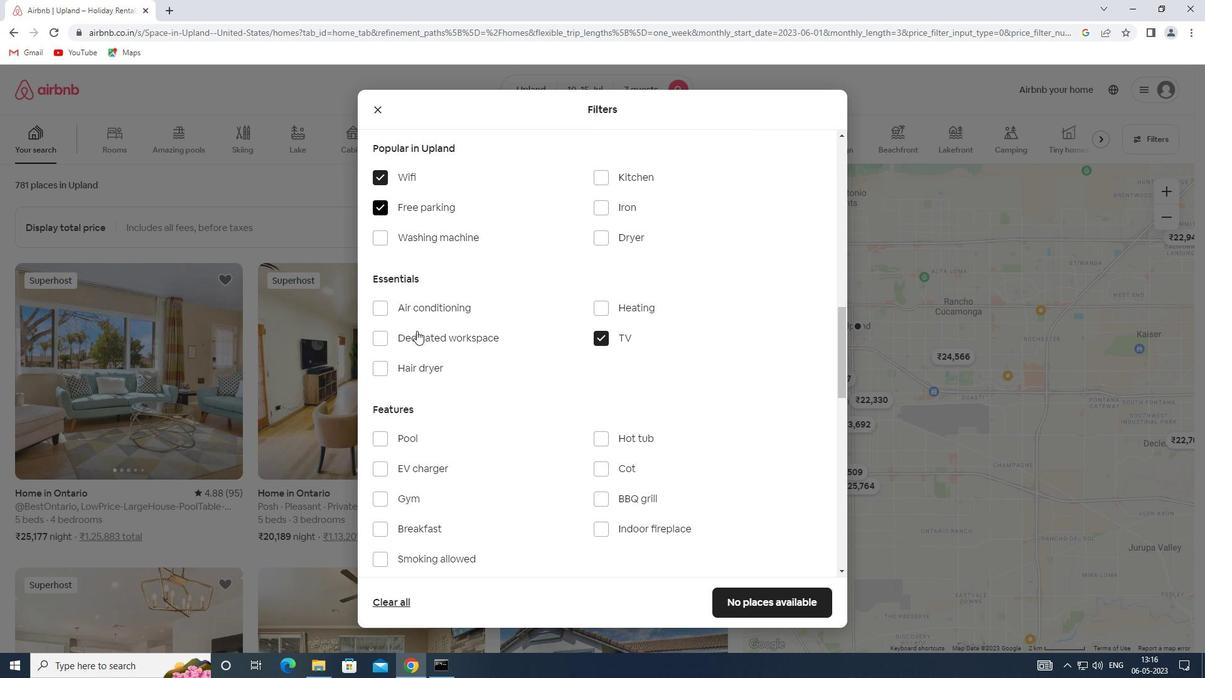 
Action: Mouse moved to (408, 432)
Screenshot: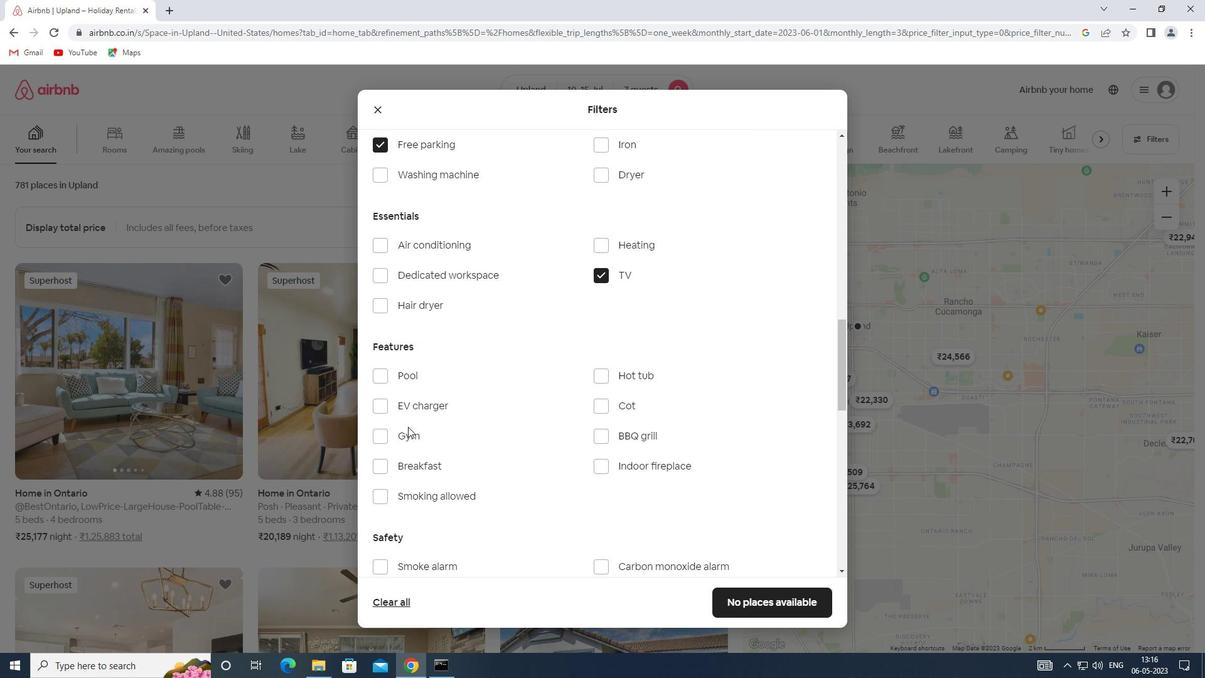 
Action: Mouse pressed left at (408, 432)
Screenshot: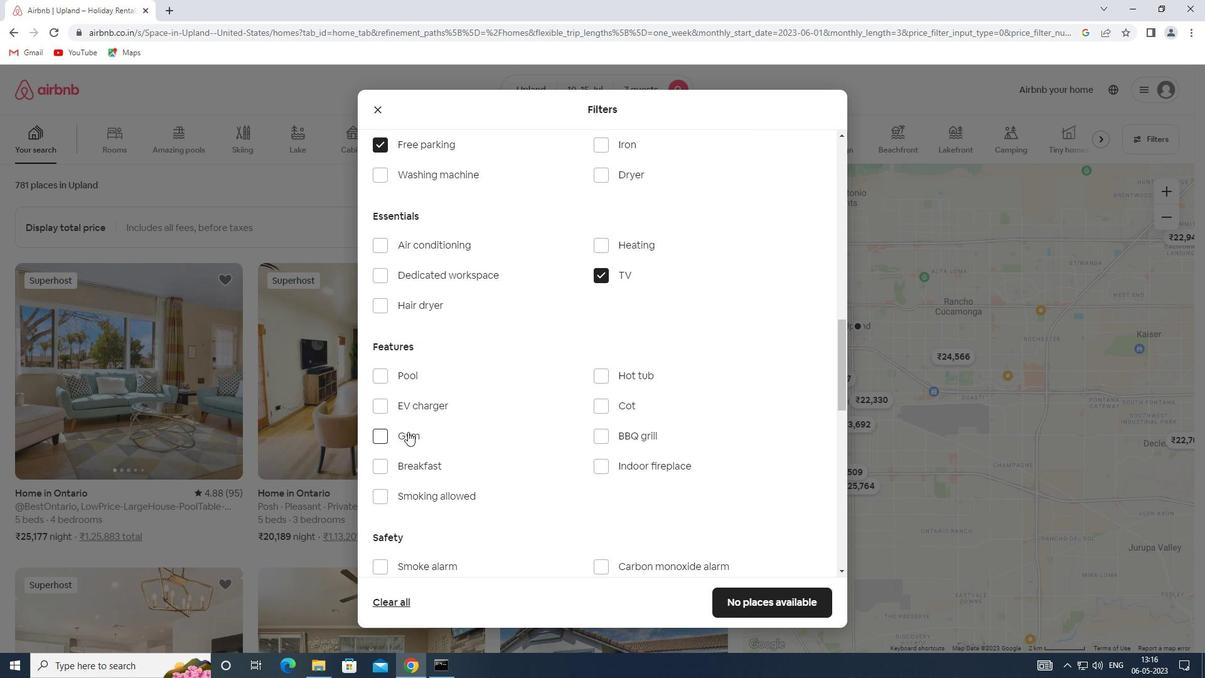 
Action: Mouse moved to (420, 466)
Screenshot: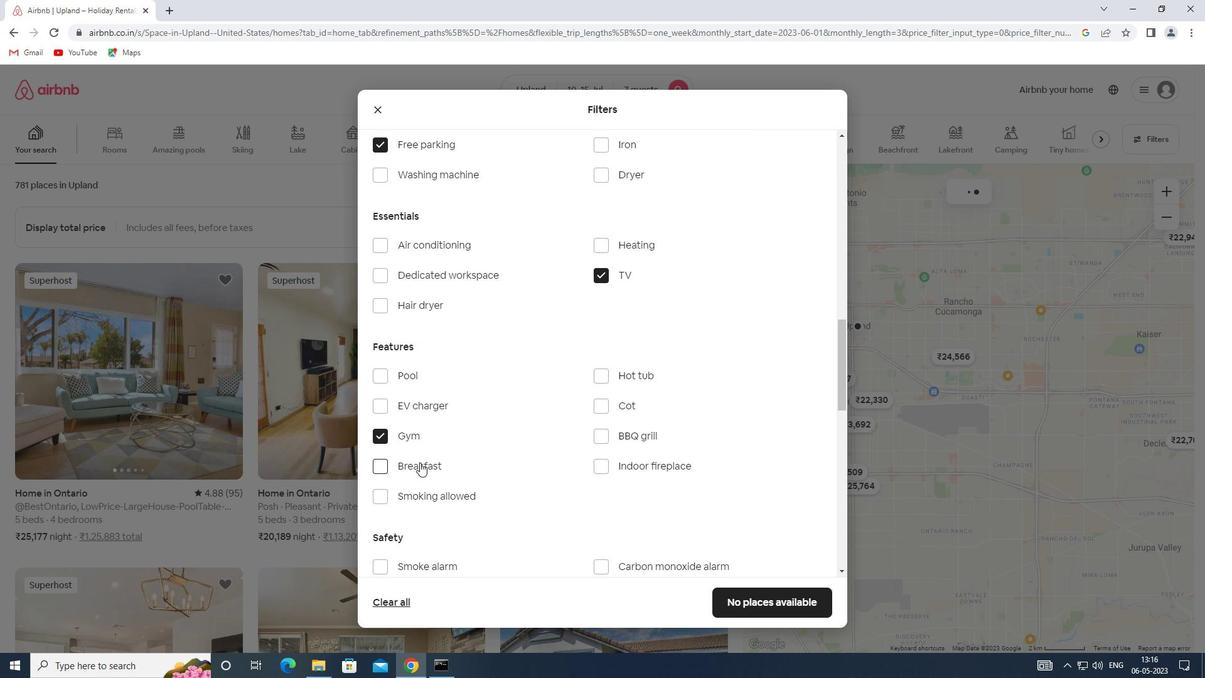 
Action: Mouse pressed left at (420, 466)
Screenshot: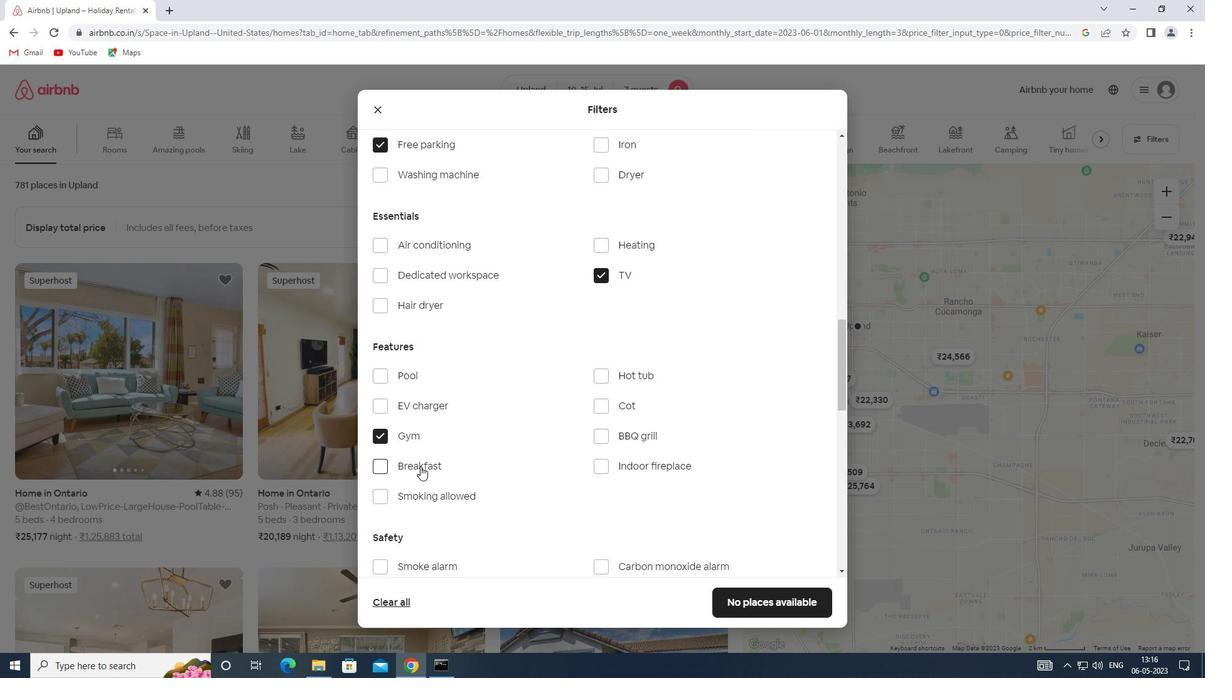 
Action: Mouse moved to (559, 410)
Screenshot: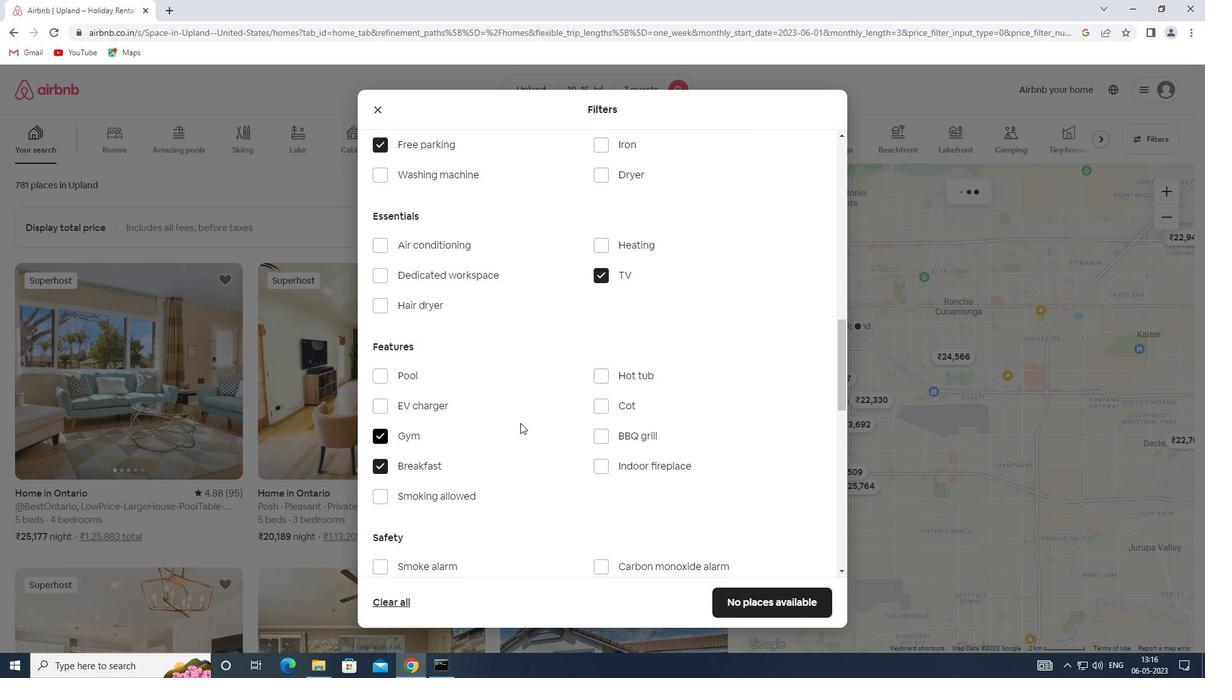 
Action: Mouse scrolled (559, 409) with delta (0, 0)
Screenshot: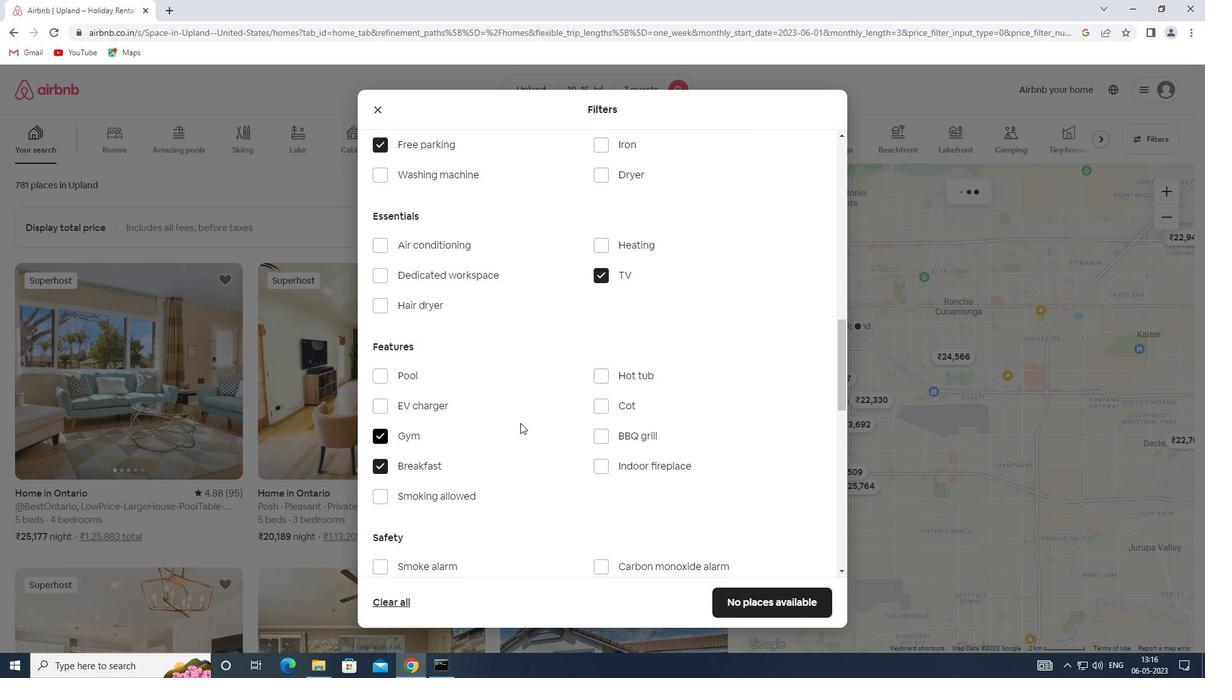 
Action: Mouse scrolled (559, 409) with delta (0, 0)
Screenshot: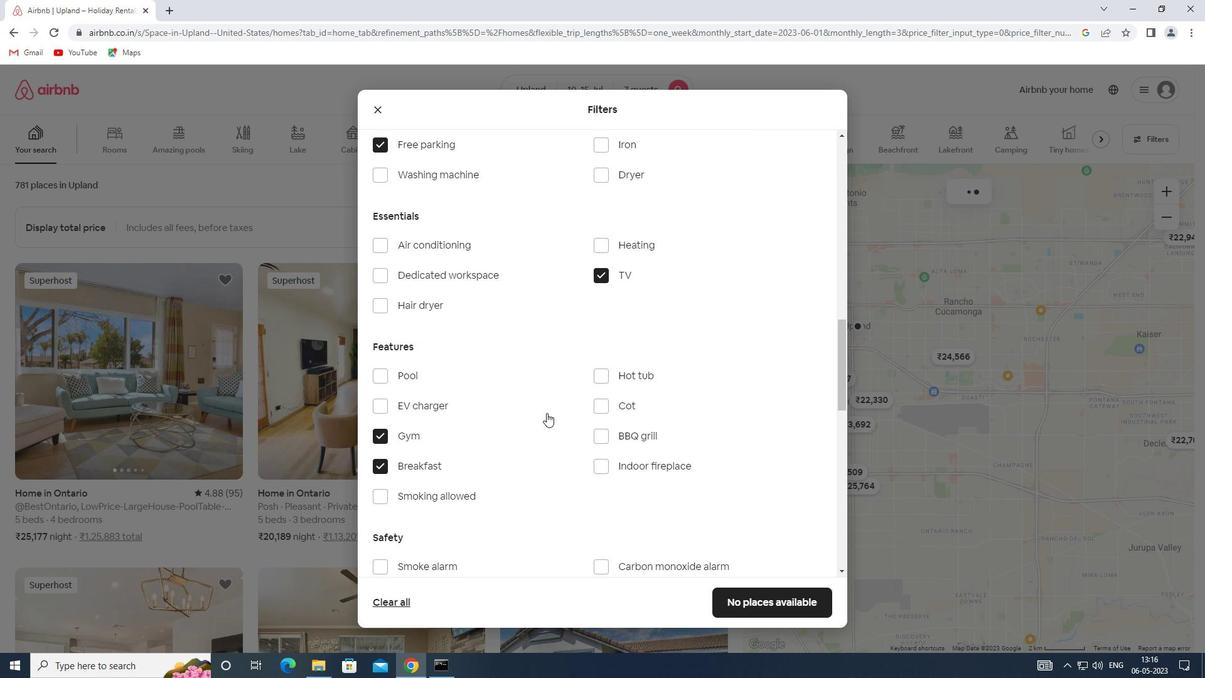 
Action: Mouse scrolled (559, 409) with delta (0, 0)
Screenshot: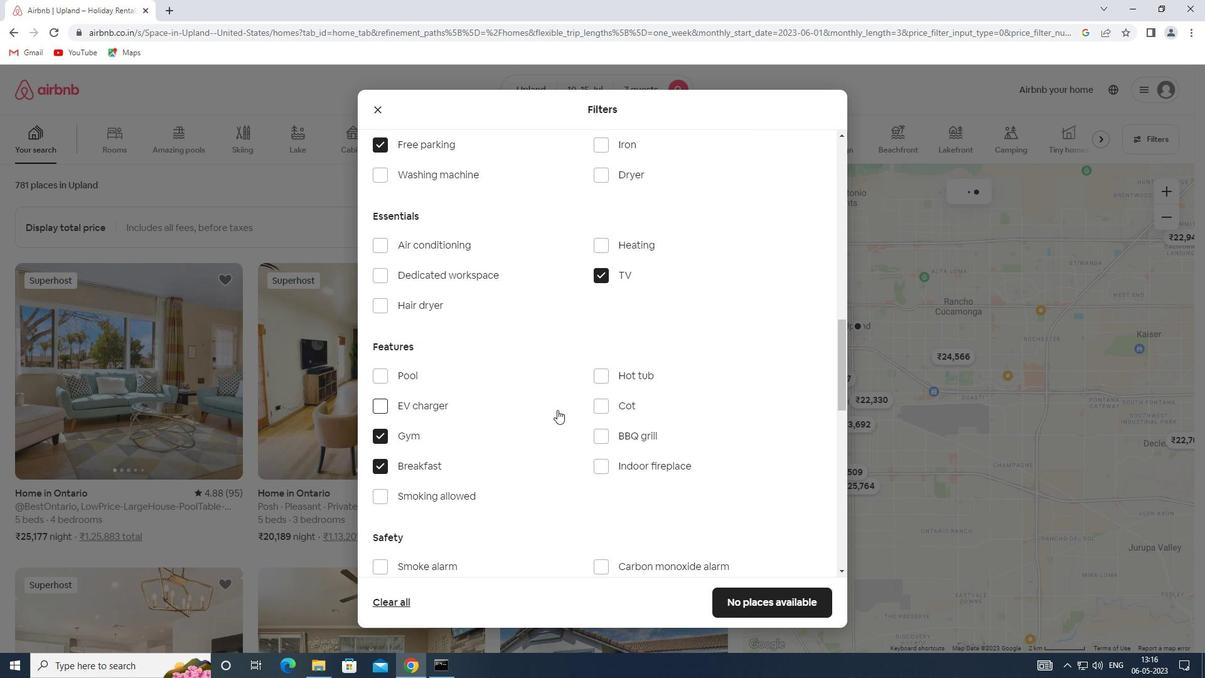 
Action: Mouse scrolled (559, 409) with delta (0, 0)
Screenshot: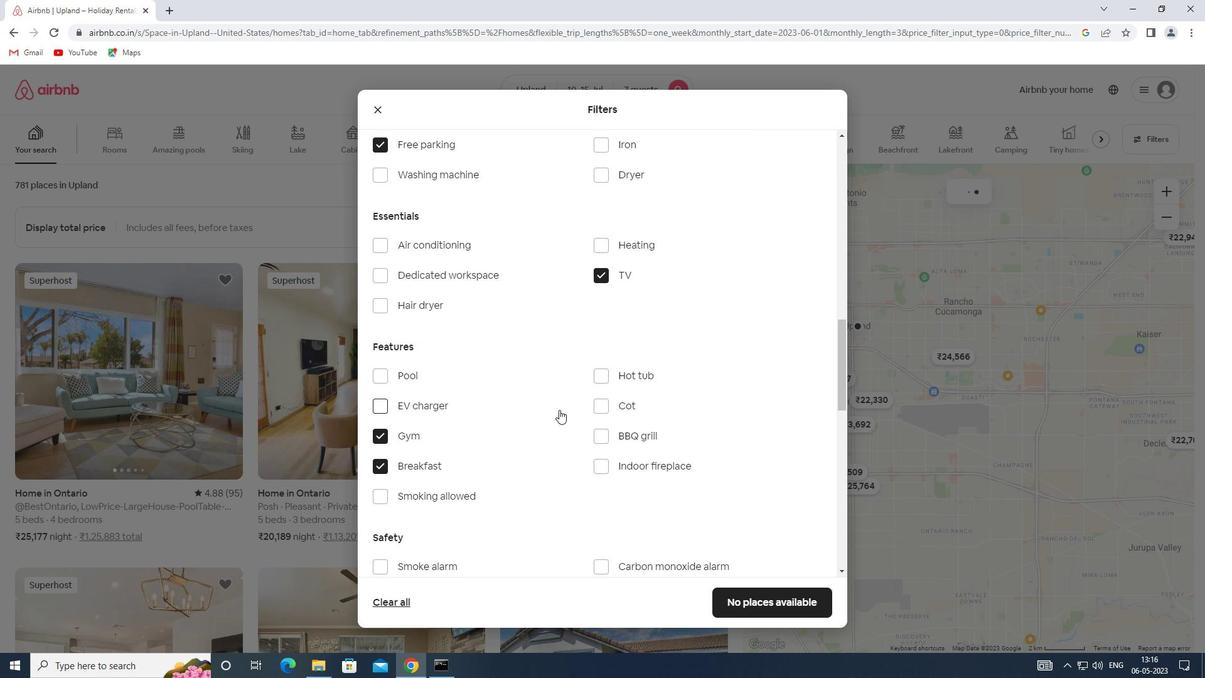 
Action: Mouse moved to (560, 408)
Screenshot: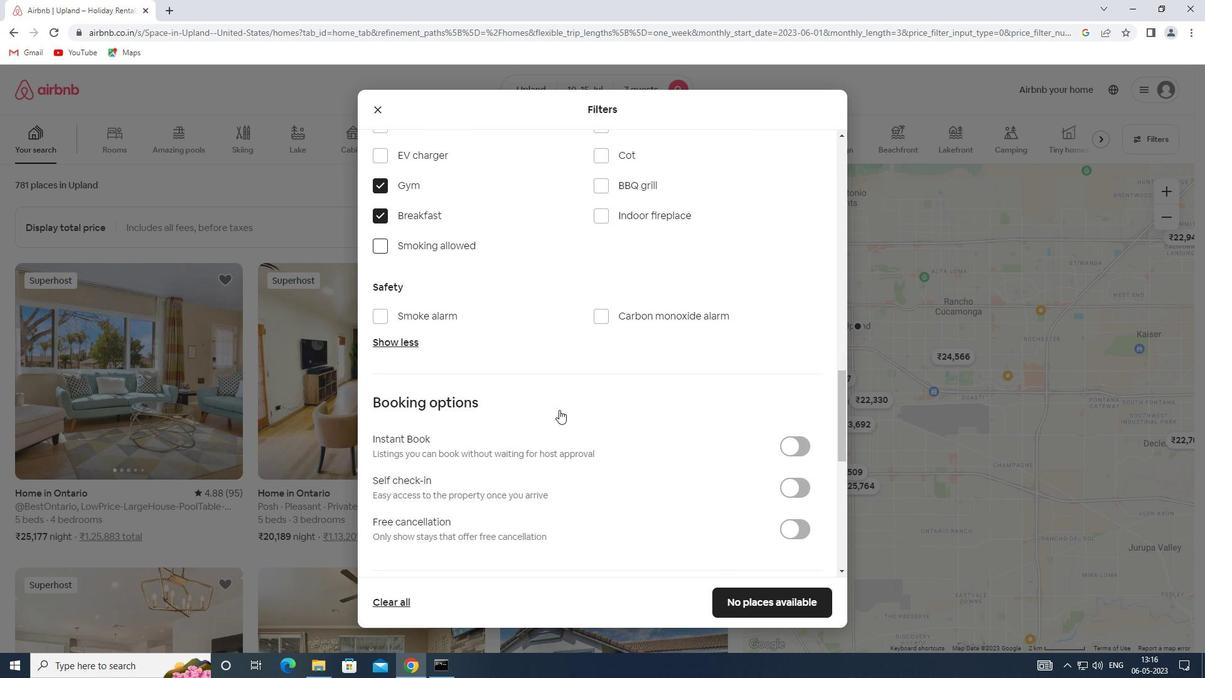
Action: Mouse scrolled (560, 408) with delta (0, 0)
Screenshot: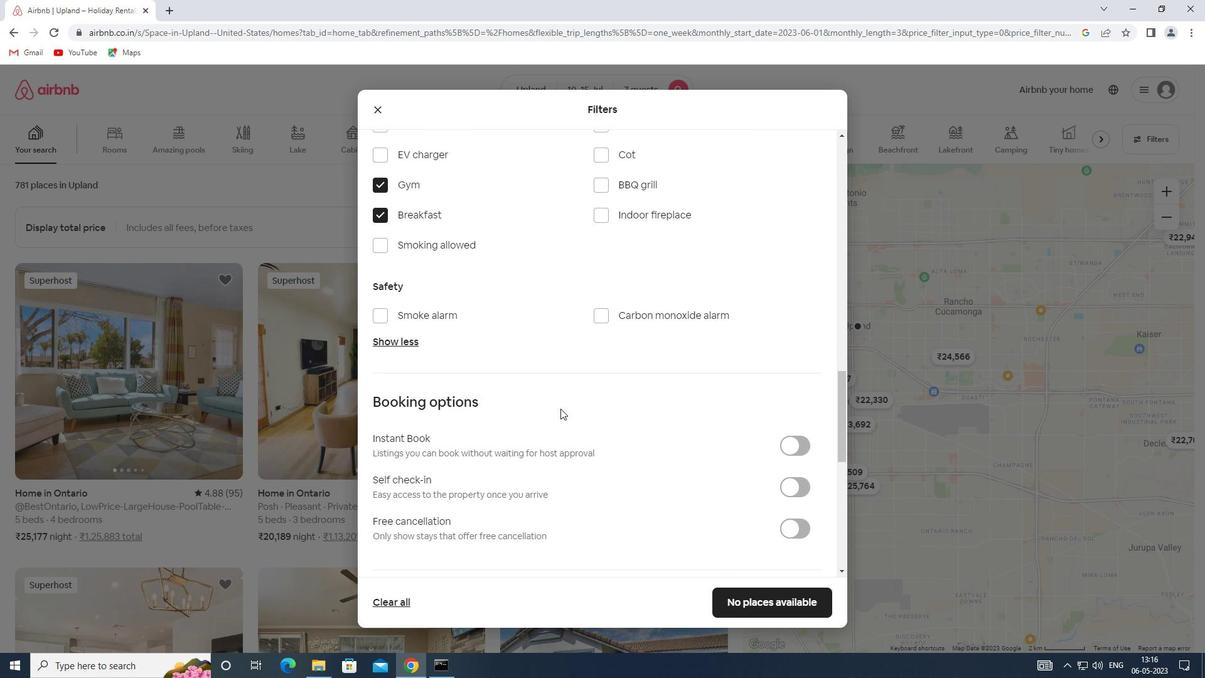 
Action: Mouse moved to (797, 425)
Screenshot: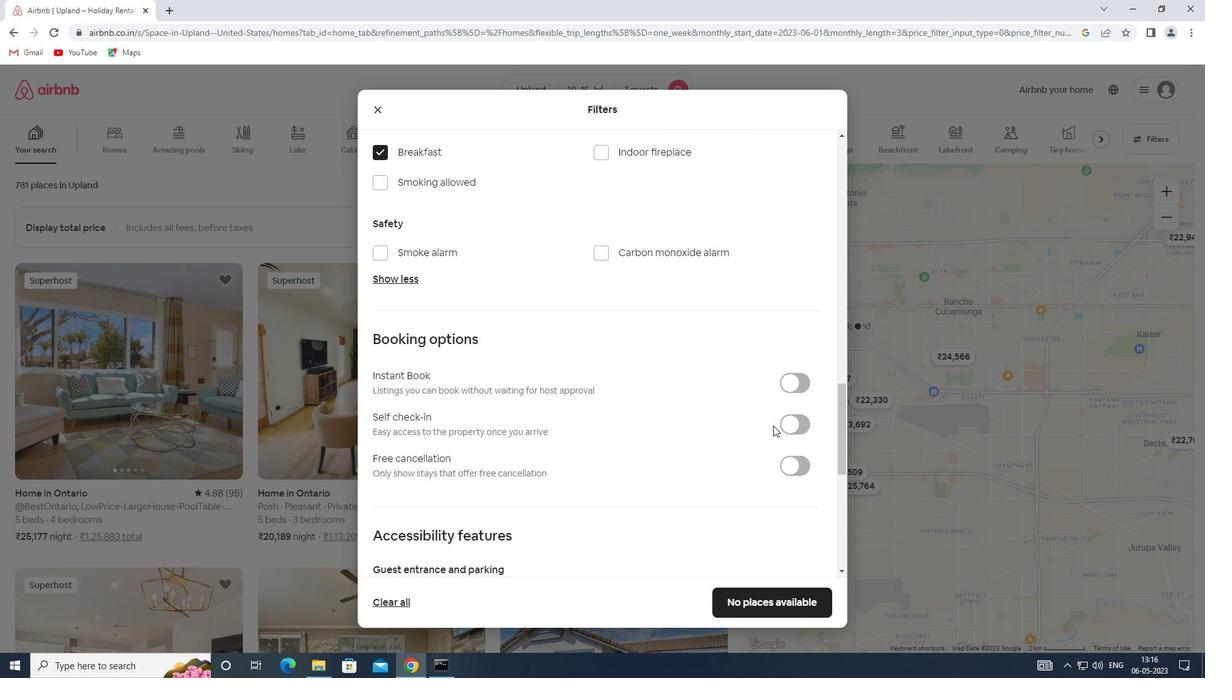 
Action: Mouse pressed left at (797, 425)
Screenshot: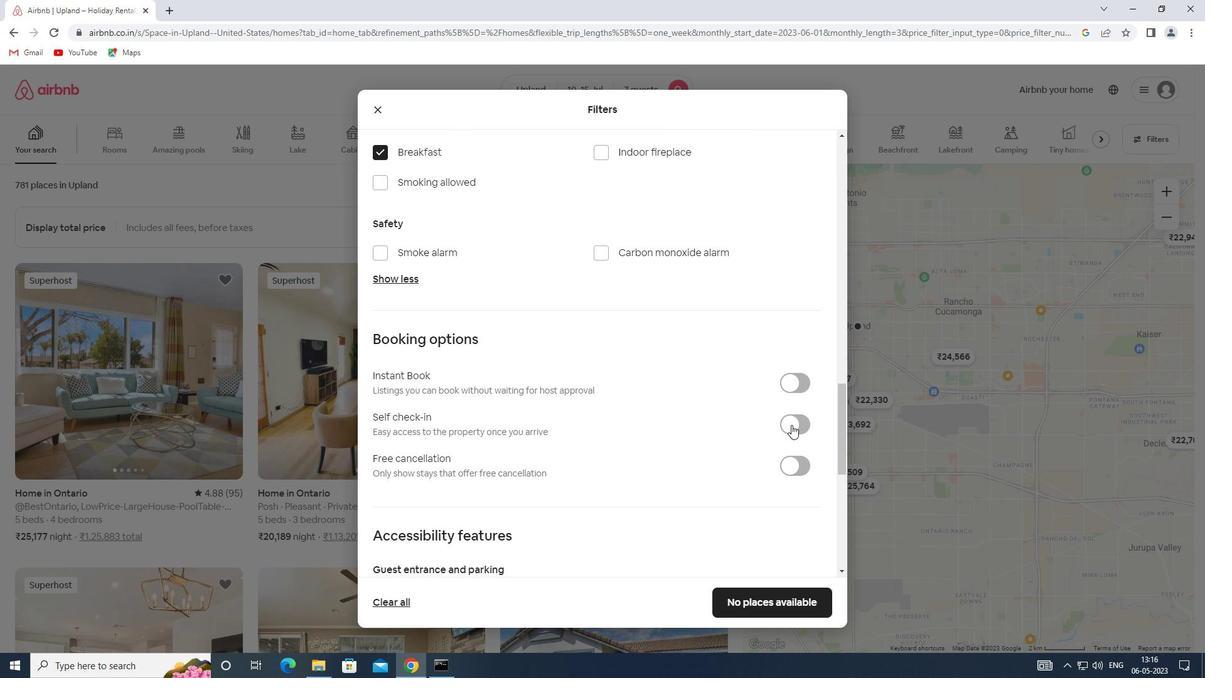 
Action: Mouse moved to (592, 442)
Screenshot: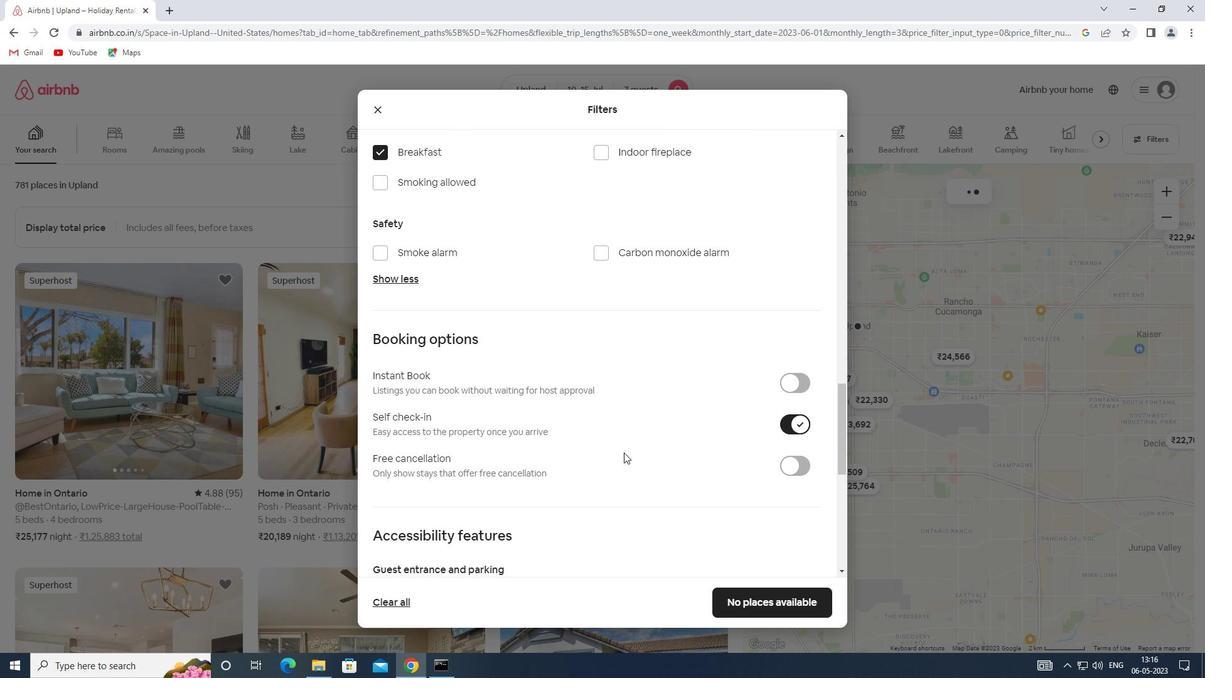 
Action: Mouse scrolled (592, 441) with delta (0, 0)
Screenshot: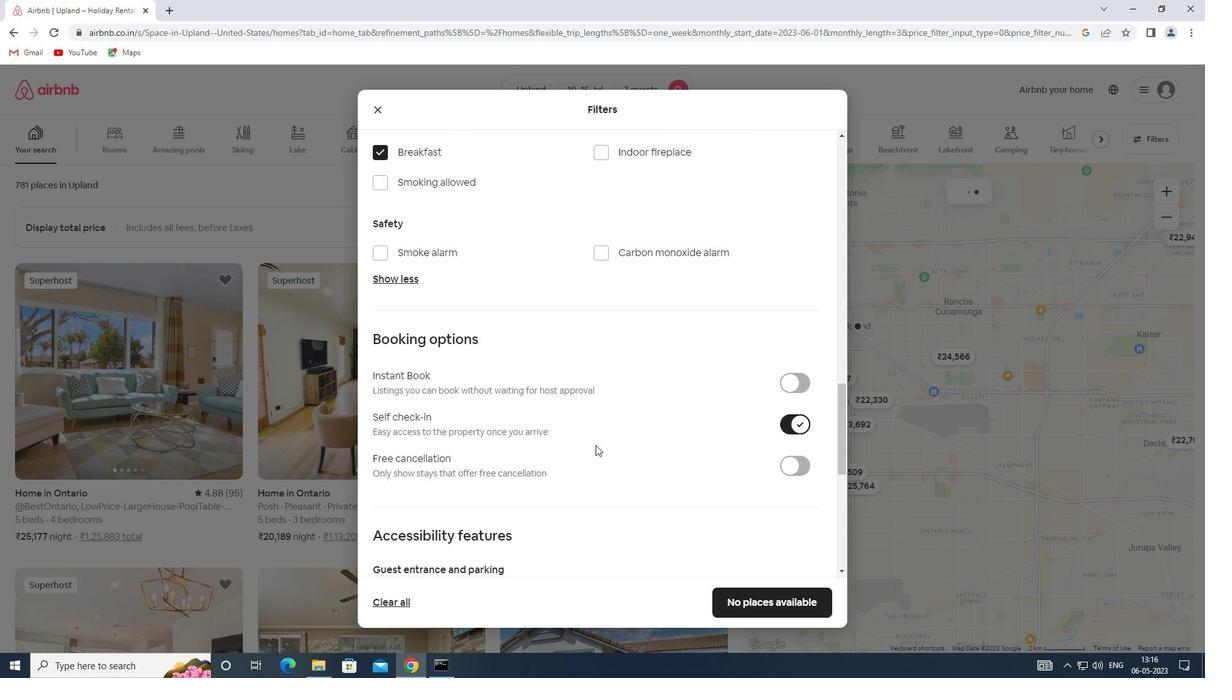 
Action: Mouse scrolled (592, 441) with delta (0, 0)
Screenshot: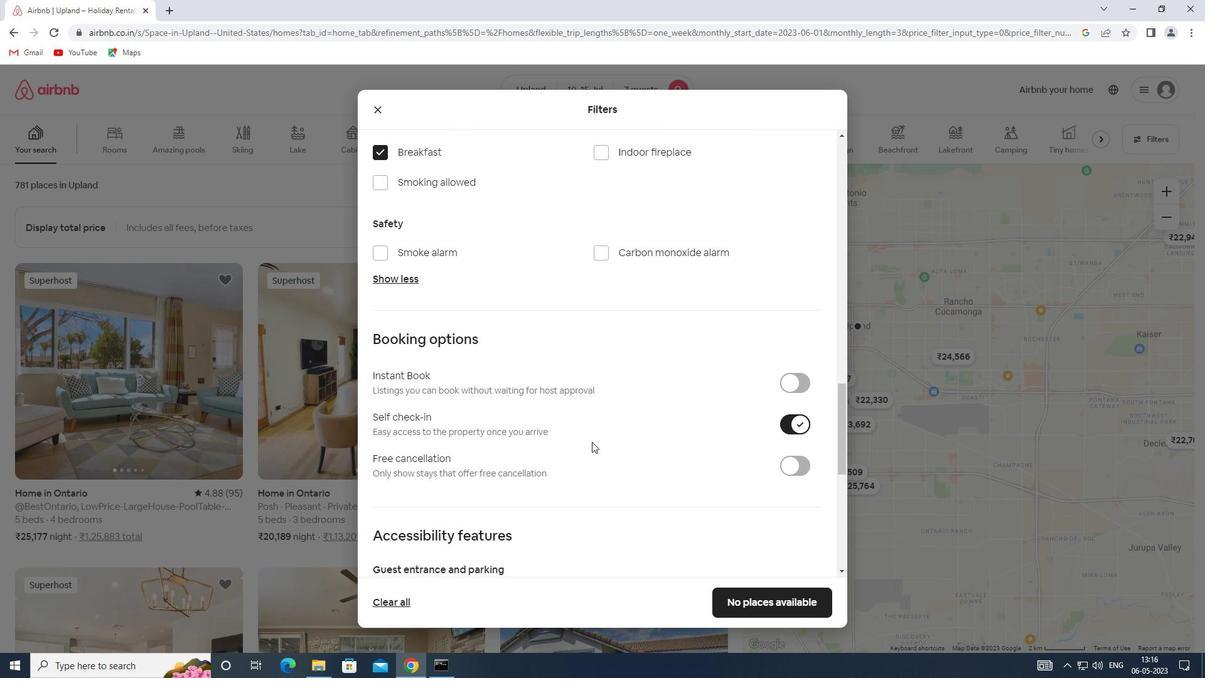 
Action: Mouse scrolled (592, 441) with delta (0, 0)
Screenshot: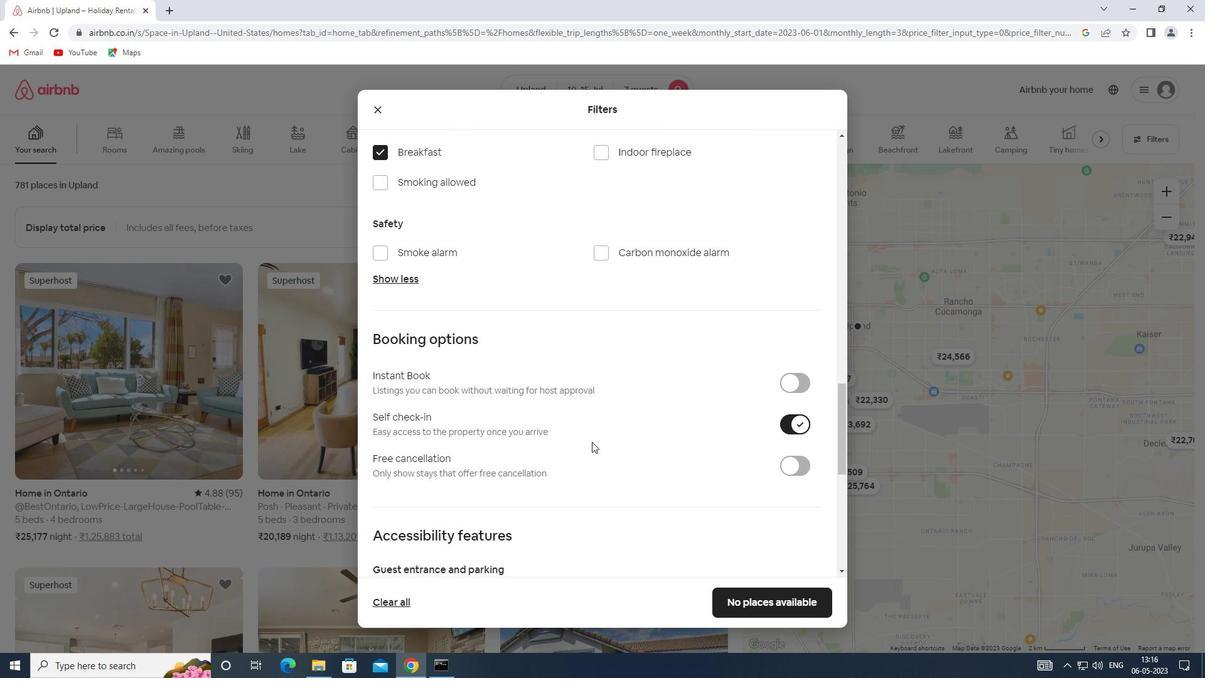 
Action: Mouse moved to (592, 440)
Screenshot: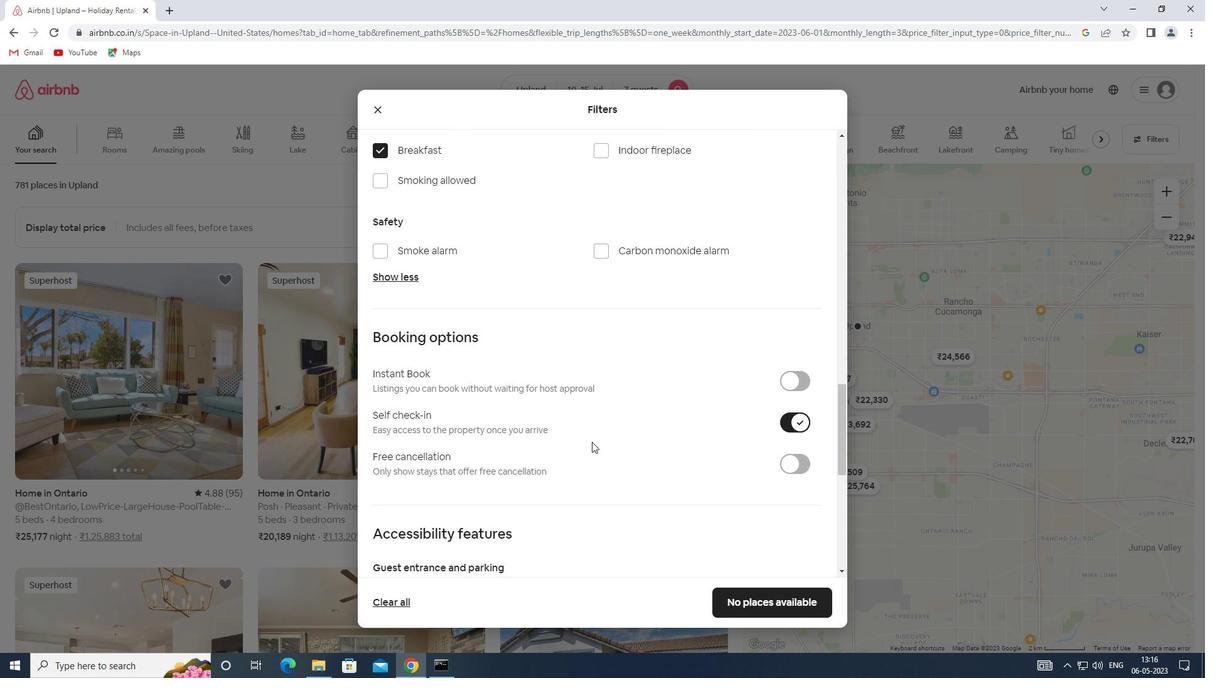 
Action: Mouse scrolled (592, 440) with delta (0, 0)
Screenshot: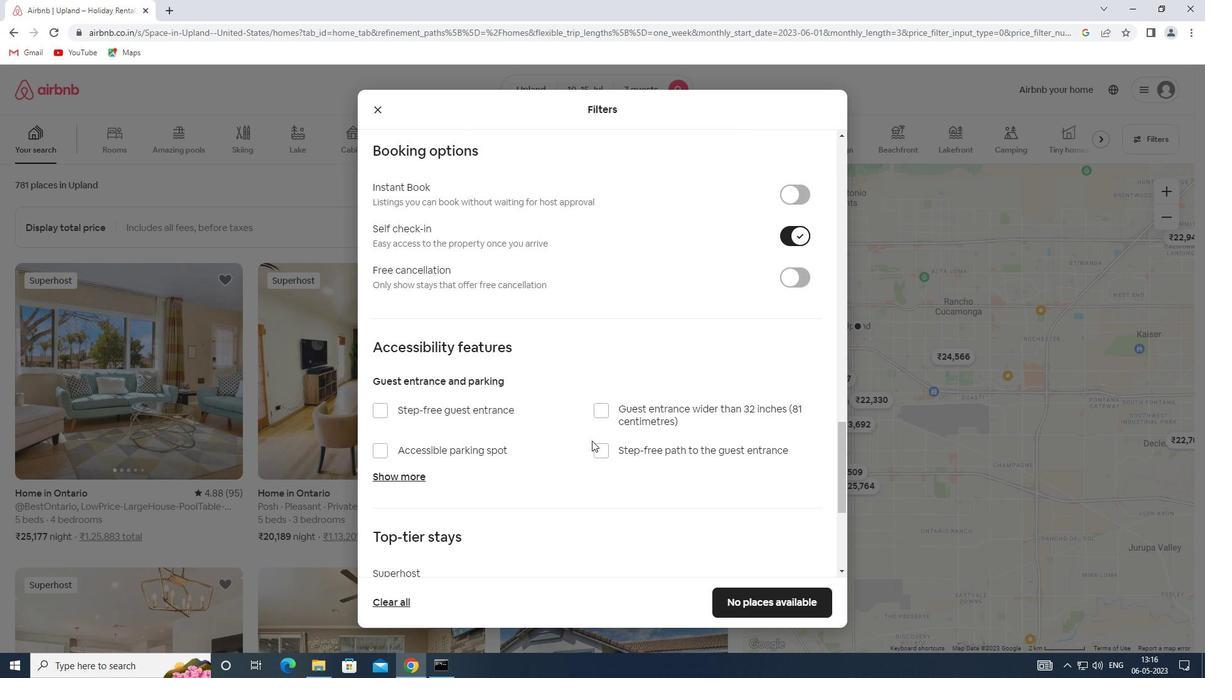 
Action: Mouse scrolled (592, 440) with delta (0, 0)
Screenshot: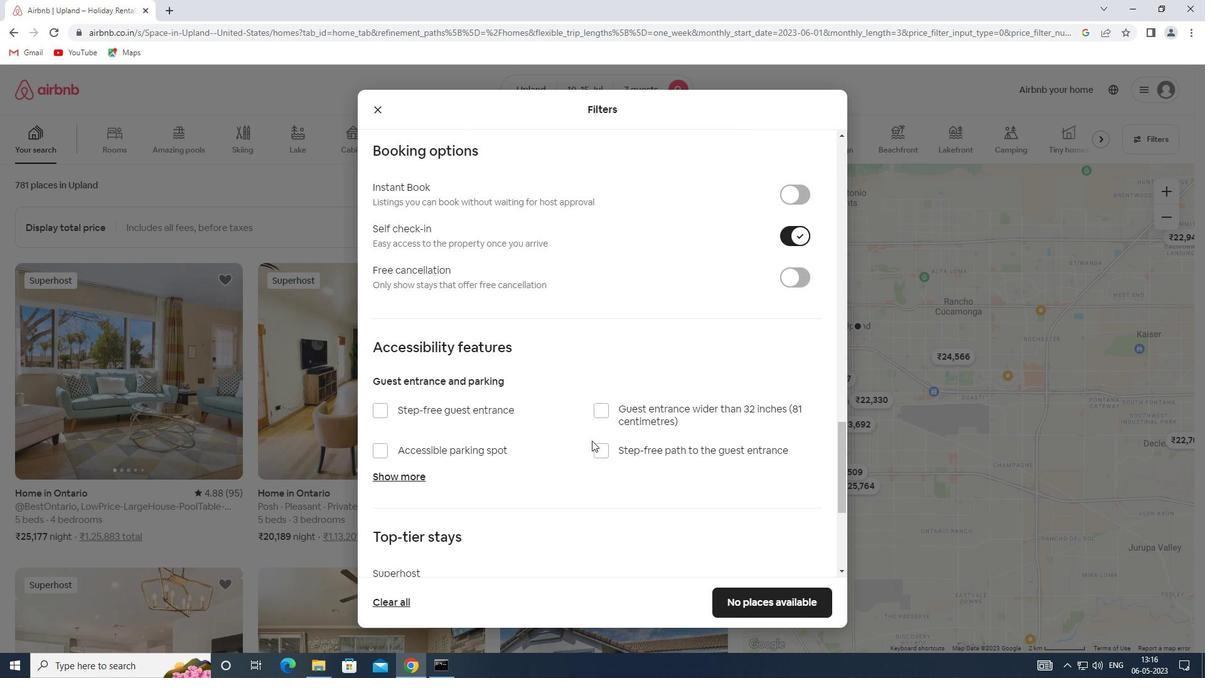 
Action: Mouse scrolled (592, 440) with delta (0, 0)
Screenshot: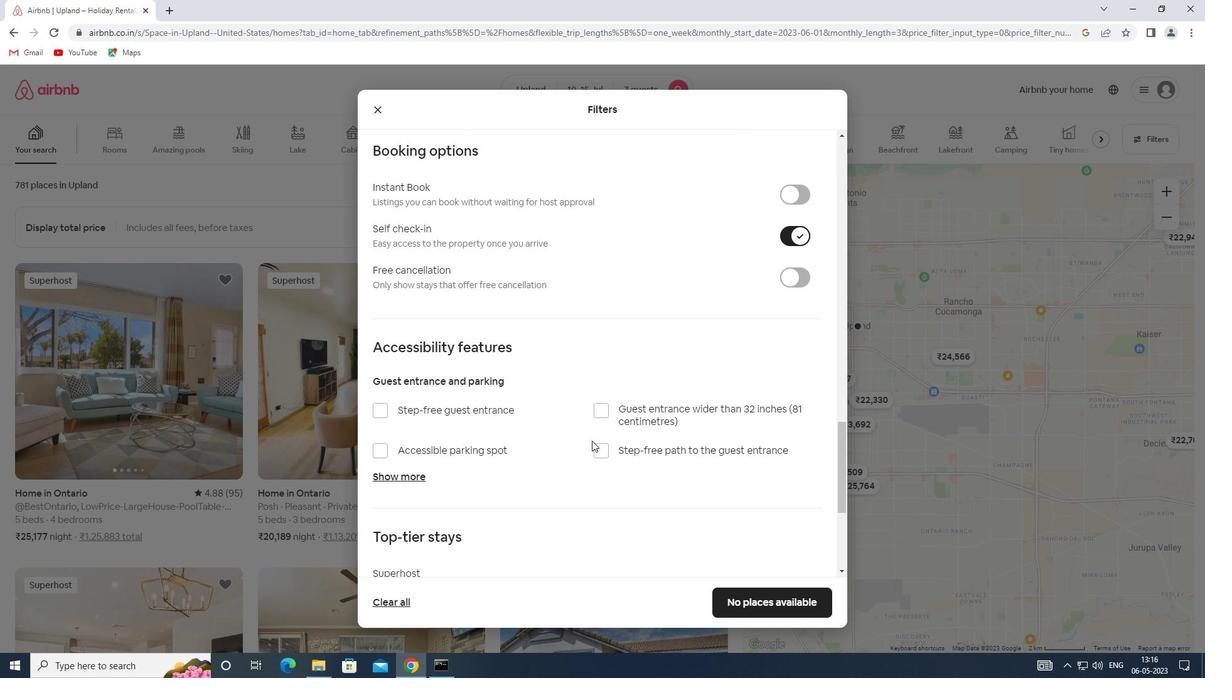 
Action: Mouse scrolled (592, 440) with delta (0, 0)
Screenshot: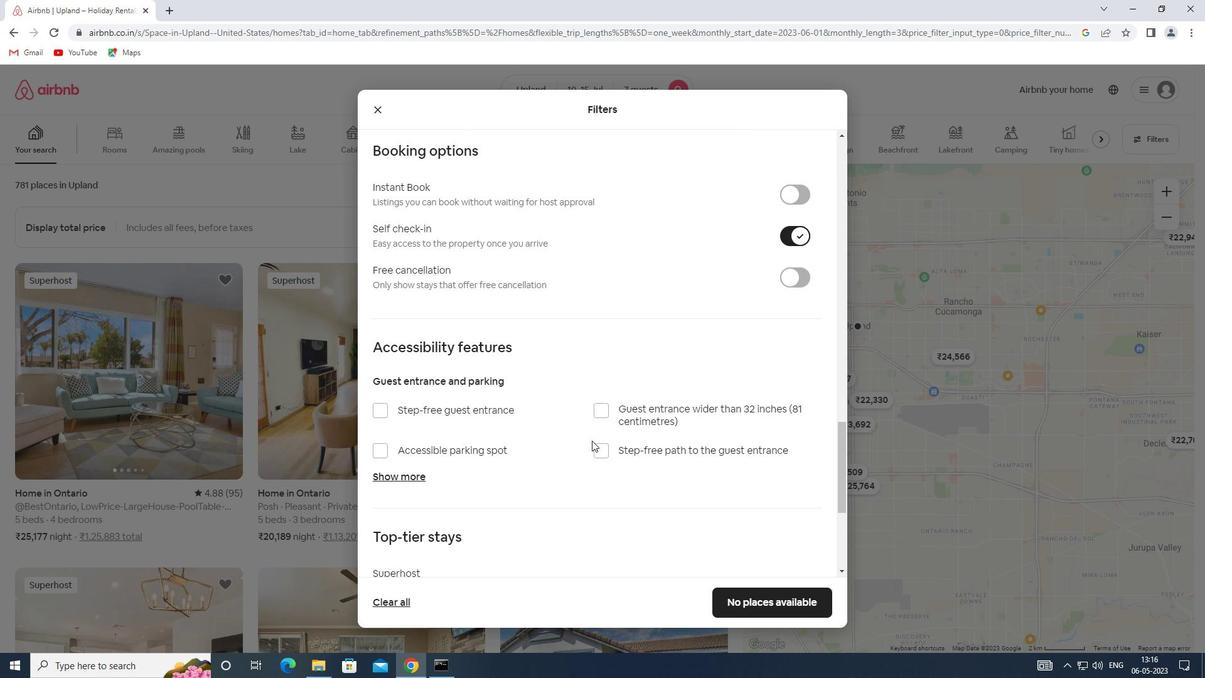 
Action: Mouse moved to (410, 498)
Screenshot: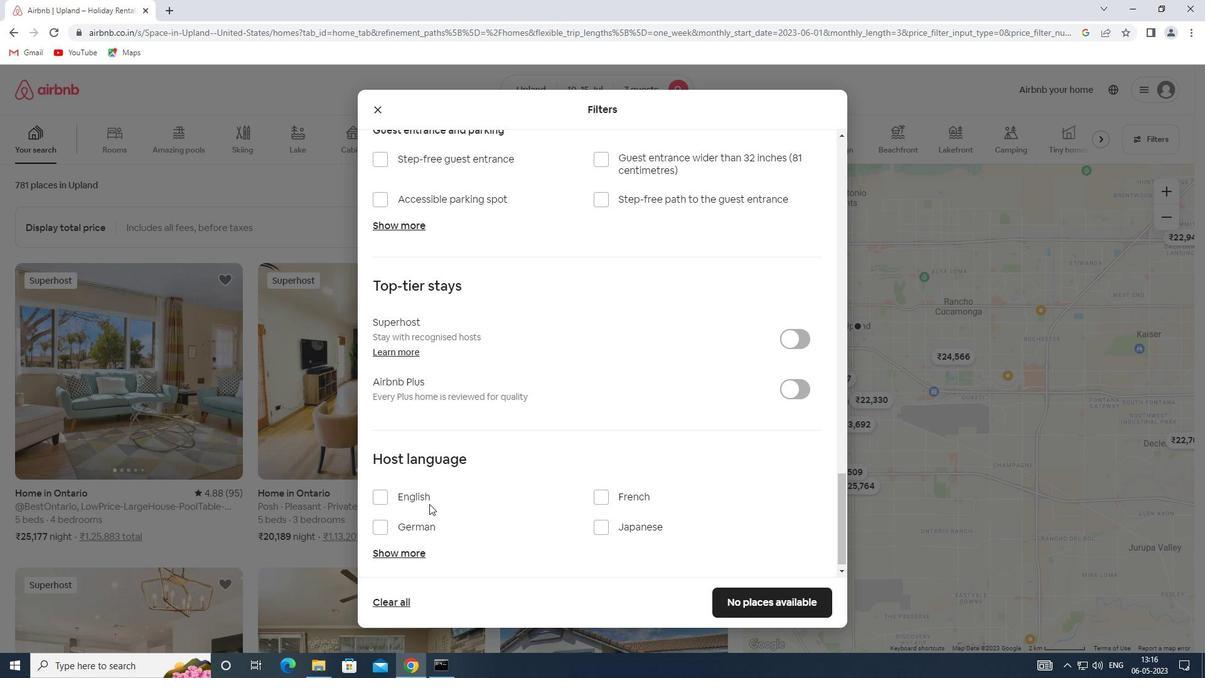 
Action: Mouse pressed left at (410, 498)
Screenshot: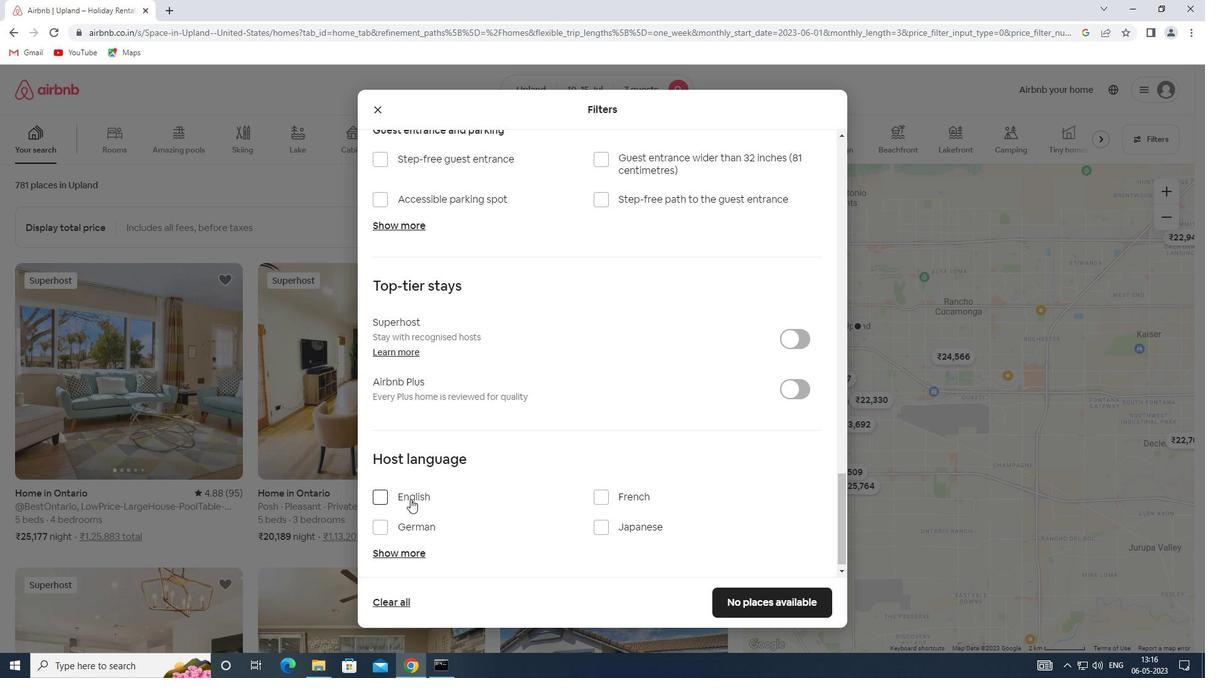 
Action: Mouse moved to (487, 502)
Screenshot: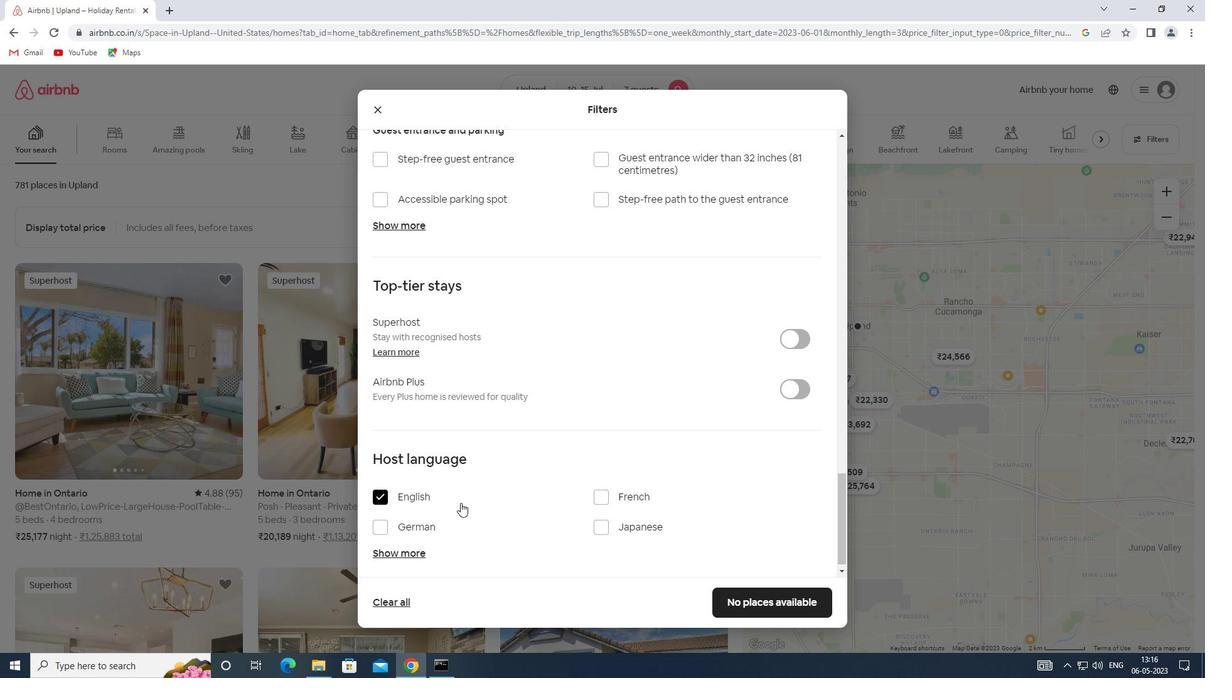 
Action: Mouse scrolled (487, 502) with delta (0, 0)
Screenshot: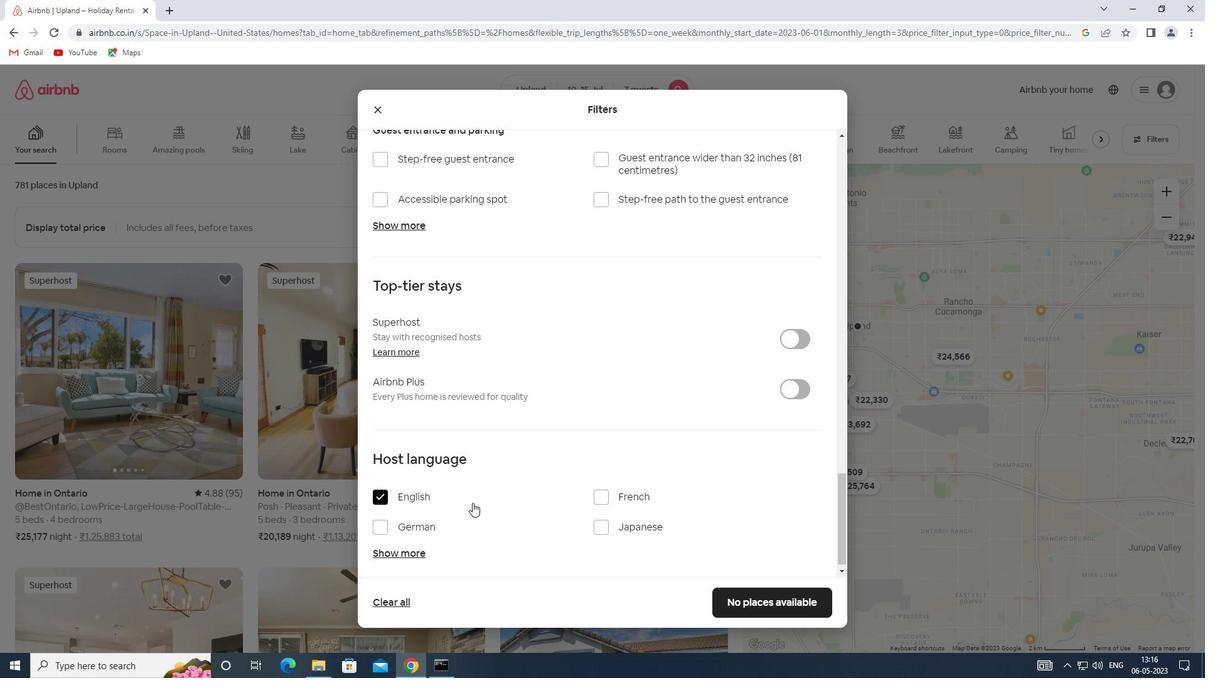 
Action: Mouse scrolled (487, 502) with delta (0, 0)
Screenshot: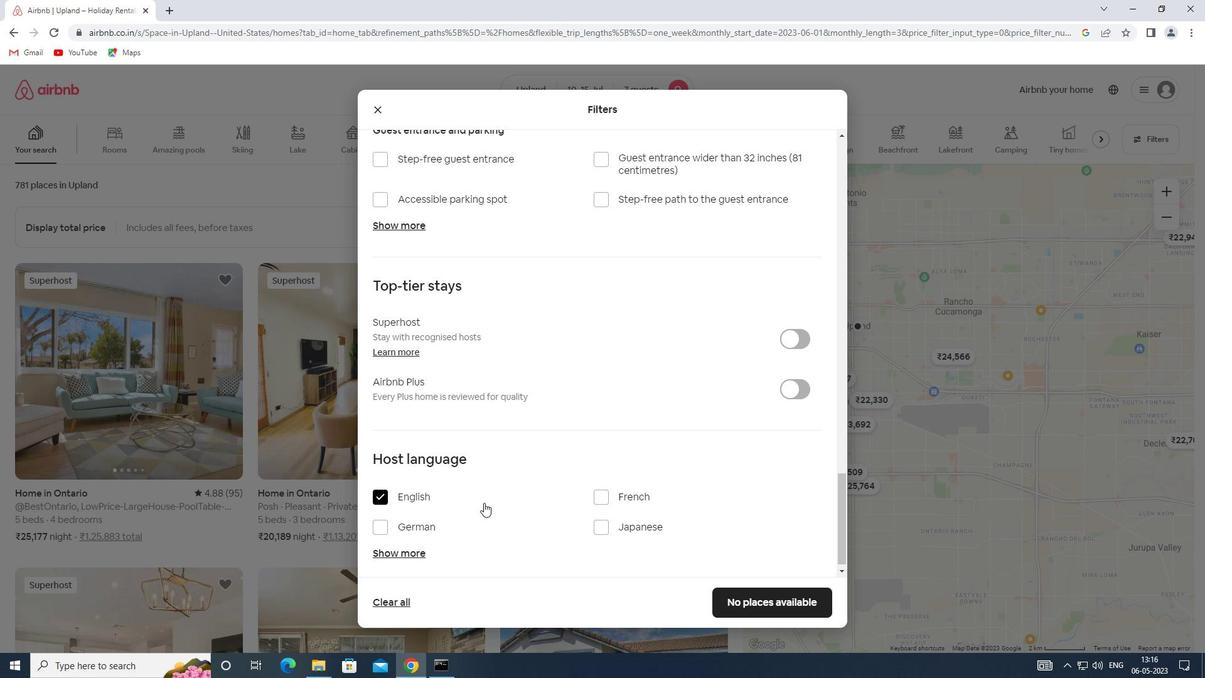 
Action: Mouse moved to (758, 599)
Screenshot: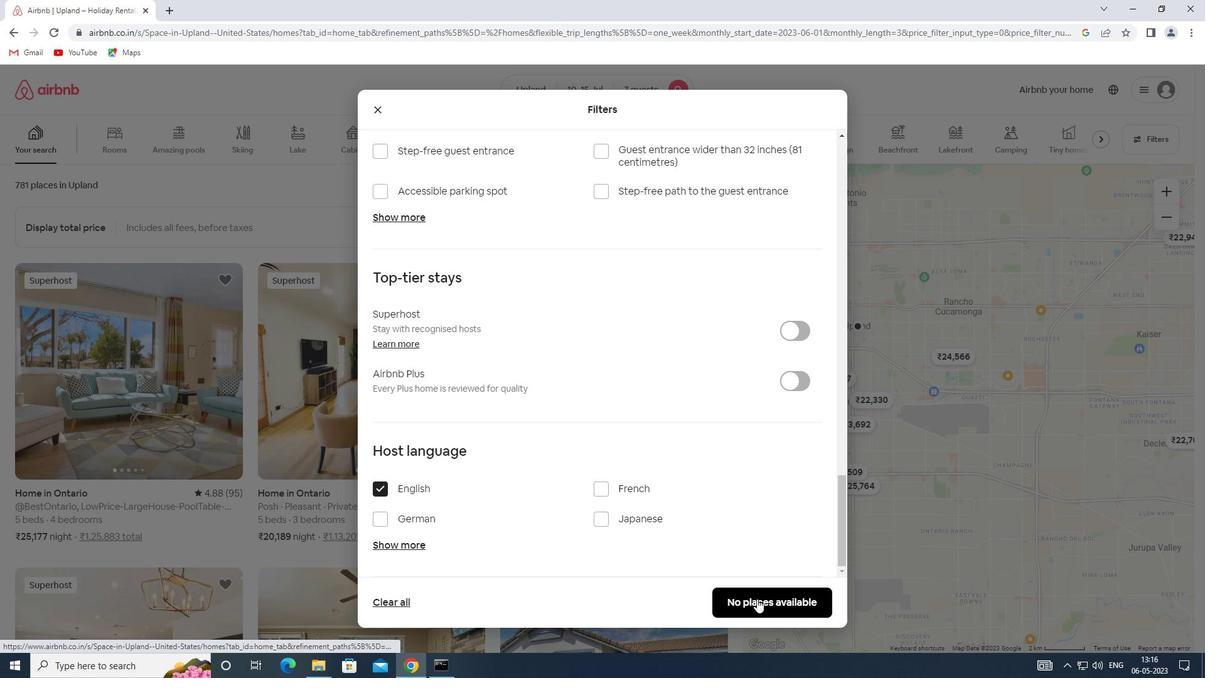 
Action: Mouse pressed left at (758, 599)
Screenshot: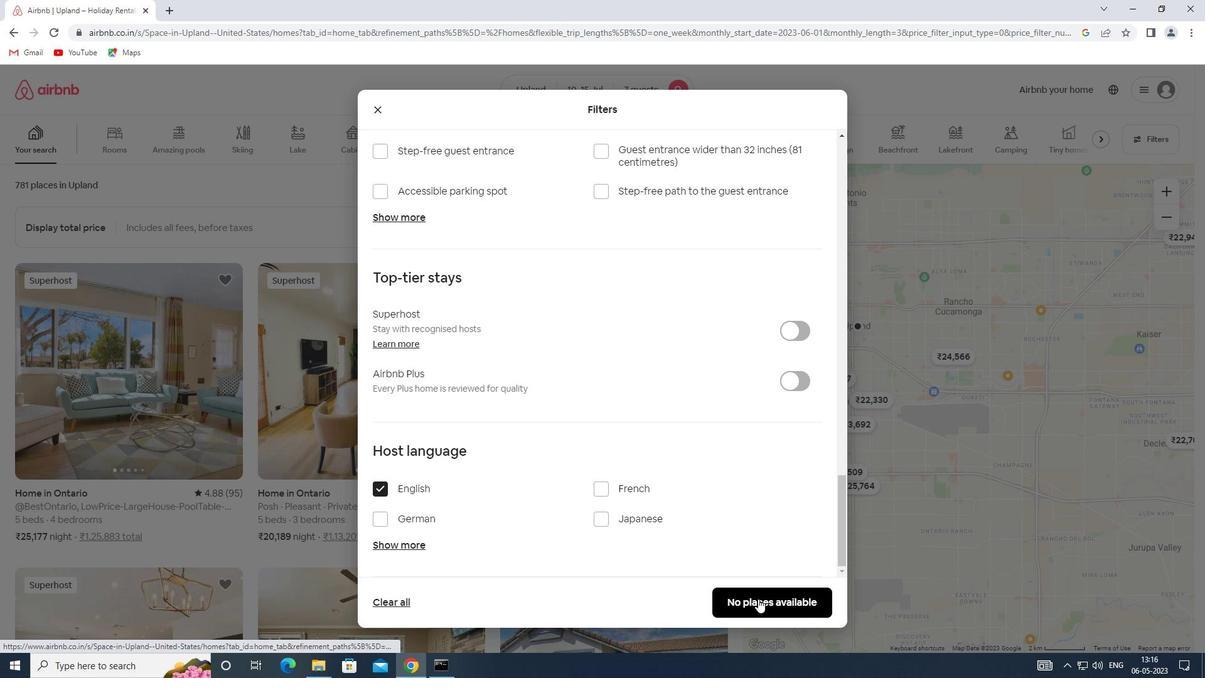 
Action: Mouse moved to (759, 597)
Screenshot: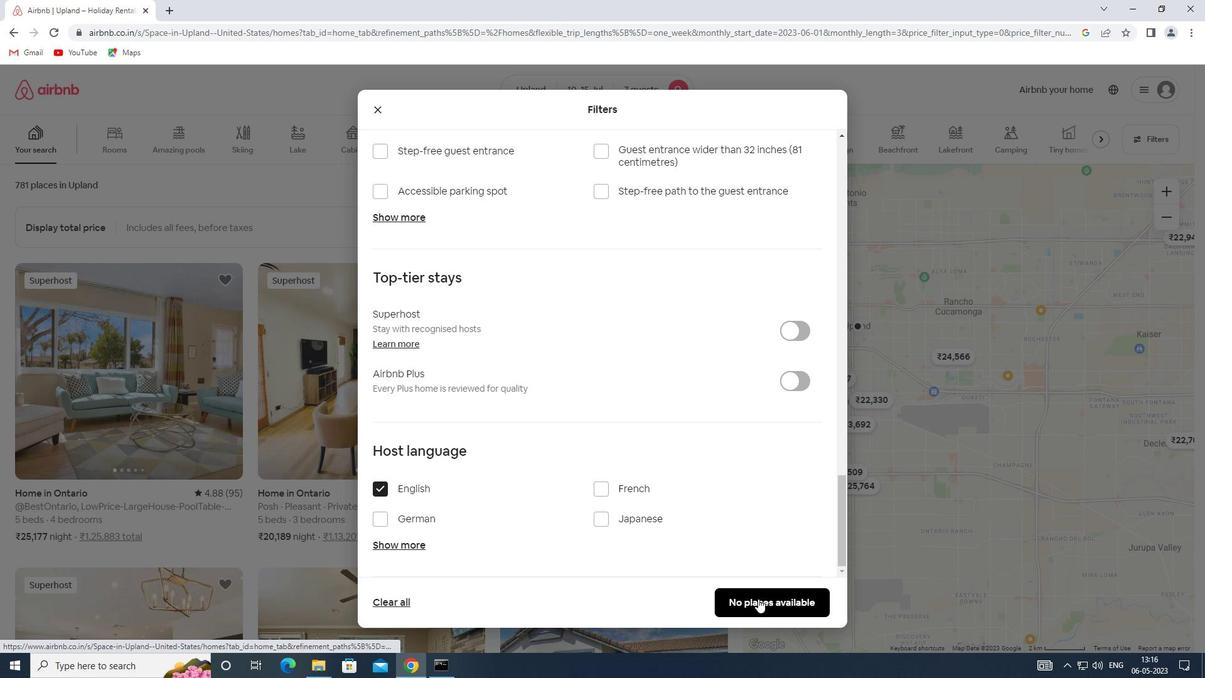 
